 Task: Log work in the project BayTech for the issue 'Integrate a new push notification feature into an existing mobile application to enhance user engagement and real-time updates' spent time as '3w 4d 15h 10m' and remaining time as '2w 1d 19h 36m' and move to top of backlog. Now add the issue to the epic 'Software license optimization'. Log work in the project BayTech for the issue 'Develop a new tool for automated testing of mobile application UI/UX design and user flow' spent time as '5w 6d 11h 27m' and remaining time as '3w 6d 2h 3m' and move to bottom of backlog. Now add the issue to the epic 'Project management platform implementation'
Action: Mouse moved to (232, 72)
Screenshot: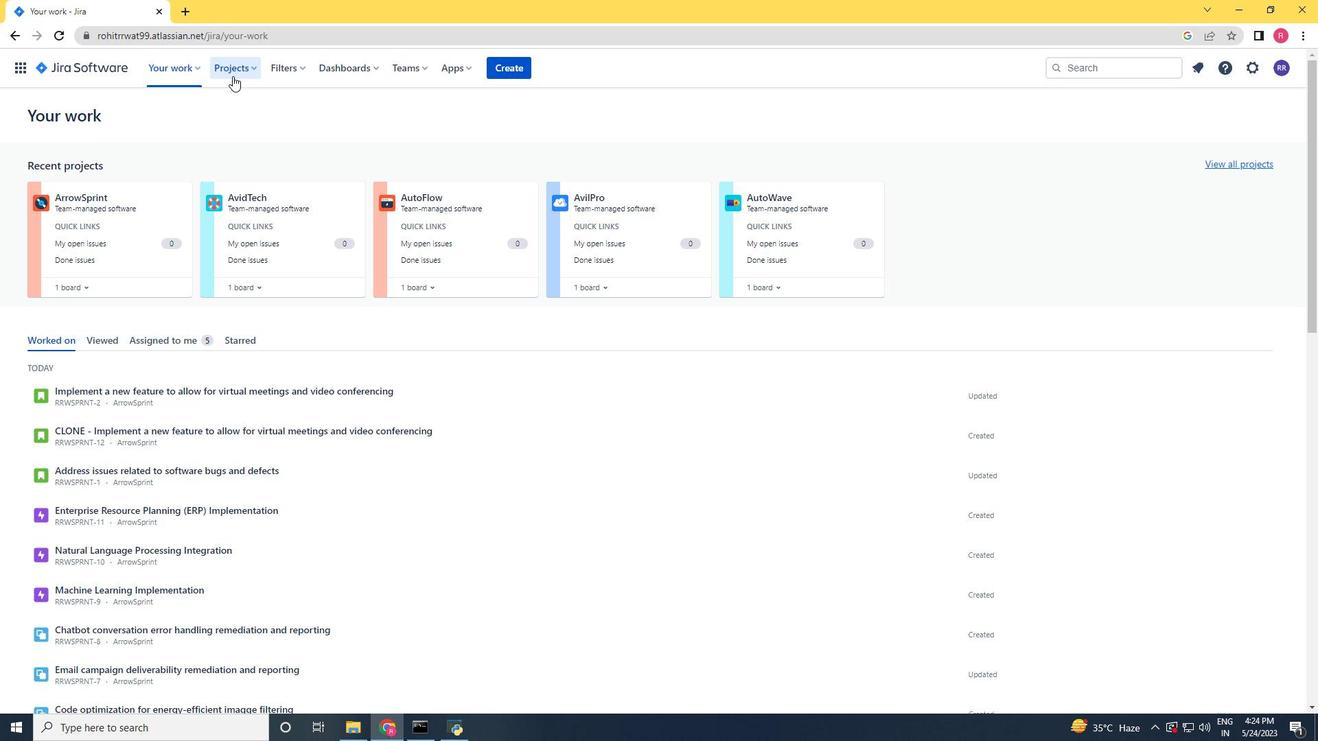 
Action: Mouse pressed left at (232, 72)
Screenshot: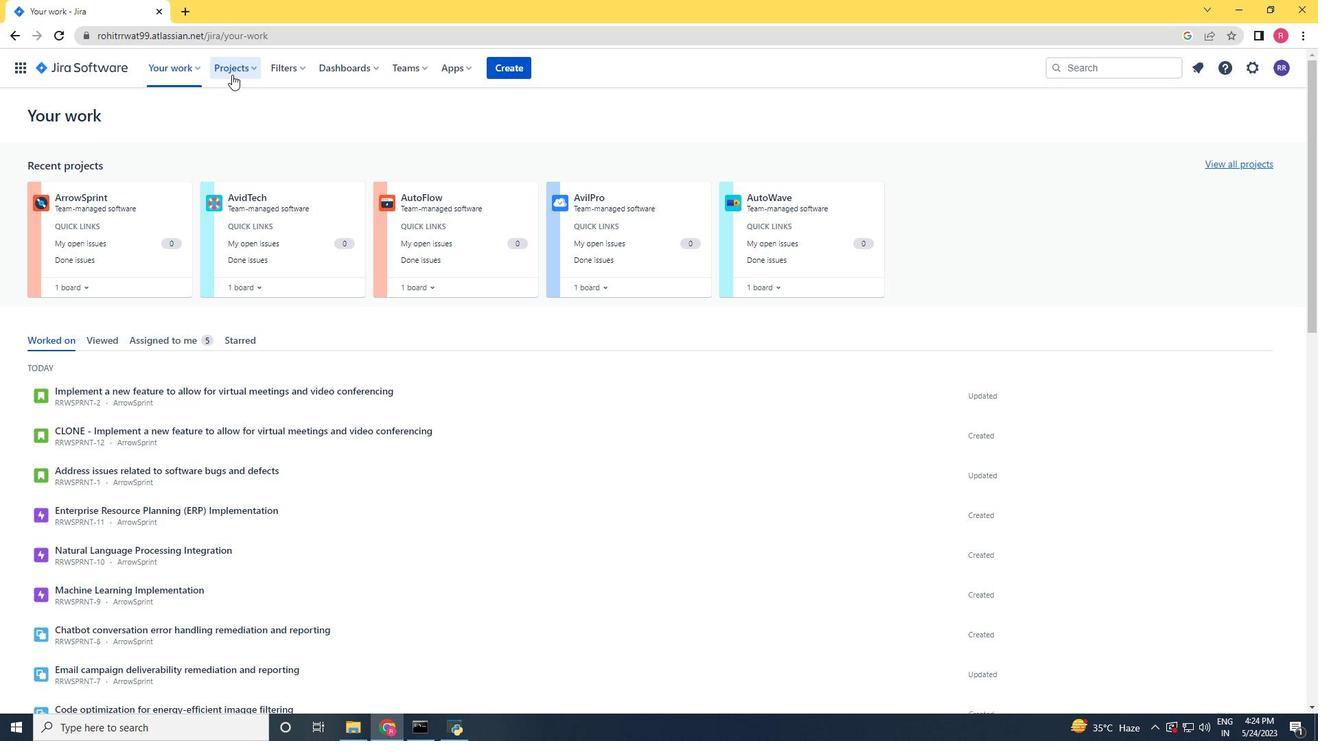 
Action: Mouse moved to (343, 130)
Screenshot: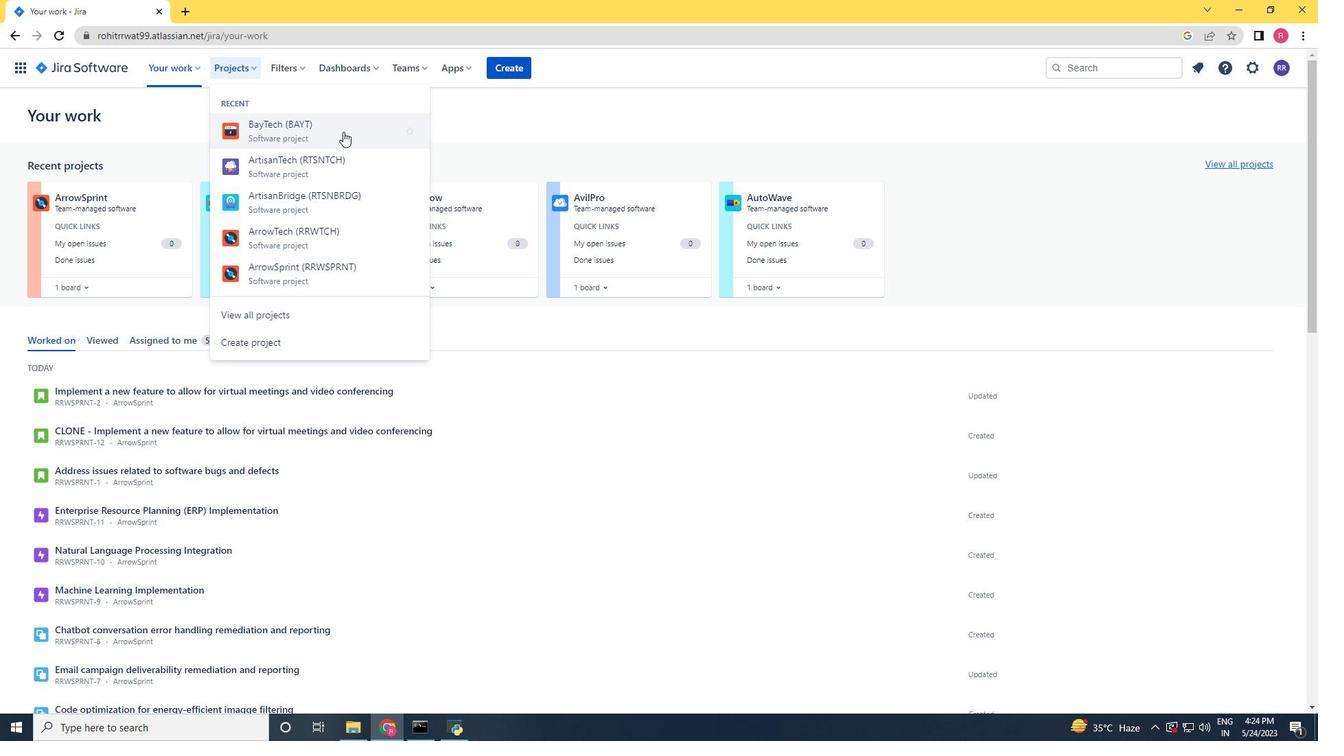 
Action: Mouse pressed left at (343, 130)
Screenshot: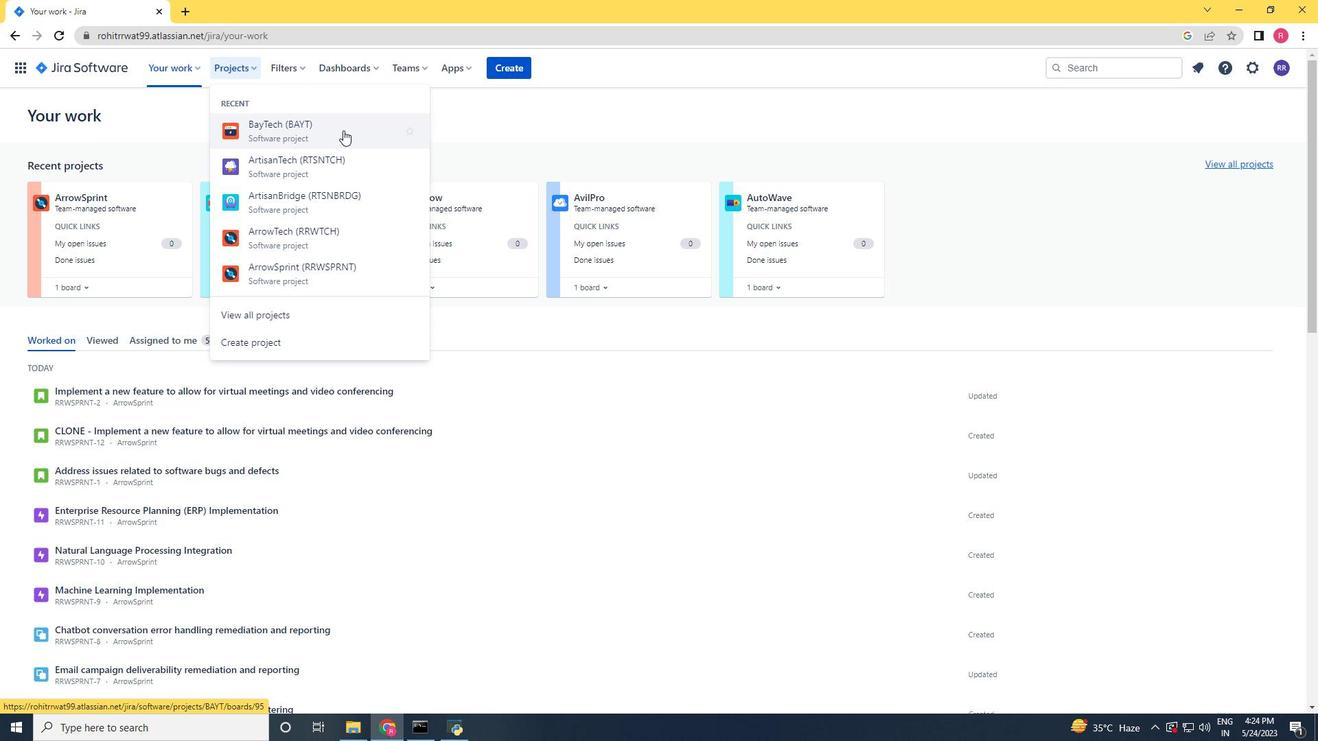 
Action: Mouse moved to (74, 210)
Screenshot: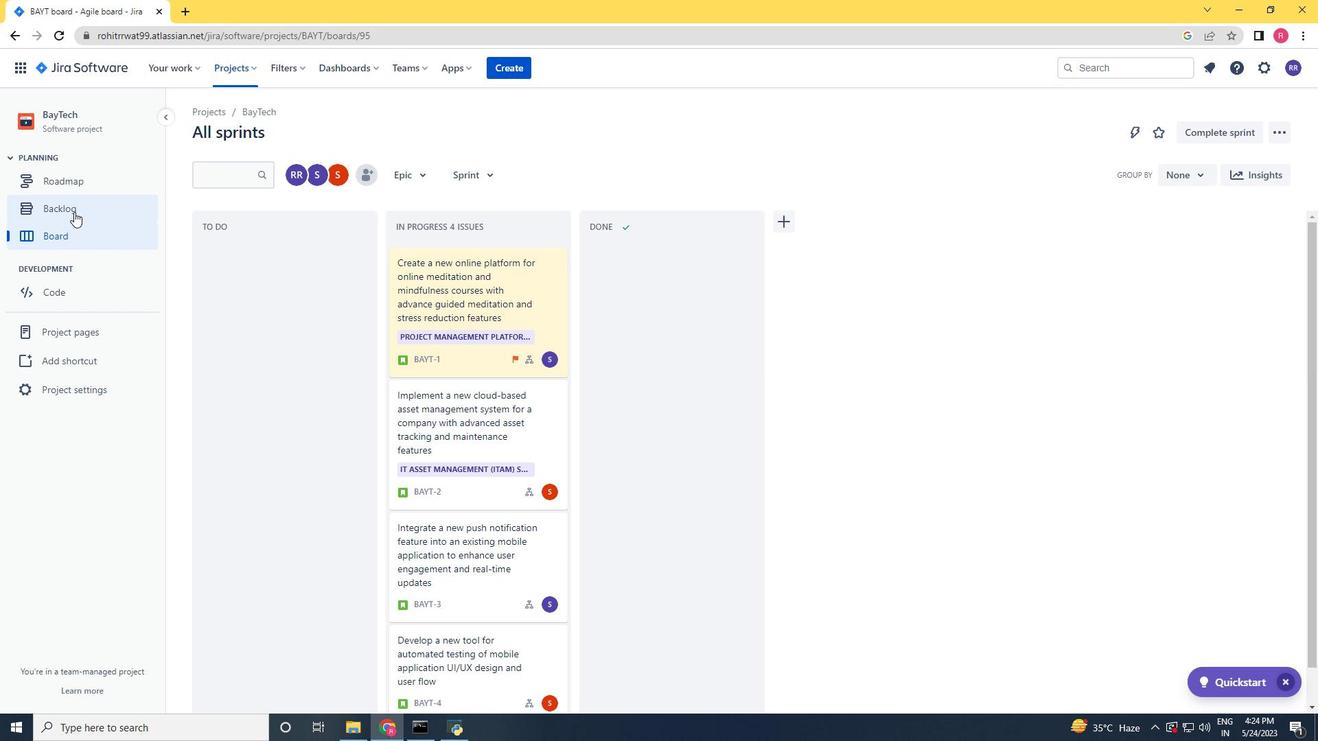 
Action: Mouse pressed left at (74, 210)
Screenshot: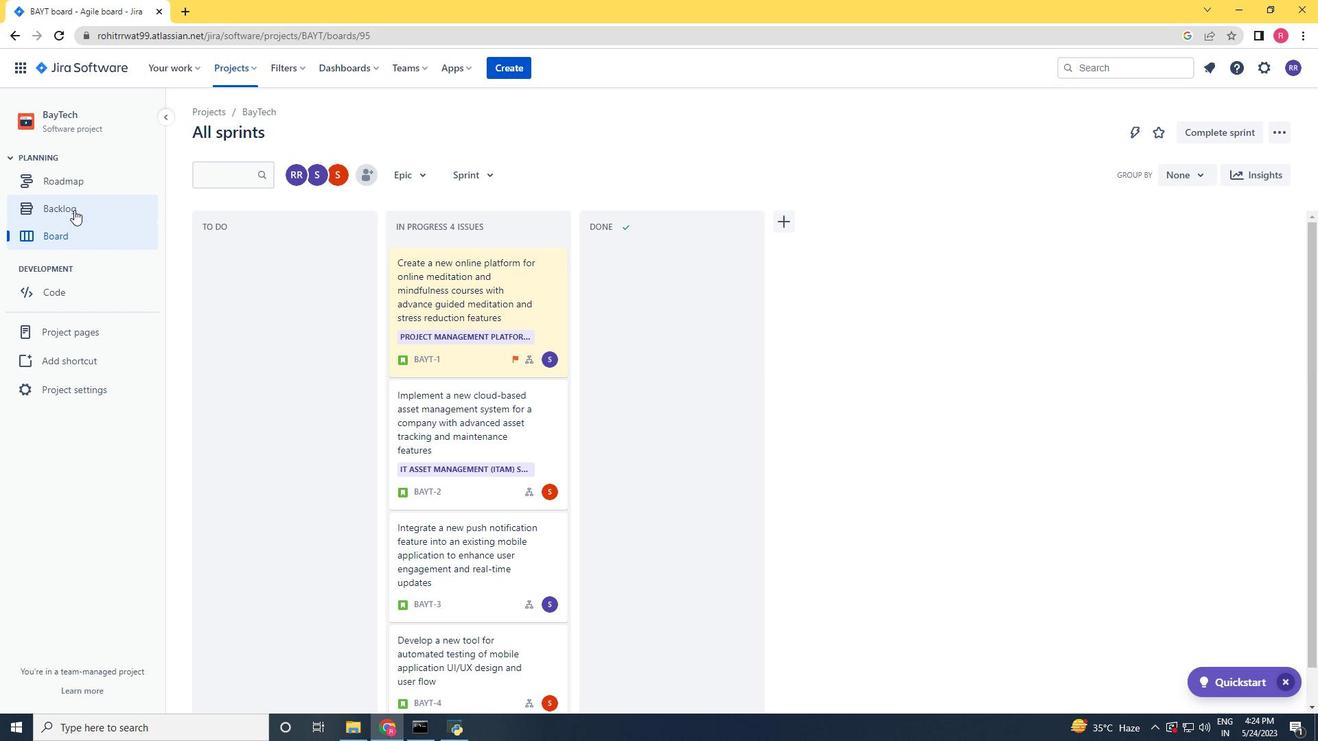 
Action: Mouse moved to (670, 269)
Screenshot: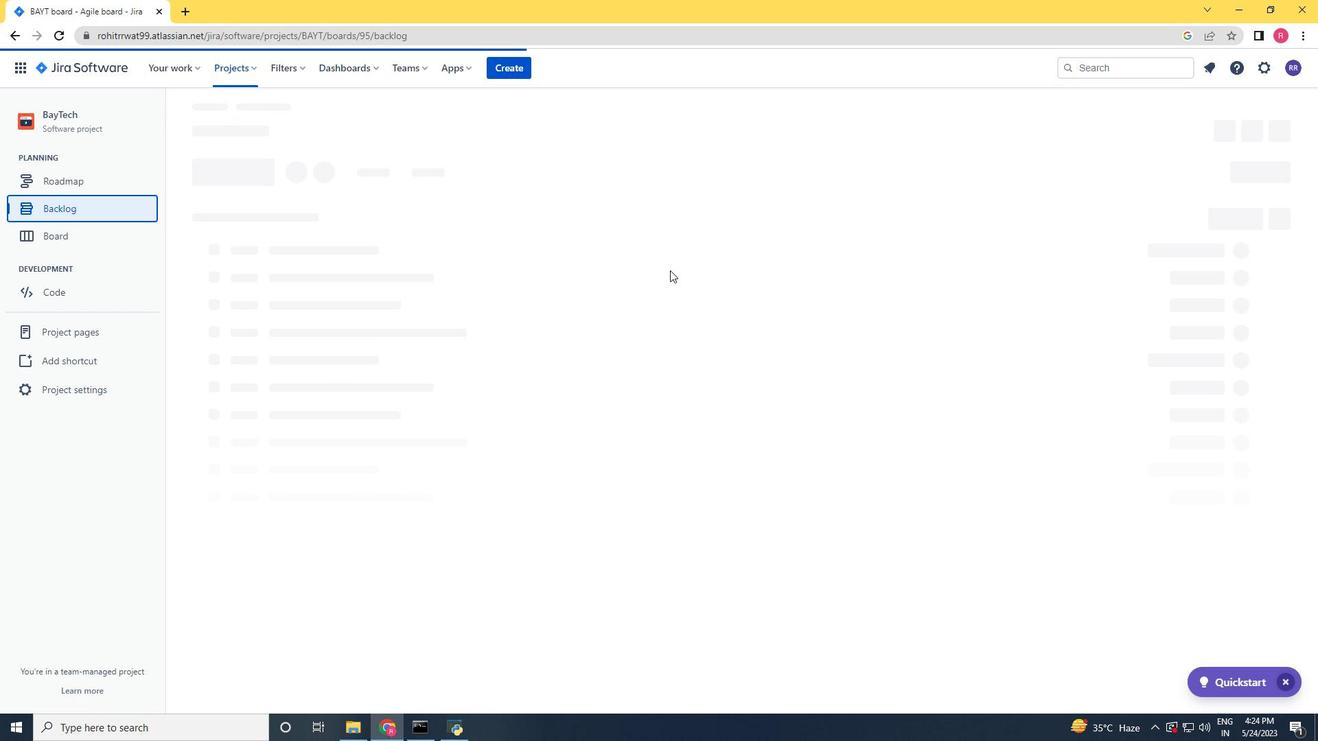 
Action: Mouse scrolled (670, 269) with delta (0, 0)
Screenshot: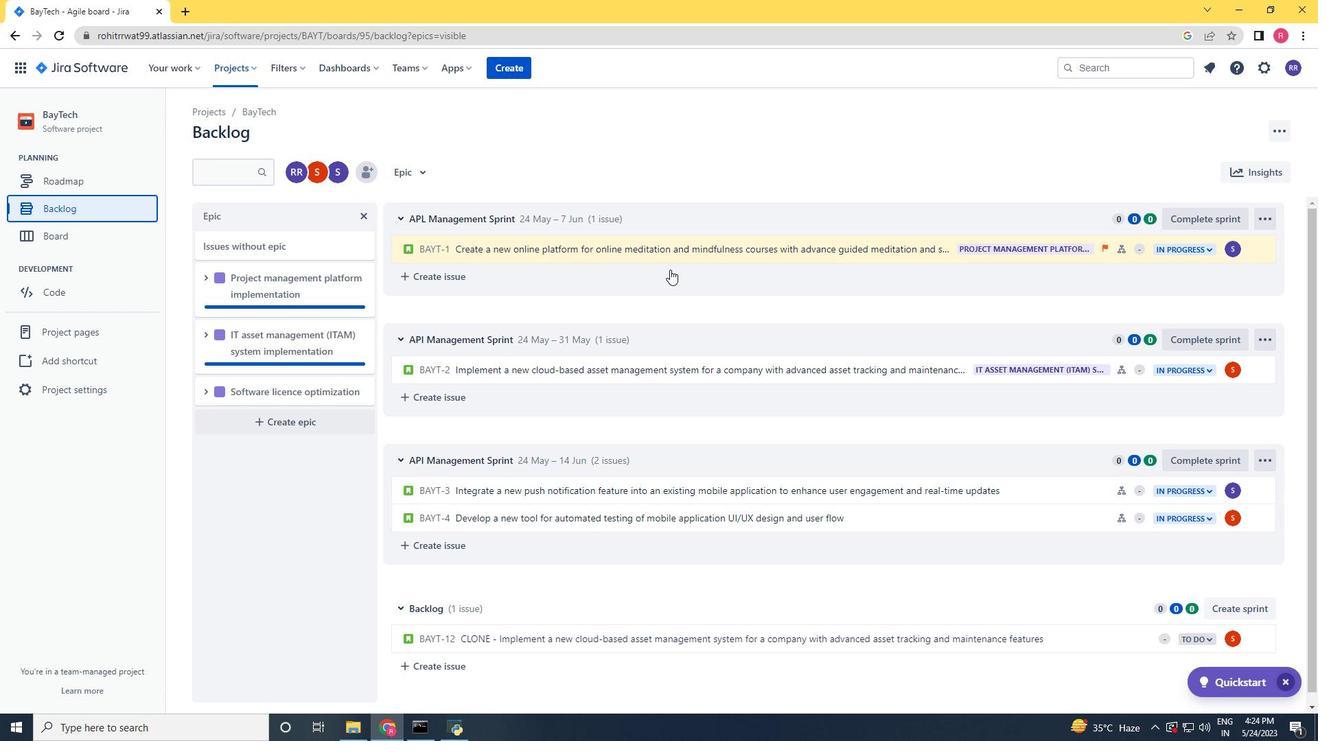 
Action: Mouse scrolled (670, 269) with delta (0, 0)
Screenshot: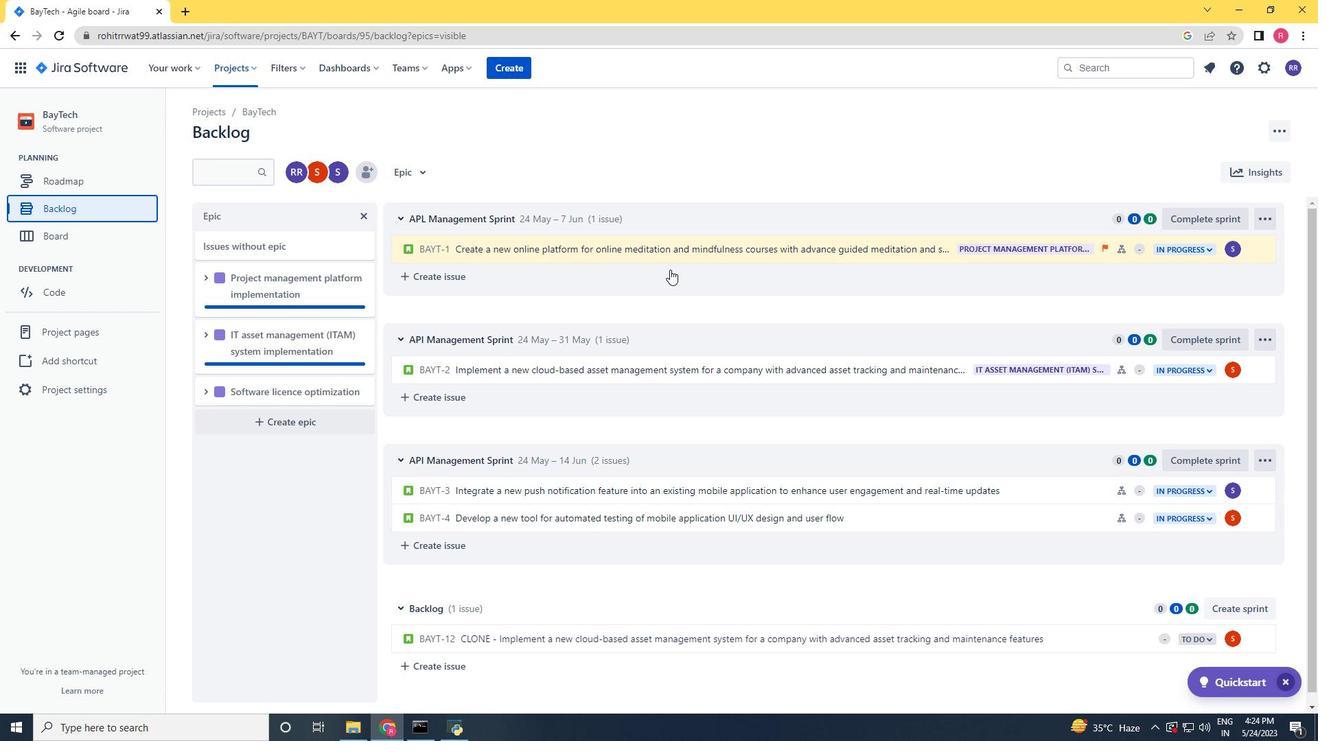 
Action: Mouse scrolled (670, 269) with delta (0, 0)
Screenshot: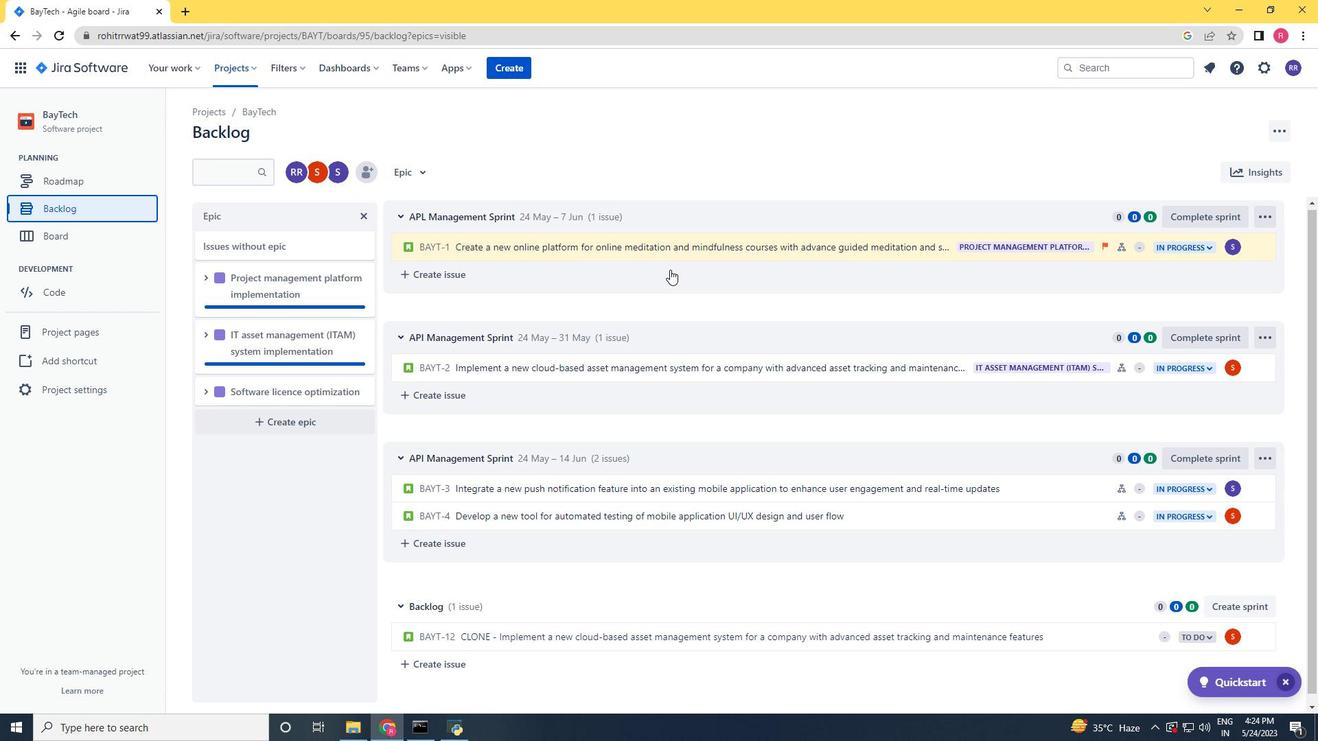 
Action: Mouse moved to (1052, 479)
Screenshot: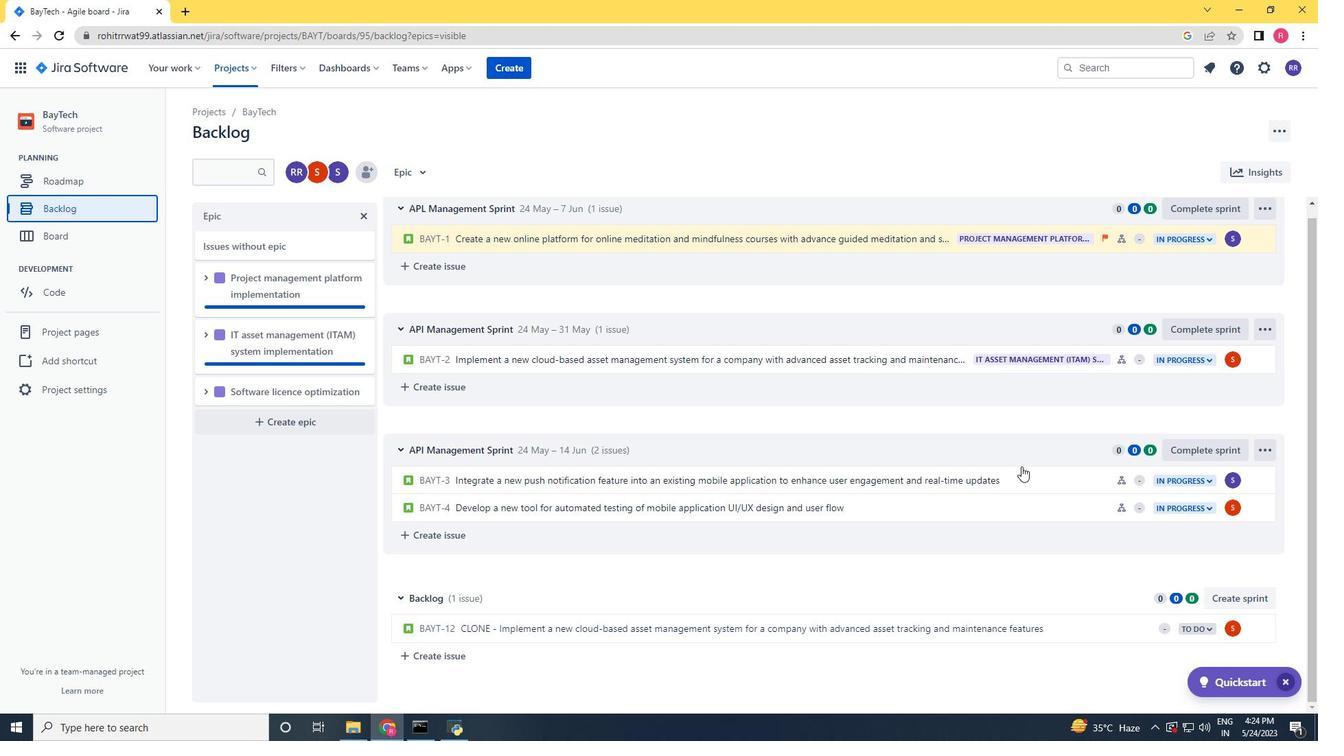 
Action: Mouse pressed left at (1052, 479)
Screenshot: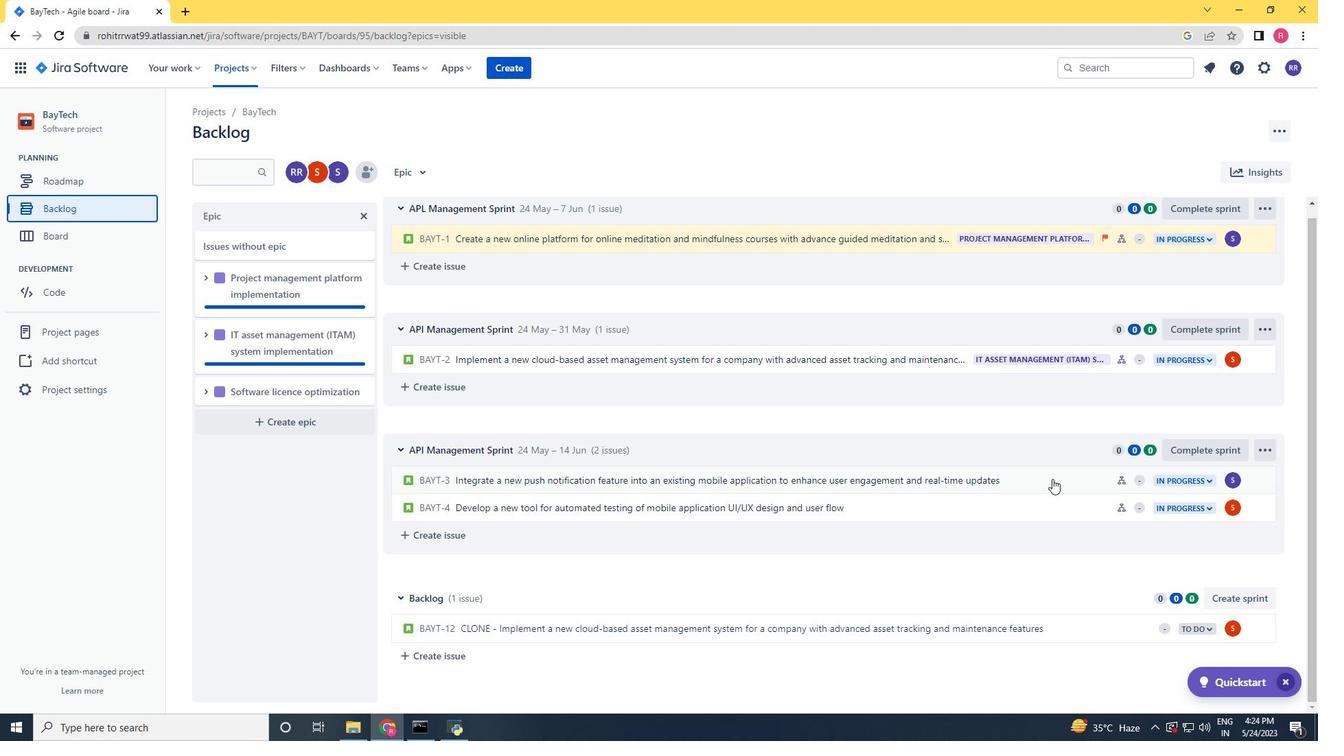 
Action: Mouse moved to (1094, 479)
Screenshot: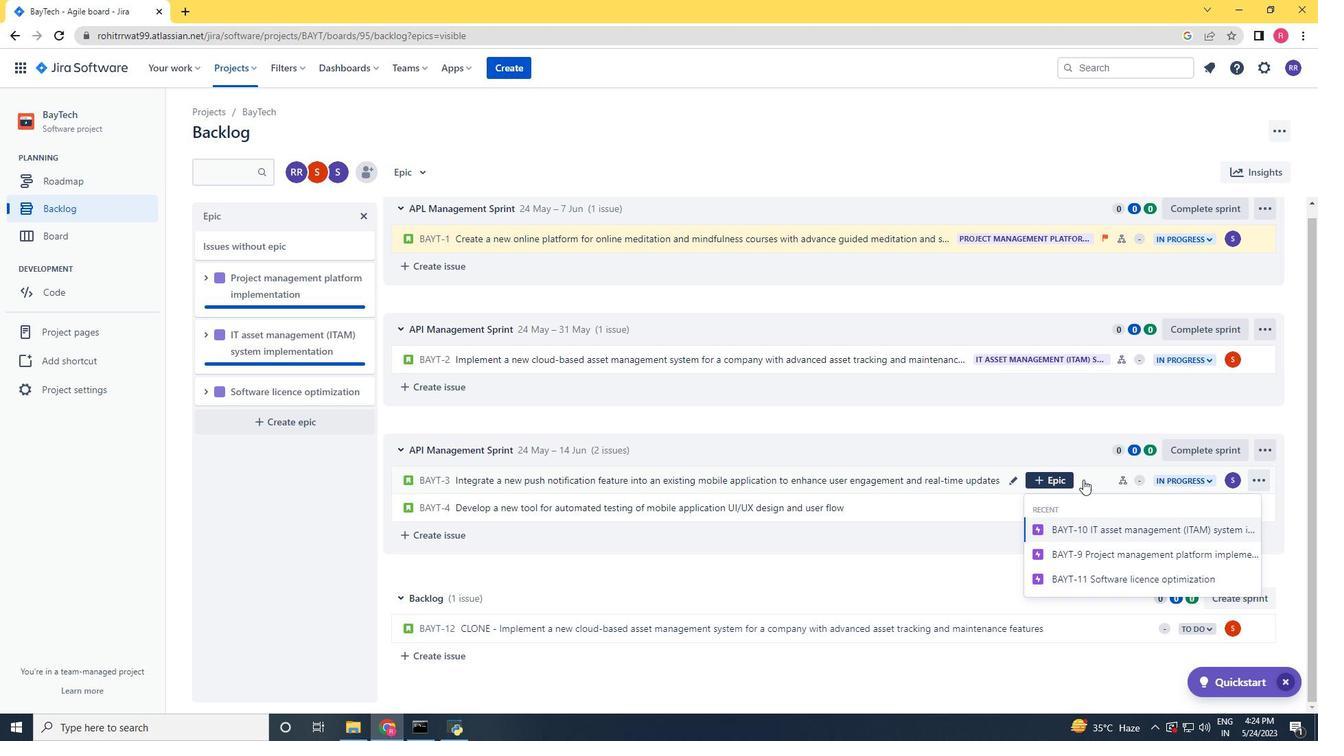 
Action: Mouse pressed left at (1094, 479)
Screenshot: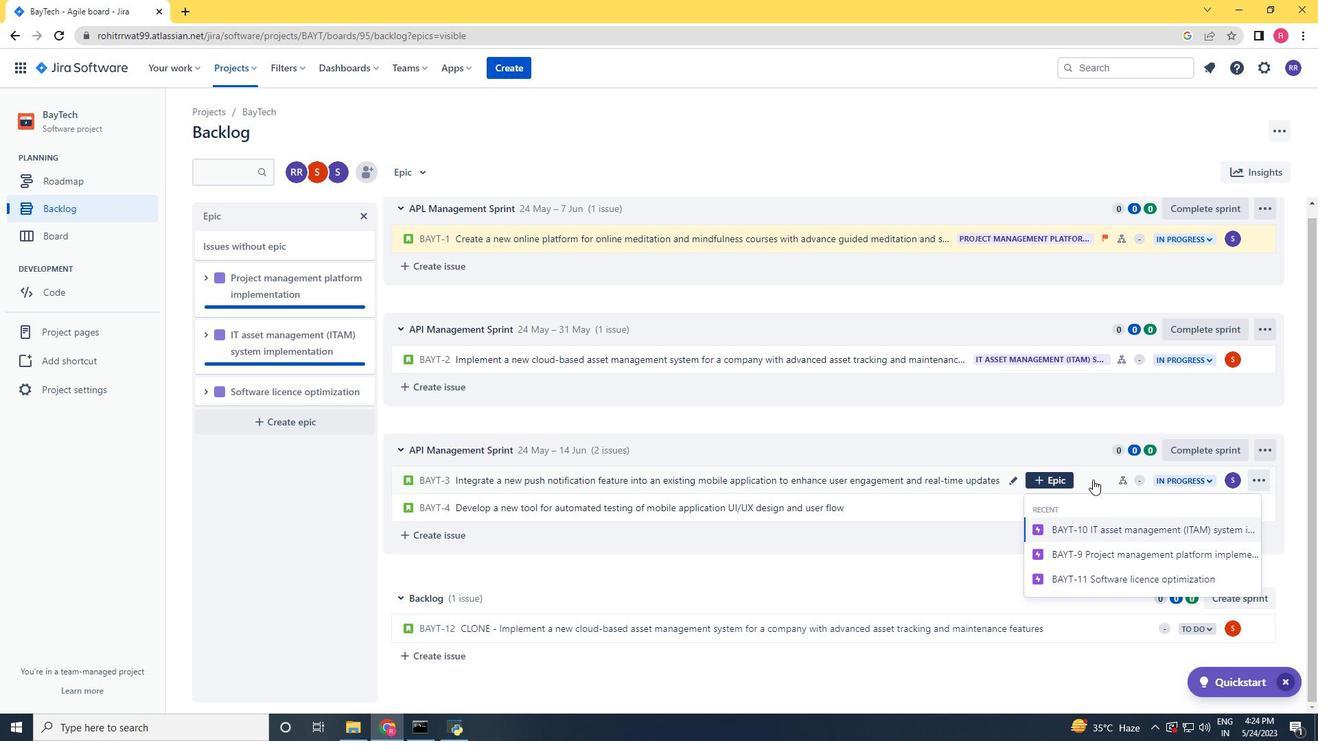 
Action: Mouse moved to (1259, 210)
Screenshot: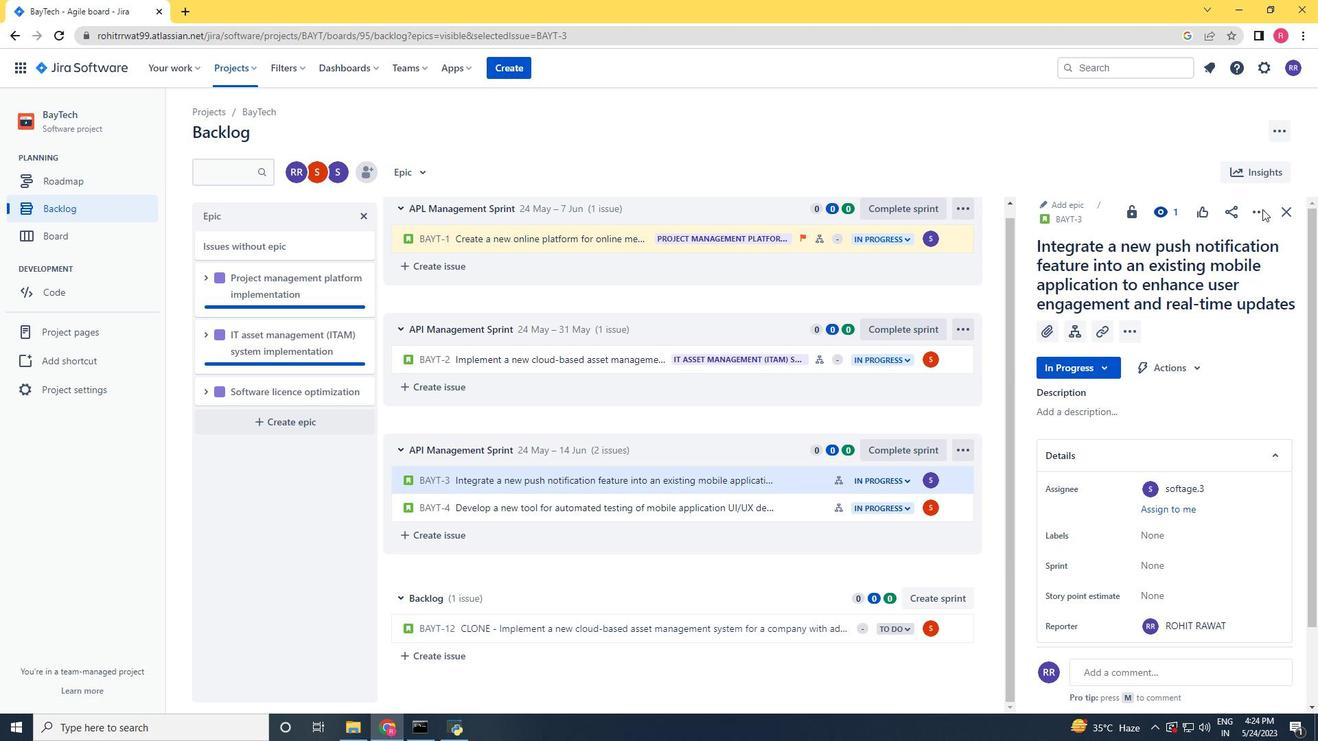 
Action: Mouse pressed left at (1259, 210)
Screenshot: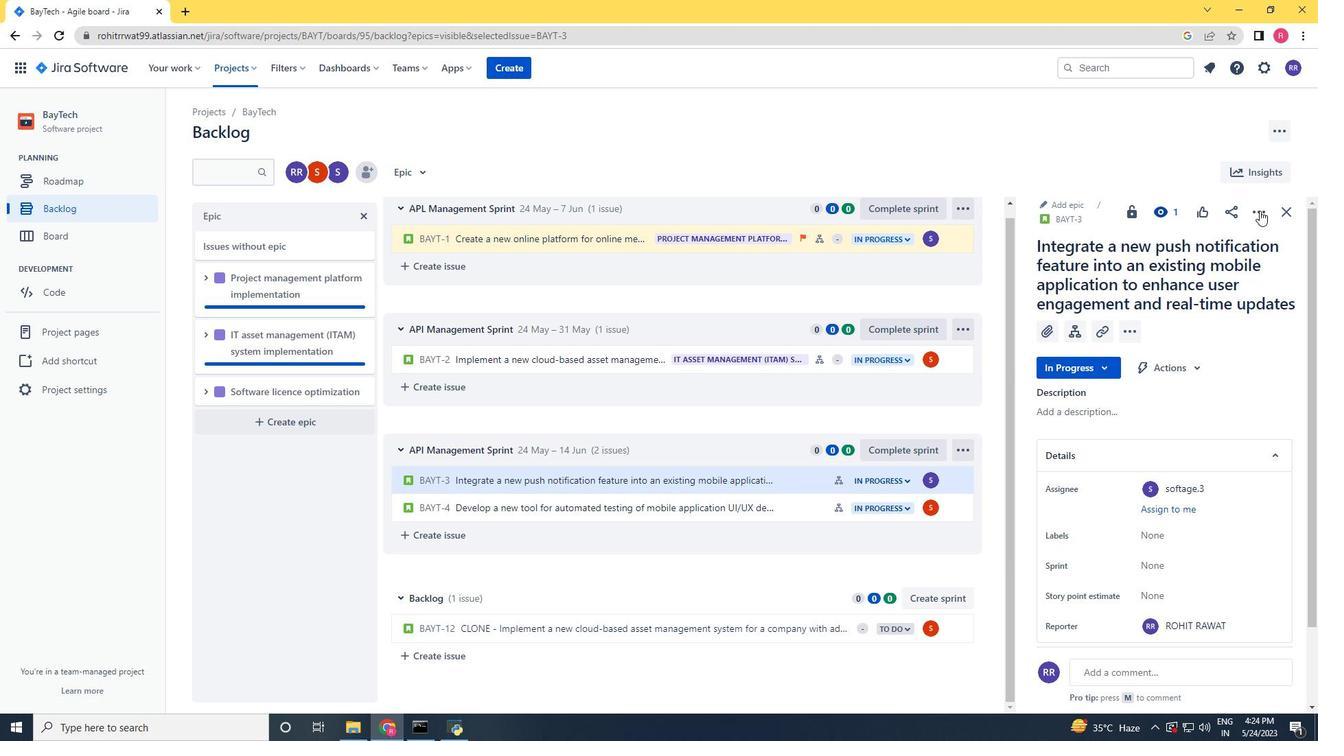 
Action: Mouse moved to (1194, 251)
Screenshot: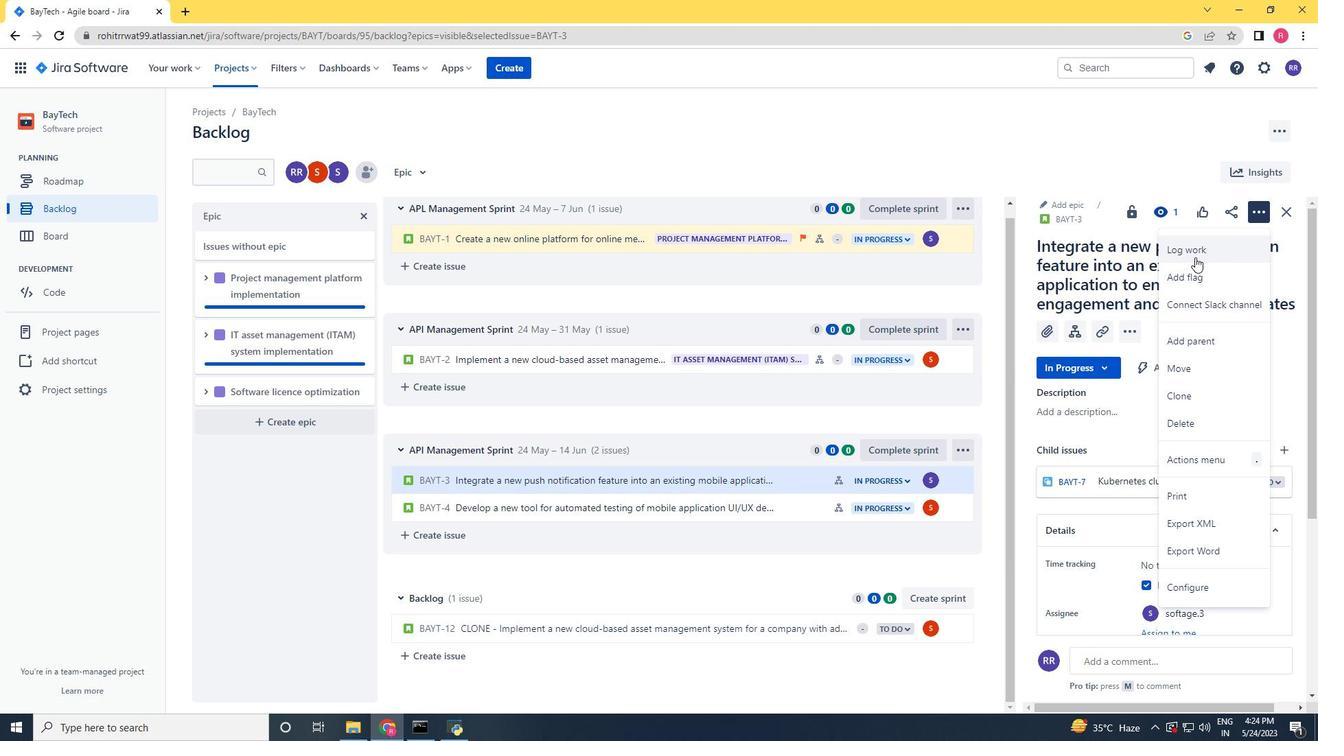 
Action: Mouse pressed left at (1194, 251)
Screenshot: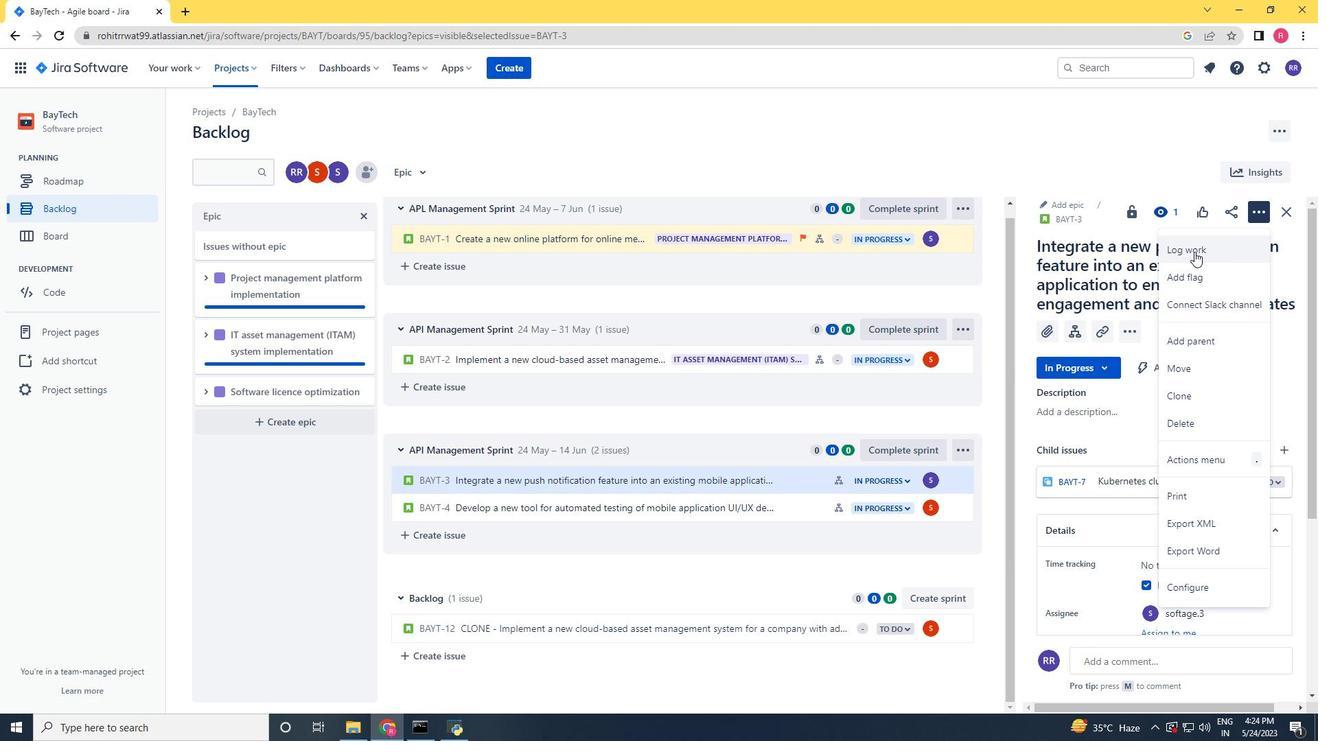 
Action: Mouse moved to (1191, 249)
Screenshot: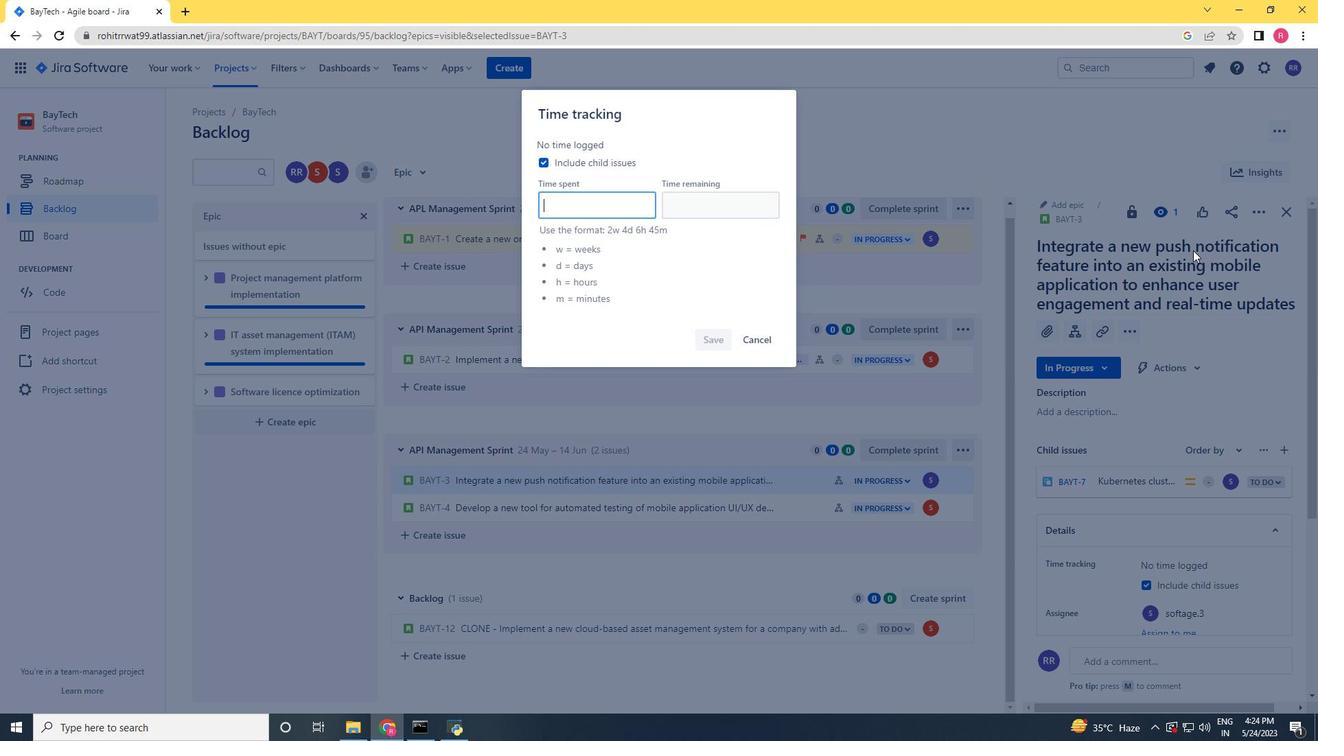 
Action: Key pressed 4d<Key.space>15h<Key.backspace><Key.backspace><Key.backspace><Key.backspace><Key.backspace><Key.backspace><Key.backspace>3w<Key.space>4d<Key.space>15h<Key.space>10,m<Key.backspace><Key.backspace>m<Key.tab>2w<Key.space>1d<Key.space>19h<Key.space>36m
Screenshot: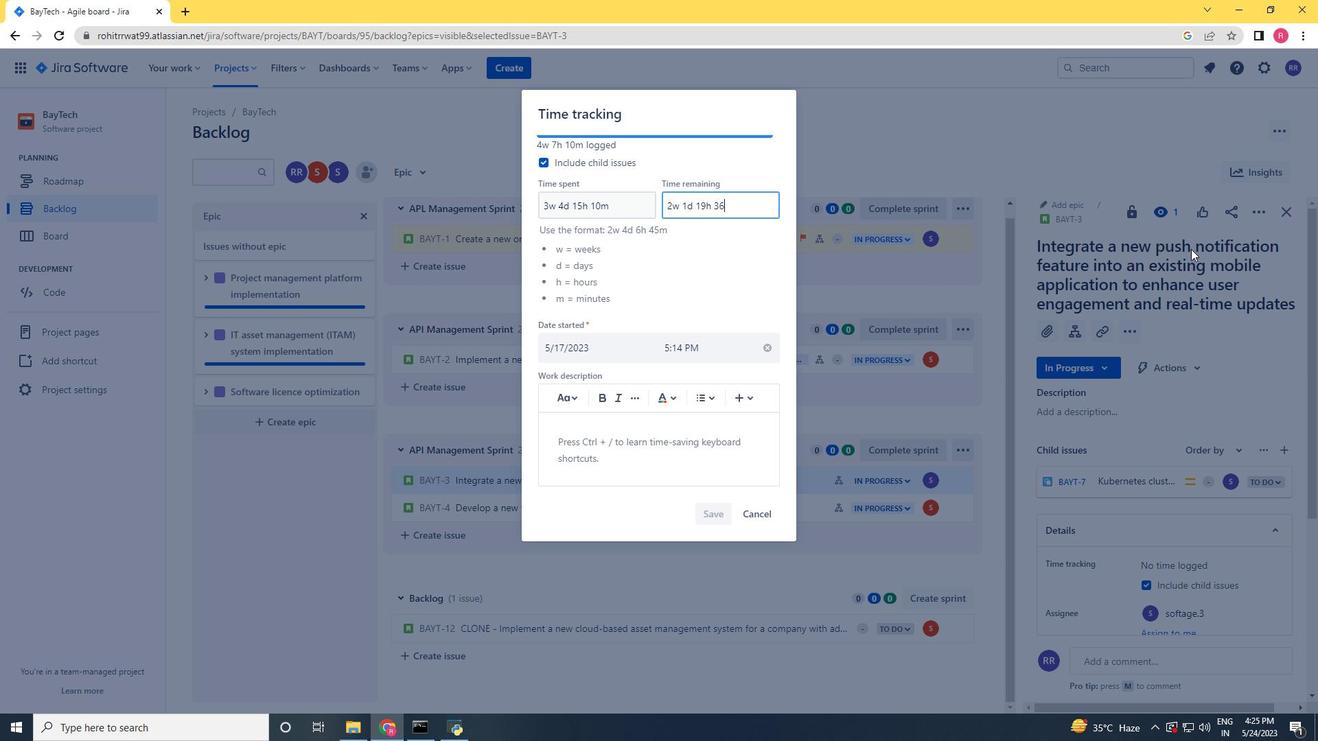 
Action: Mouse moved to (711, 517)
Screenshot: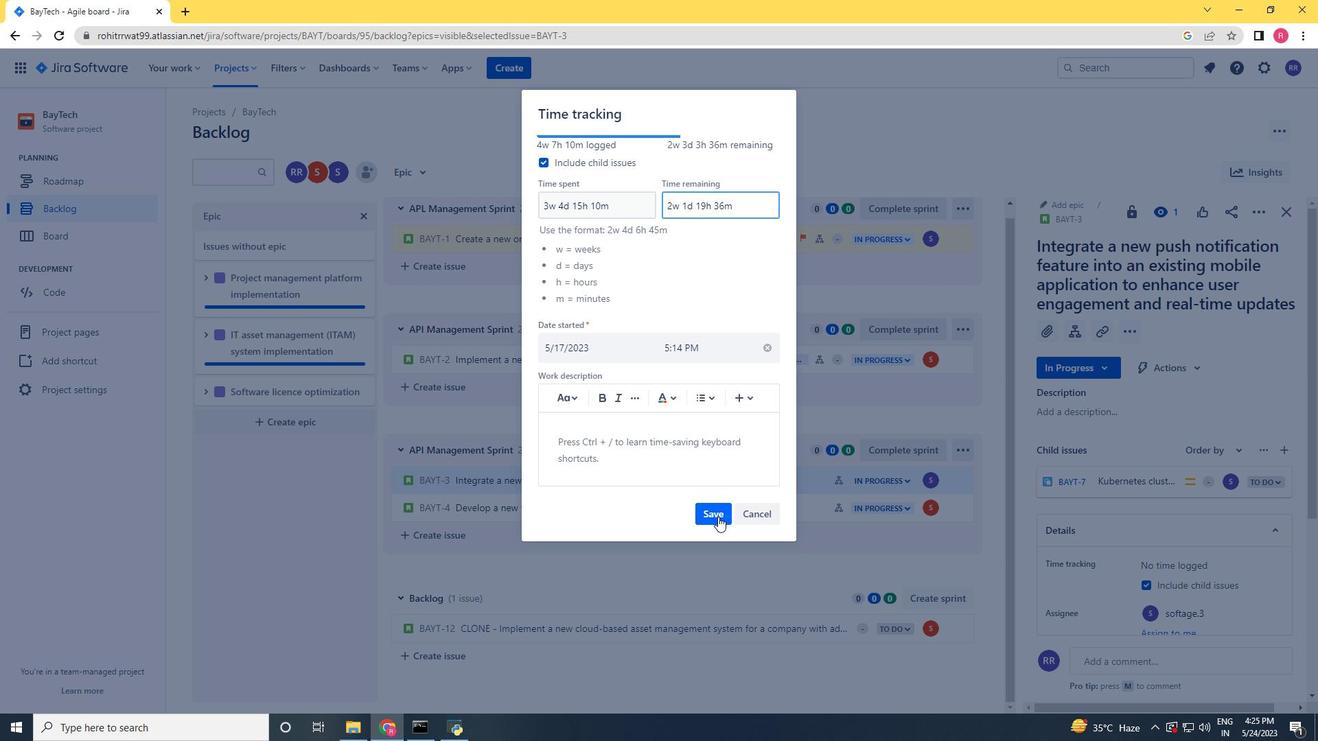 
Action: Mouse pressed left at (711, 517)
Screenshot: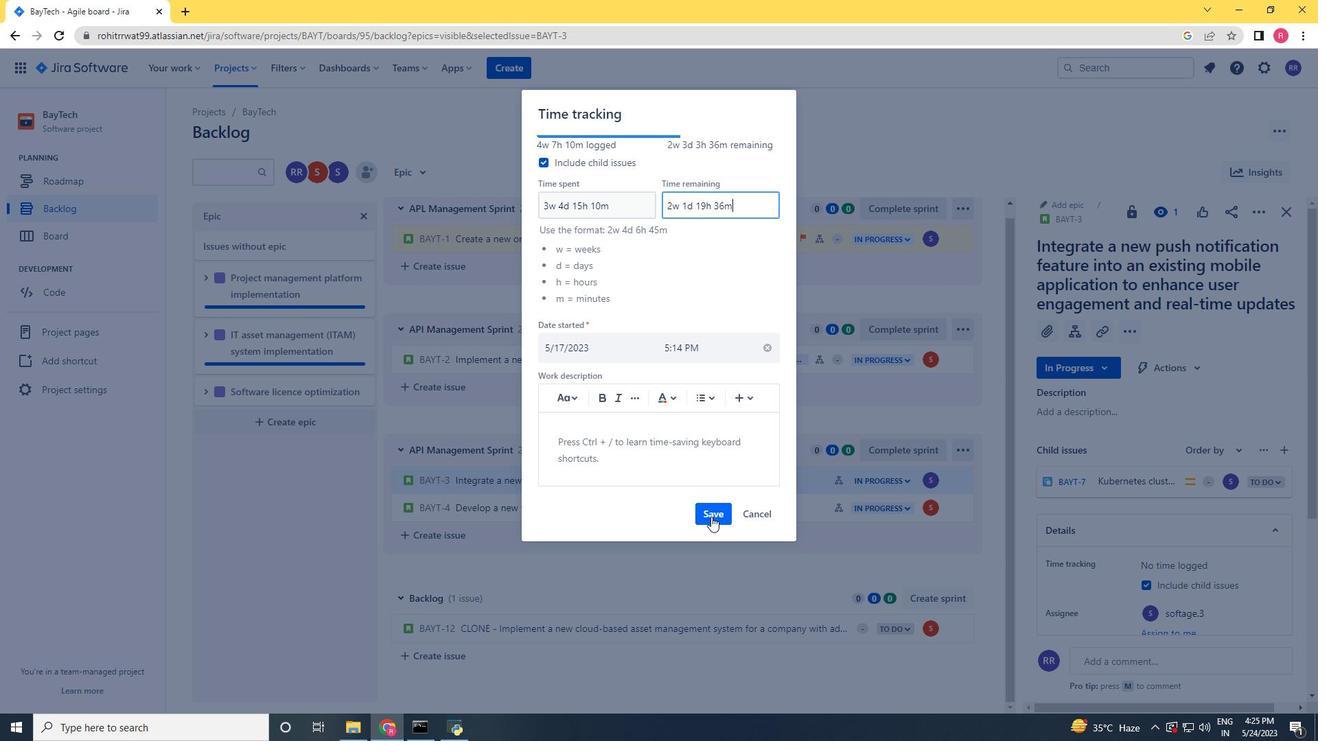 
Action: Mouse moved to (959, 483)
Screenshot: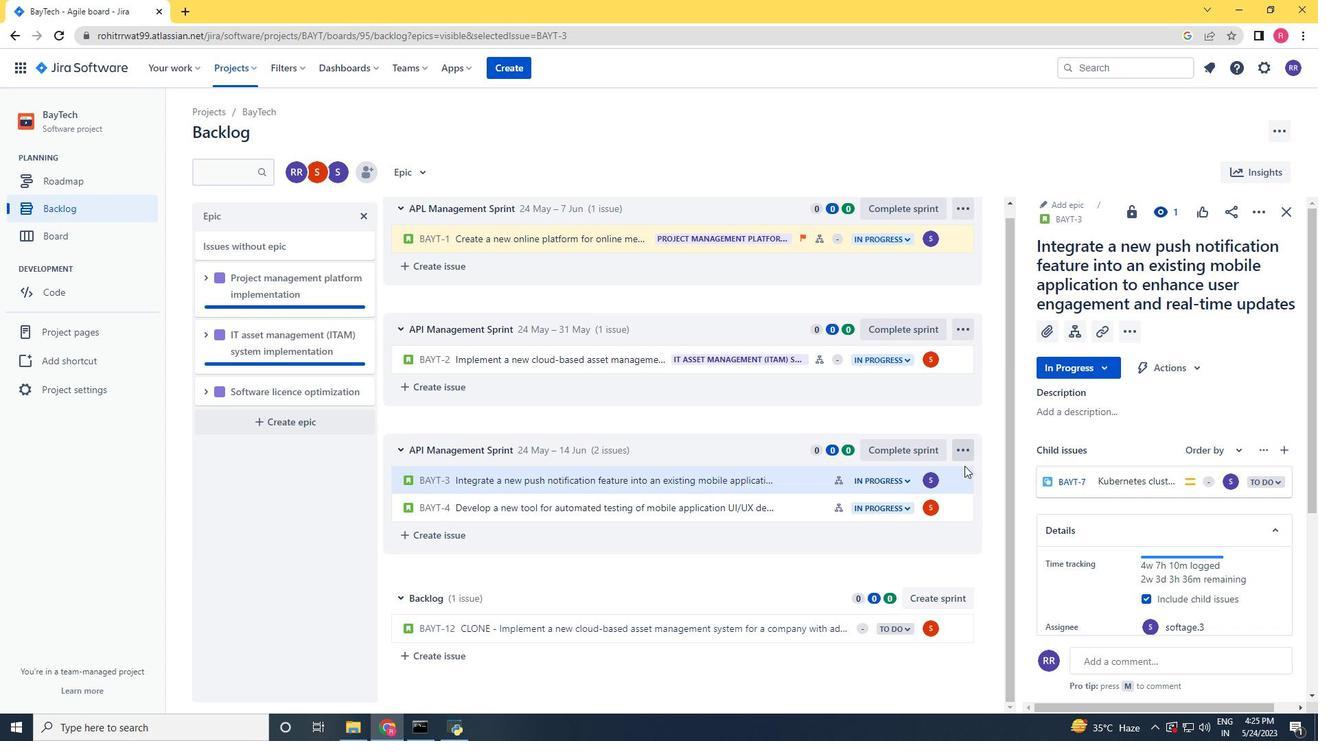 
Action: Mouse pressed left at (959, 483)
Screenshot: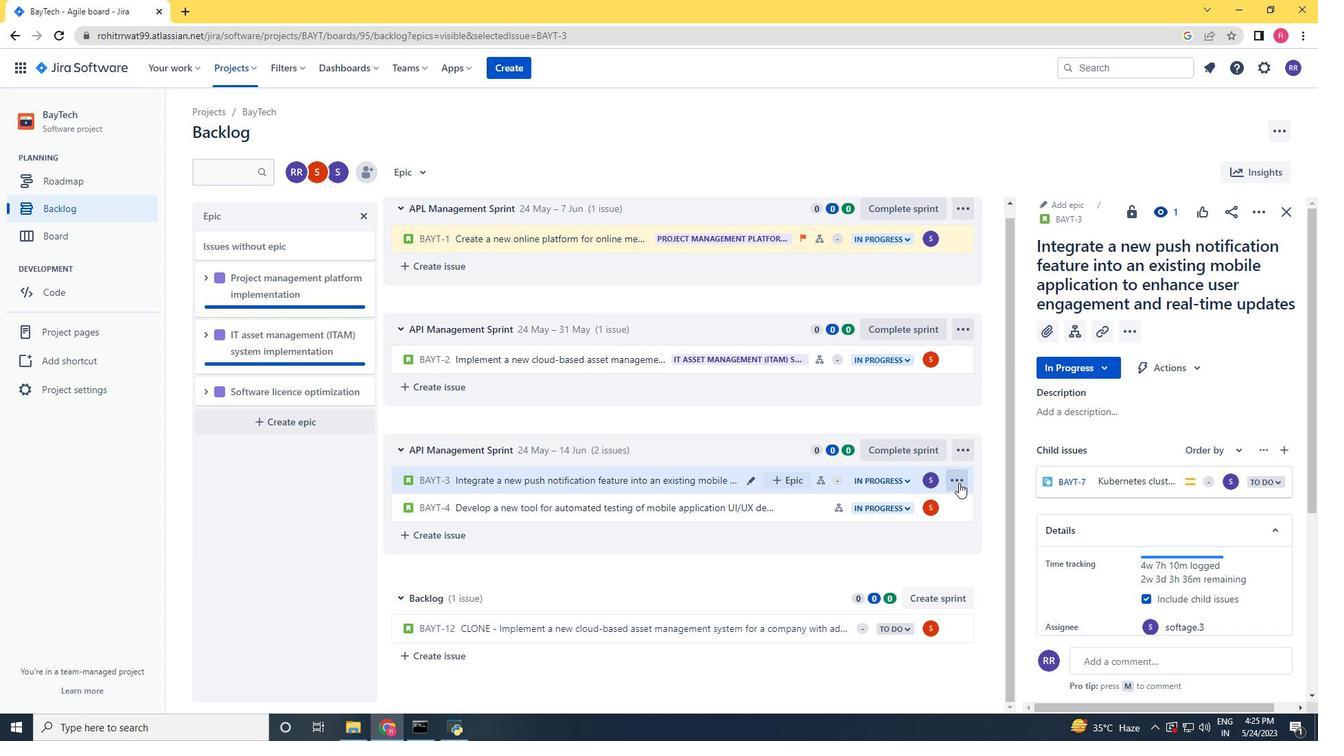 
Action: Mouse moved to (903, 426)
Screenshot: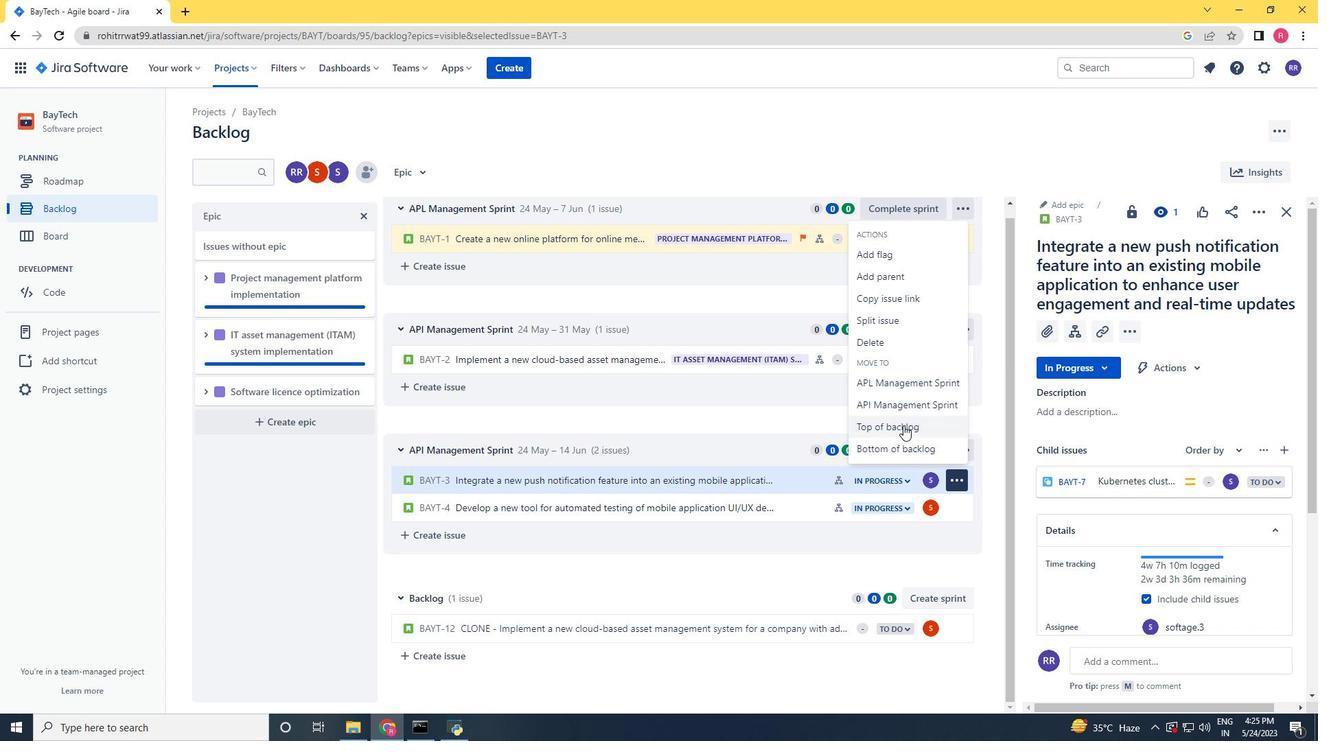 
Action: Mouse pressed left at (903, 426)
Screenshot: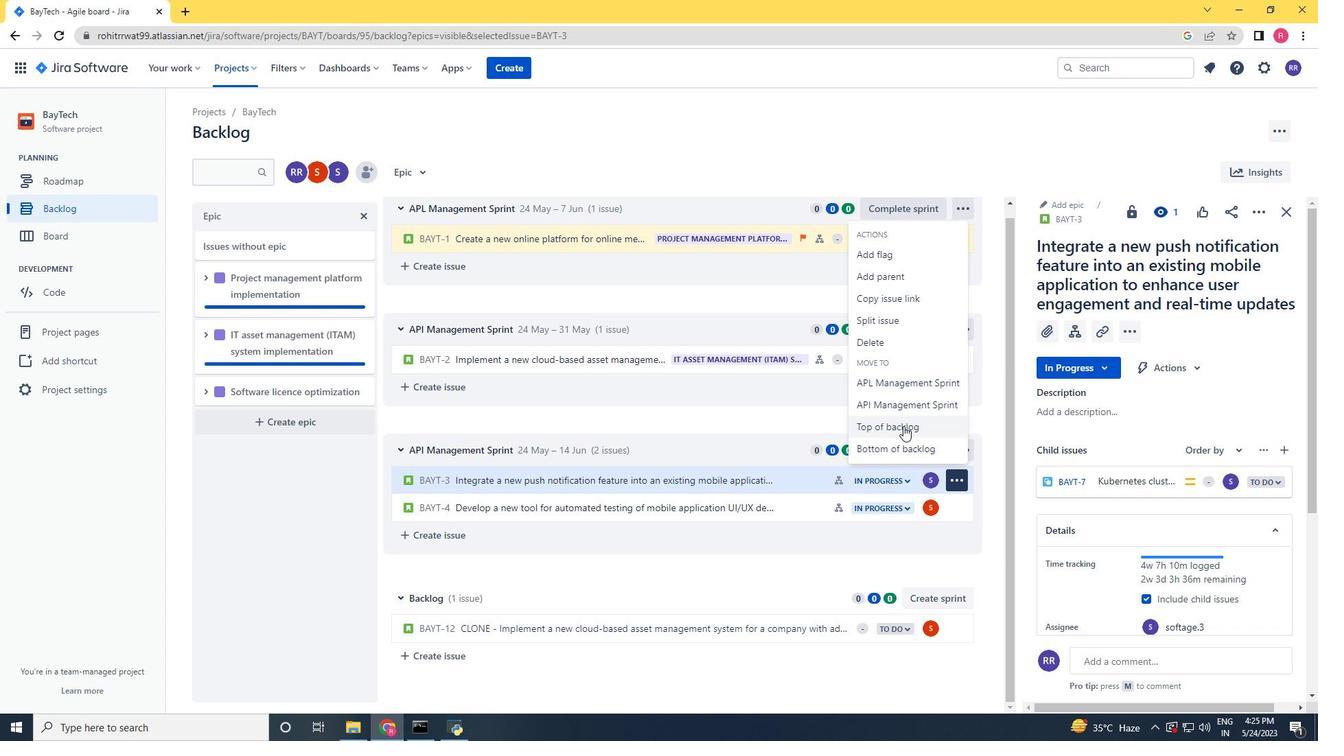 
Action: Mouse moved to (708, 230)
Screenshot: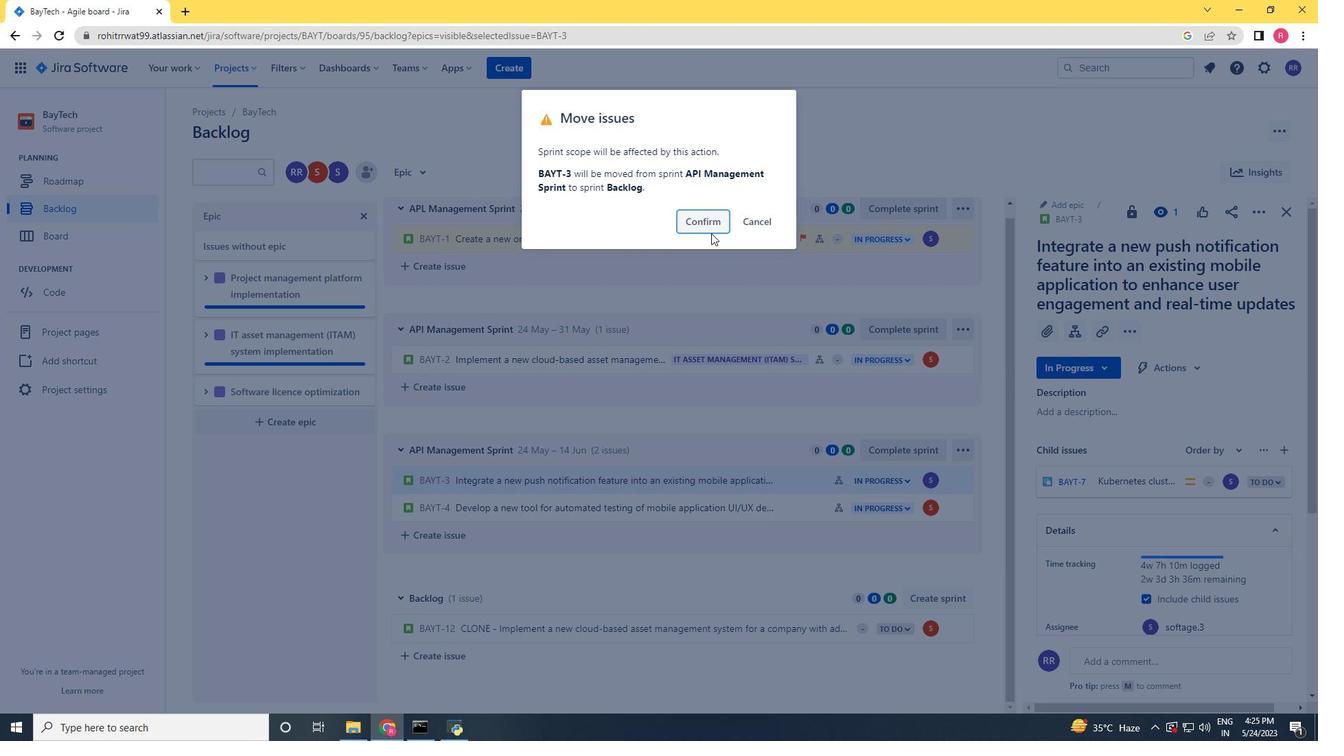 
Action: Mouse pressed left at (708, 230)
Screenshot: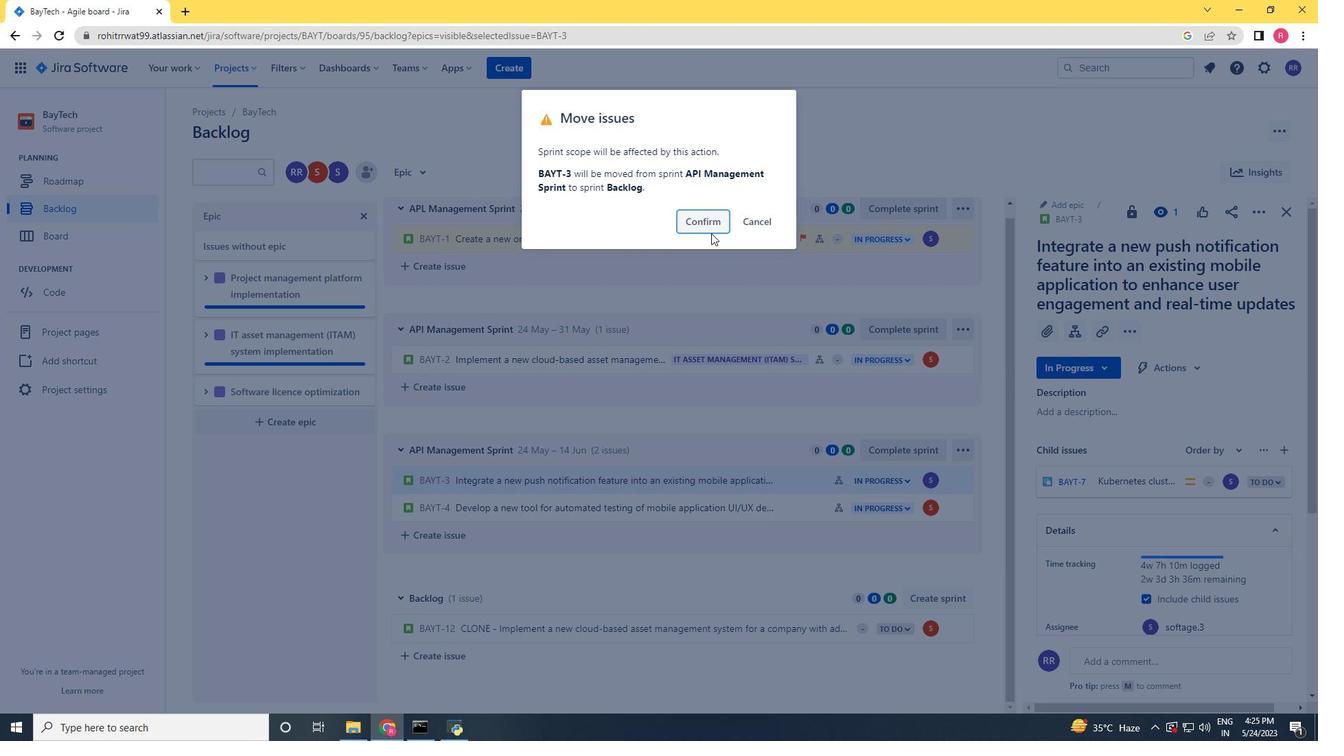 
Action: Mouse moved to (784, 604)
Screenshot: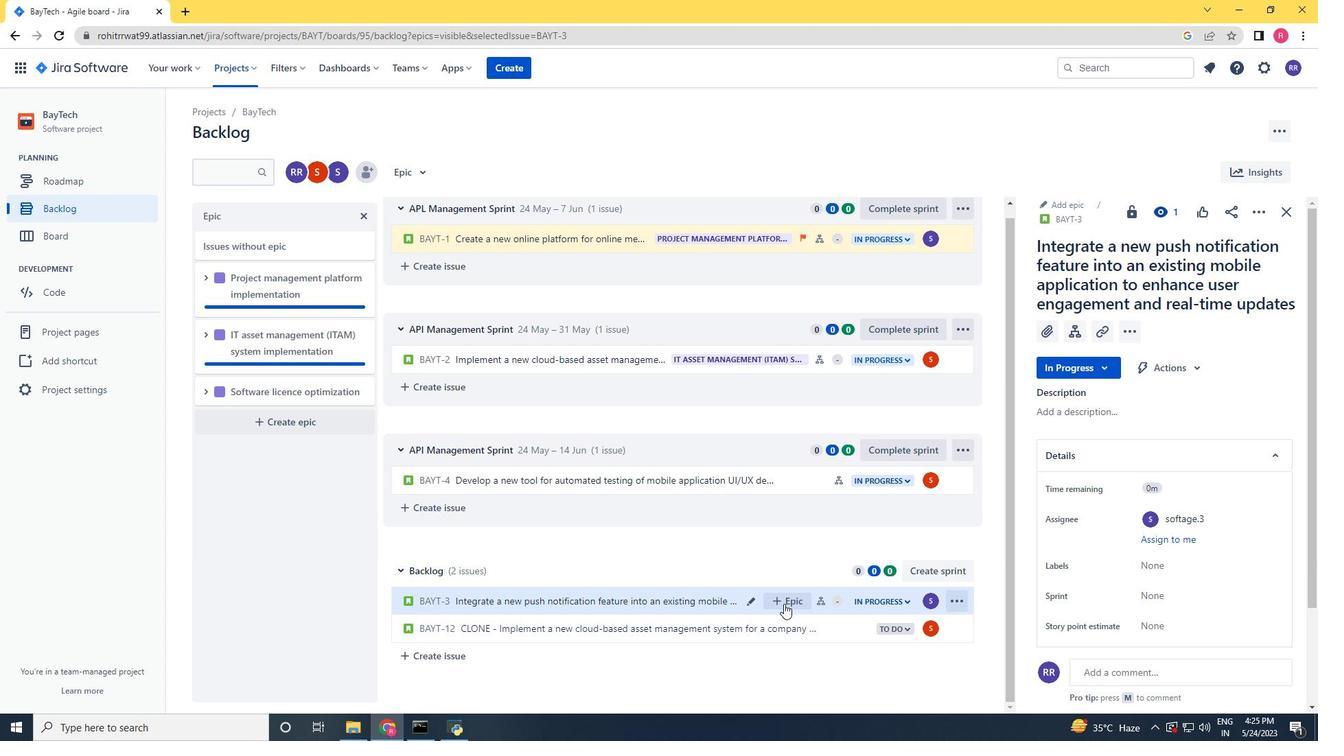 
Action: Mouse pressed left at (784, 604)
Screenshot: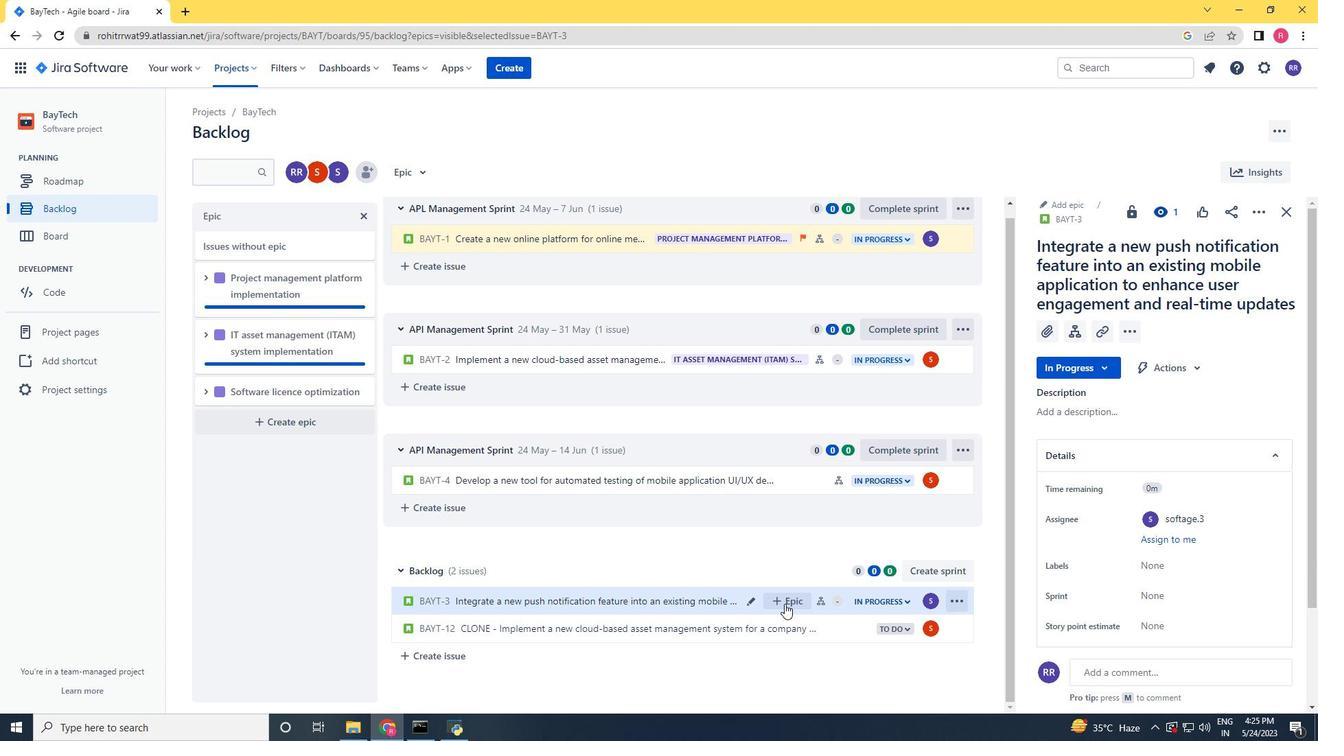 
Action: Mouse scrolled (784, 603) with delta (0, 0)
Screenshot: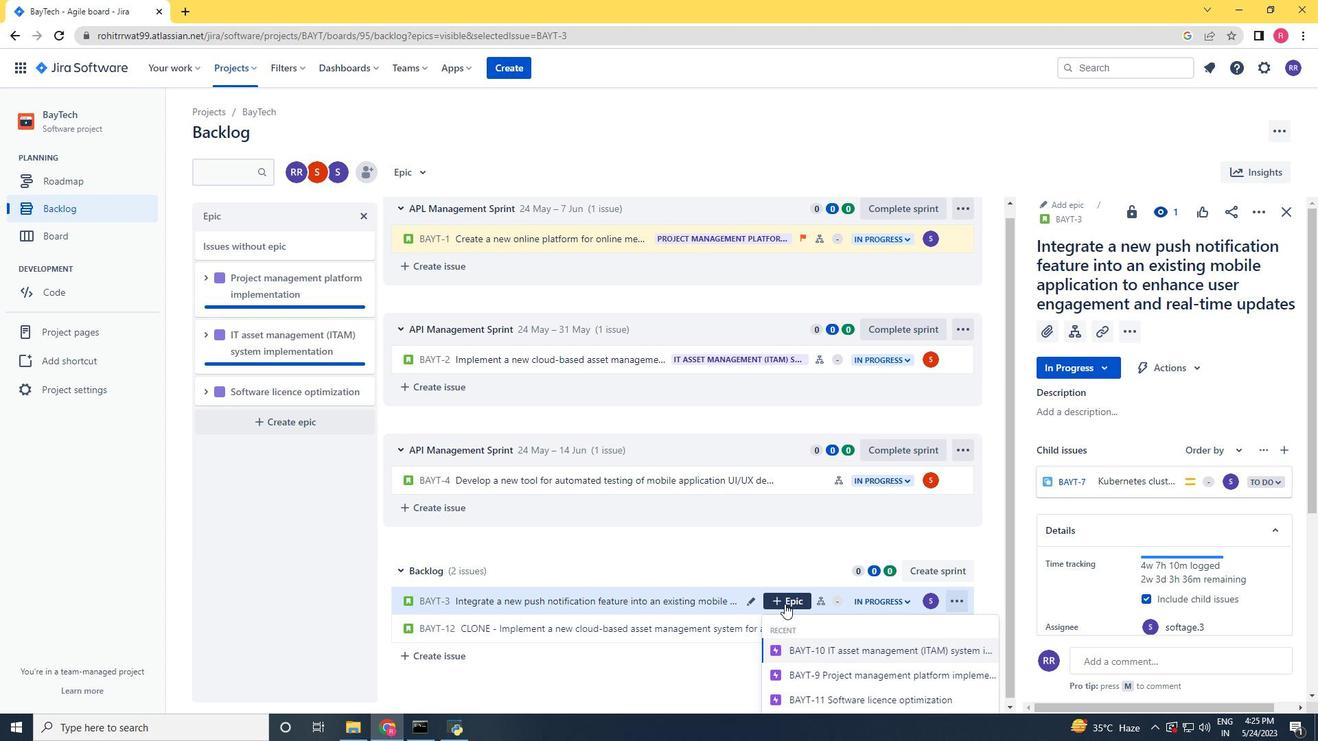 
Action: Mouse scrolled (784, 603) with delta (0, 0)
Screenshot: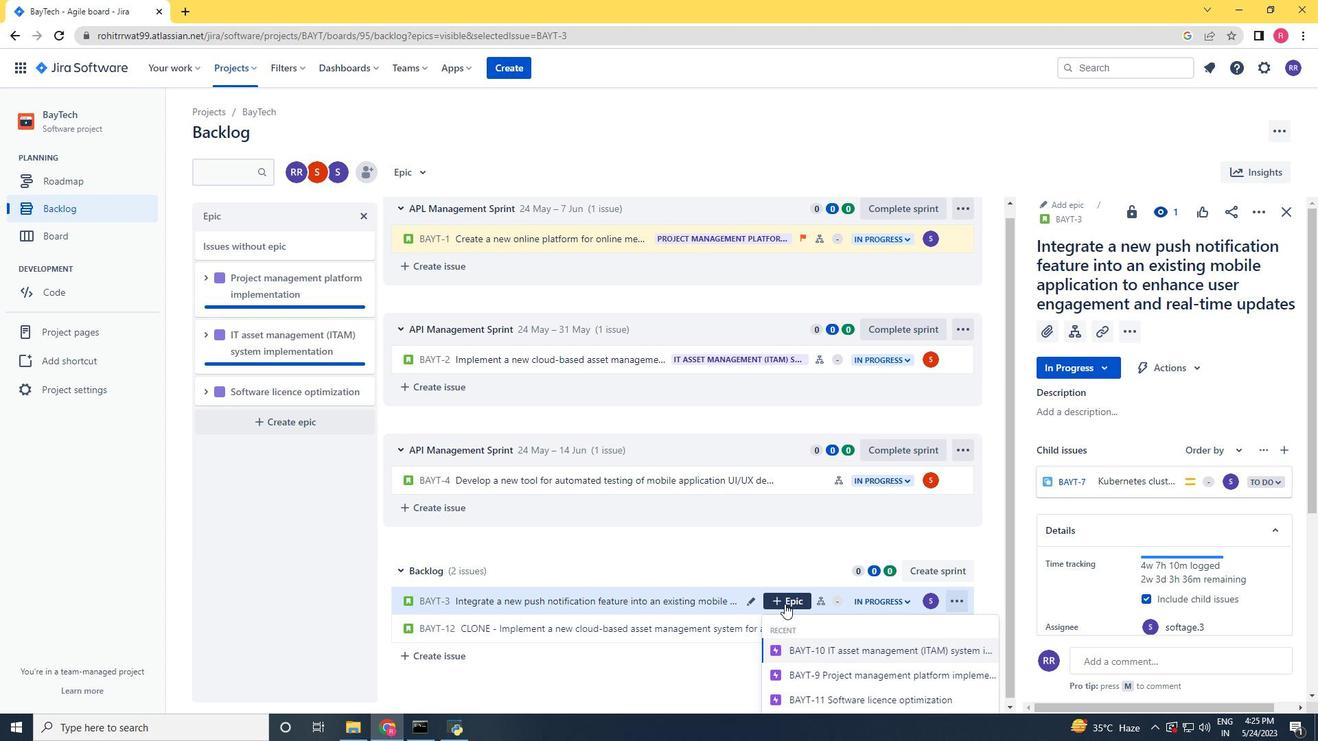 
Action: Mouse scrolled (784, 603) with delta (0, 0)
Screenshot: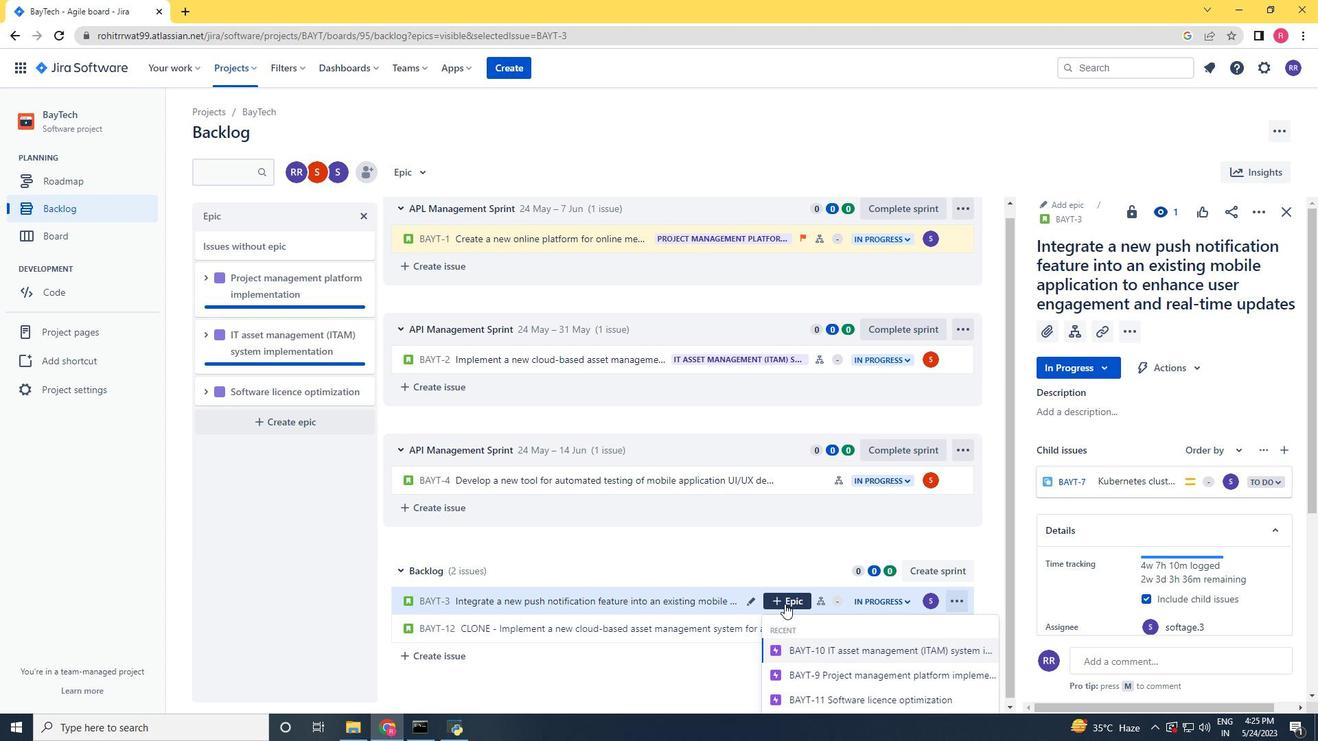 
Action: Mouse moved to (874, 701)
Screenshot: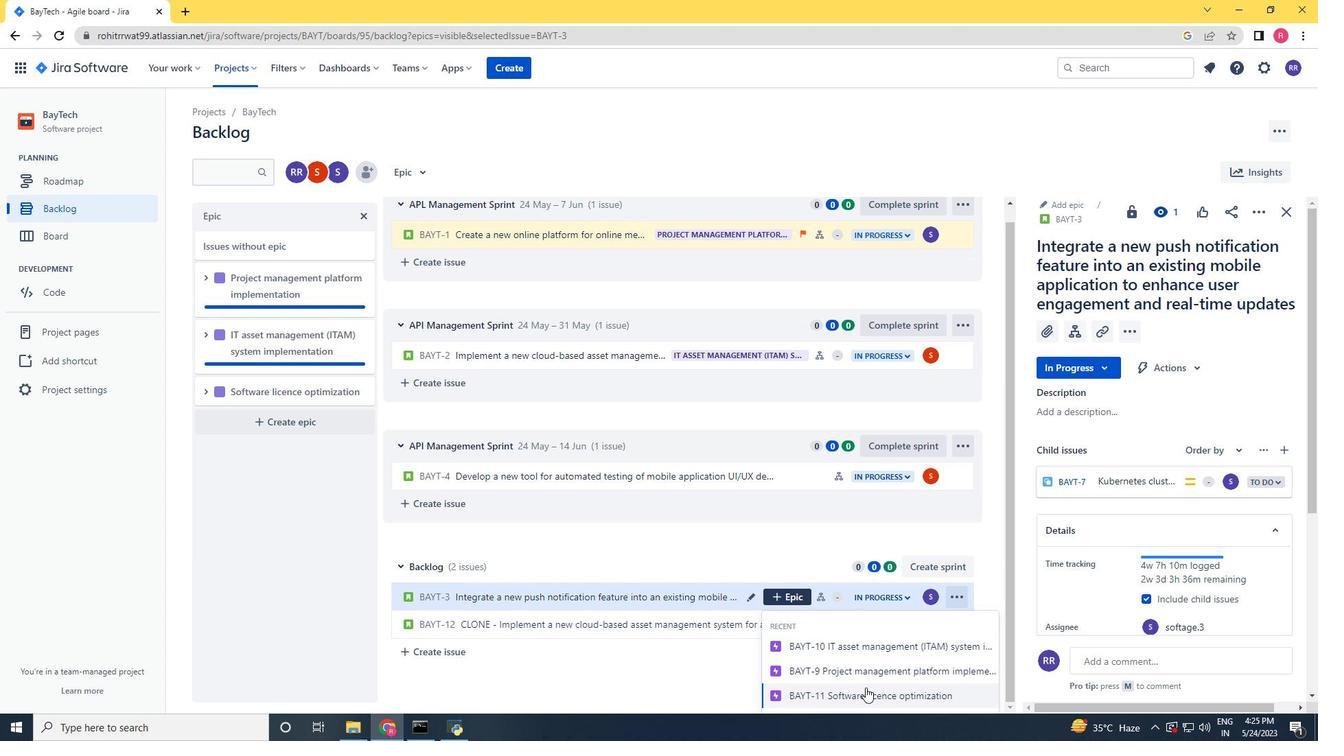 
Action: Mouse pressed left at (874, 701)
Screenshot: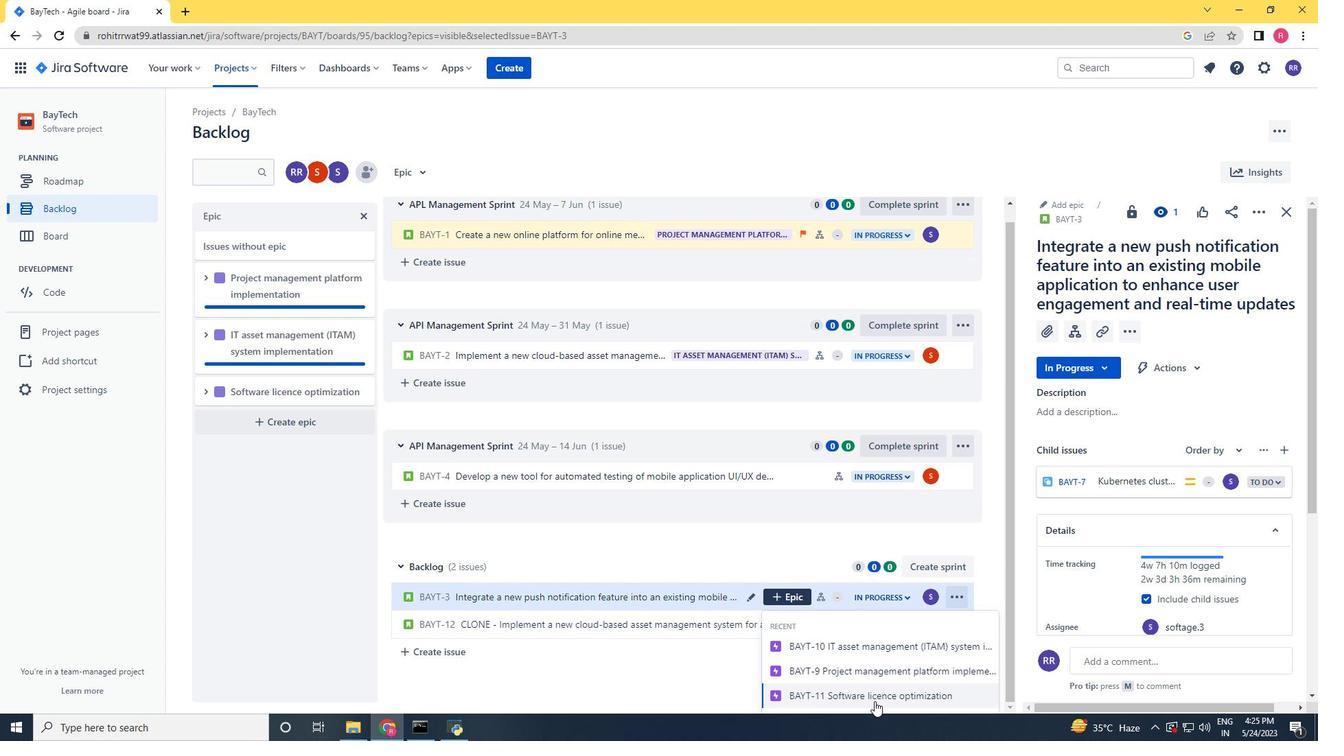 
Action: Mouse moved to (827, 490)
Screenshot: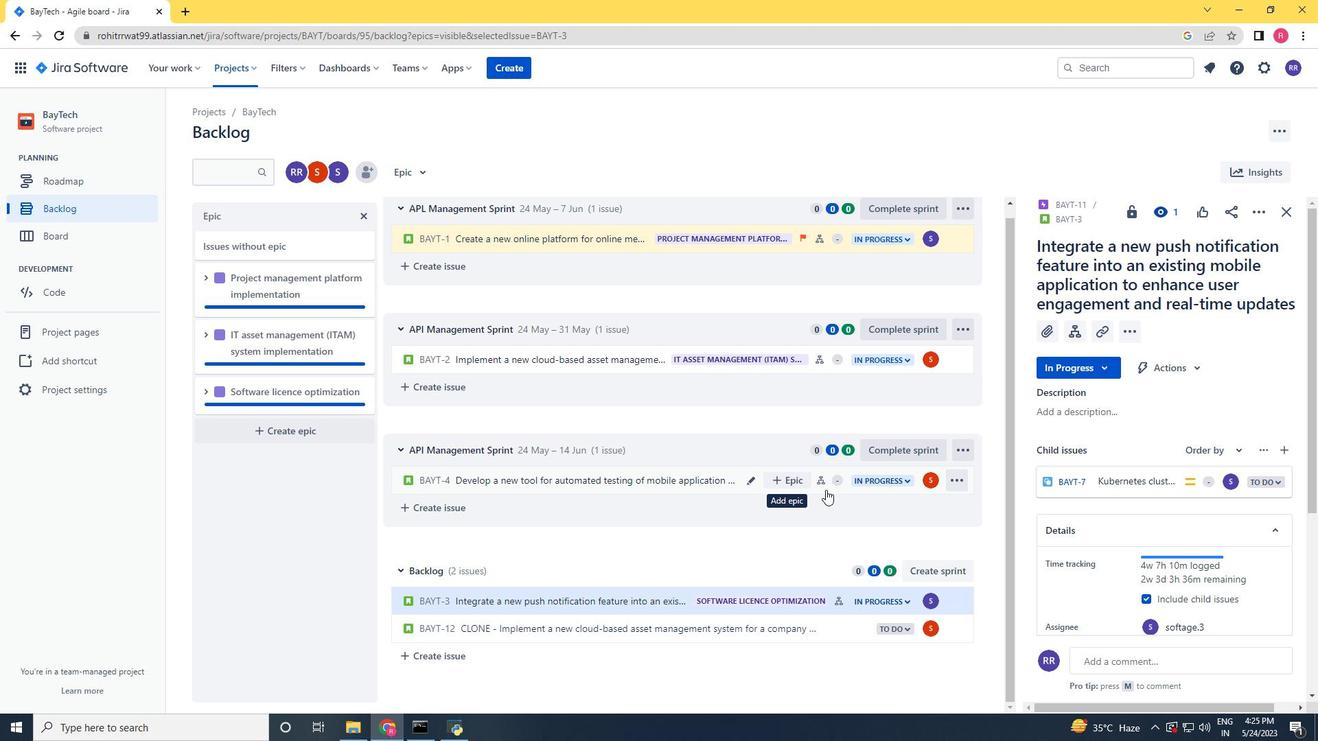 
Action: Mouse pressed left at (827, 490)
Screenshot: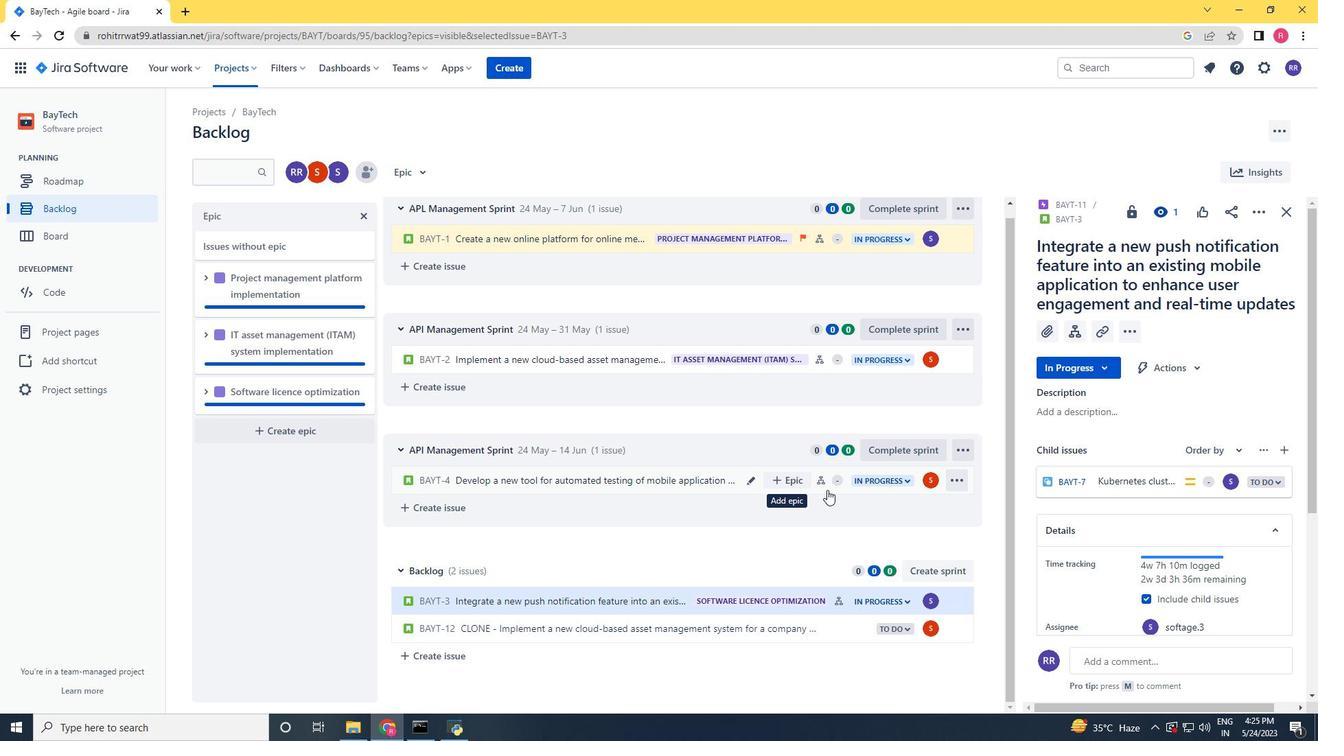 
Action: Mouse moved to (1250, 208)
Screenshot: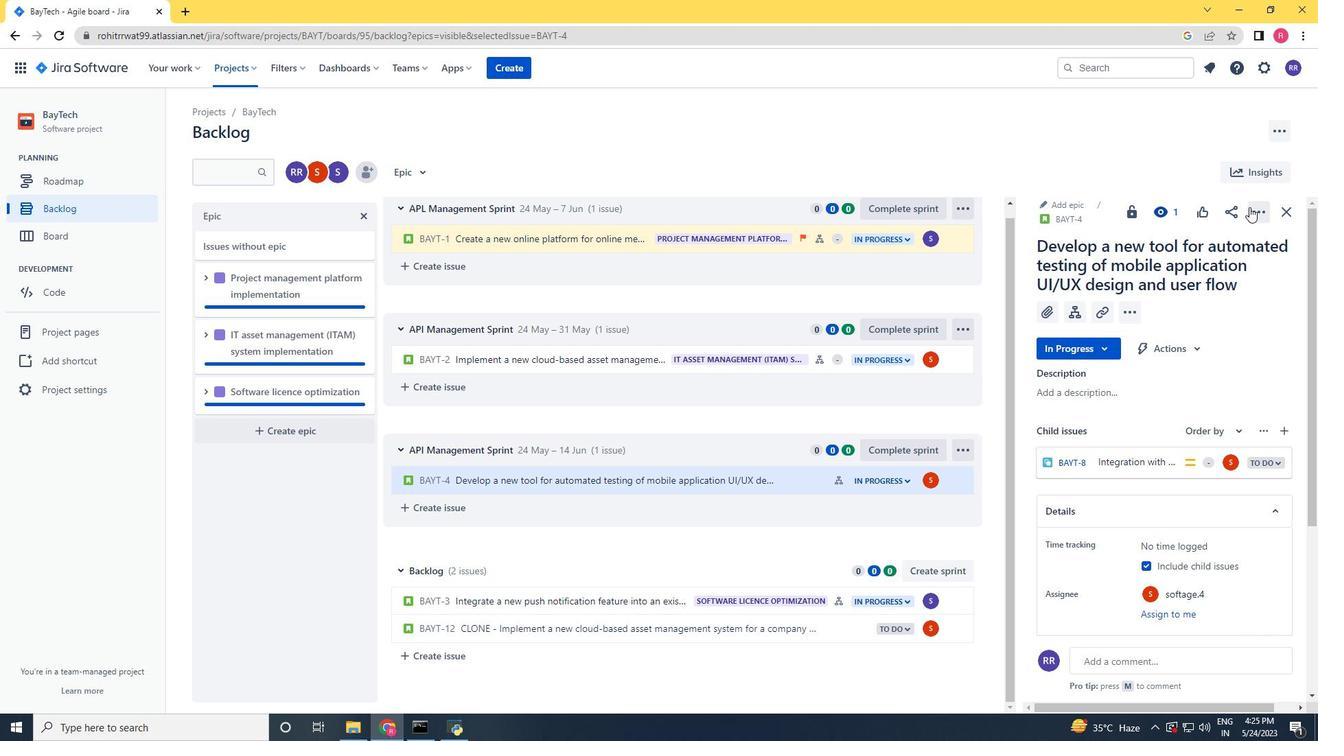 
Action: Mouse pressed left at (1250, 208)
Screenshot: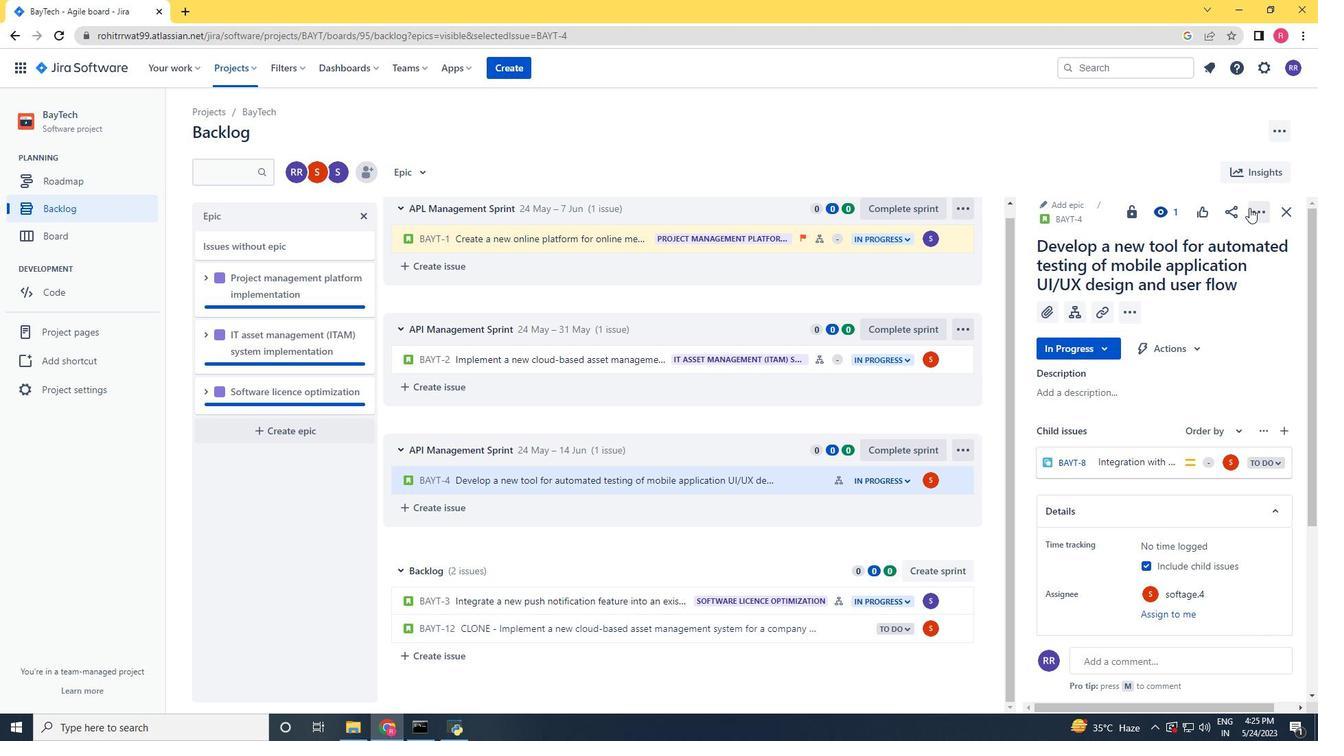 
Action: Mouse moved to (1198, 252)
Screenshot: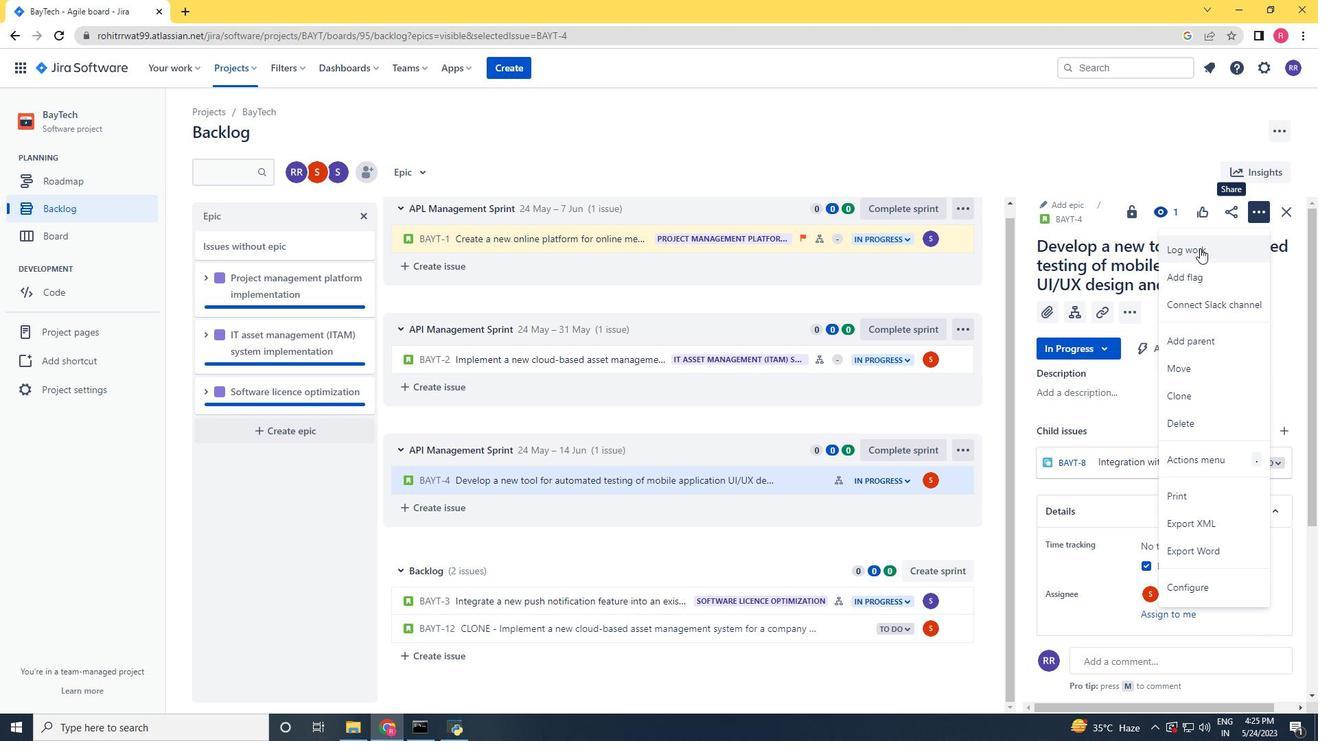 
Action: Mouse pressed left at (1198, 252)
Screenshot: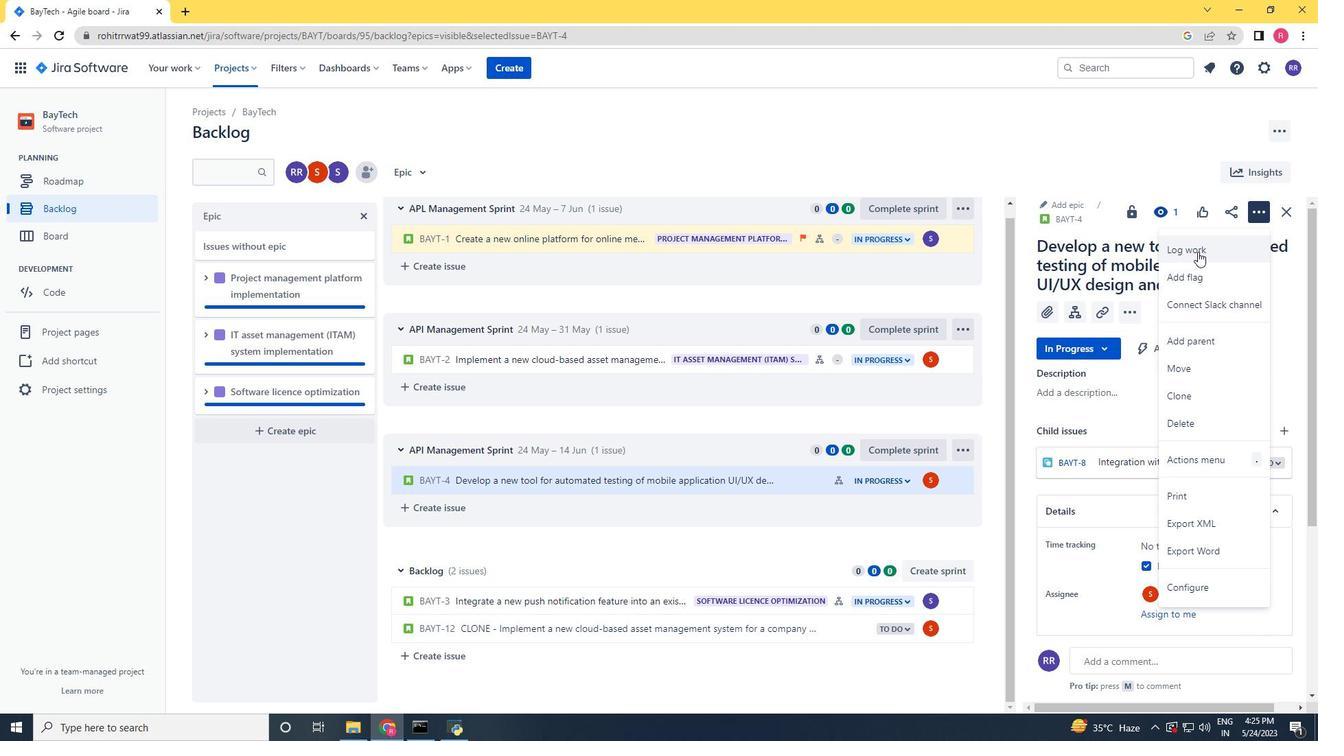 
Action: Key pressed 5w<Key.space>6d<Key.space>11h<Key.space>27m<Key.tab>3w<Key.space>6d<Key.space>2h<Key.space>3m
Screenshot: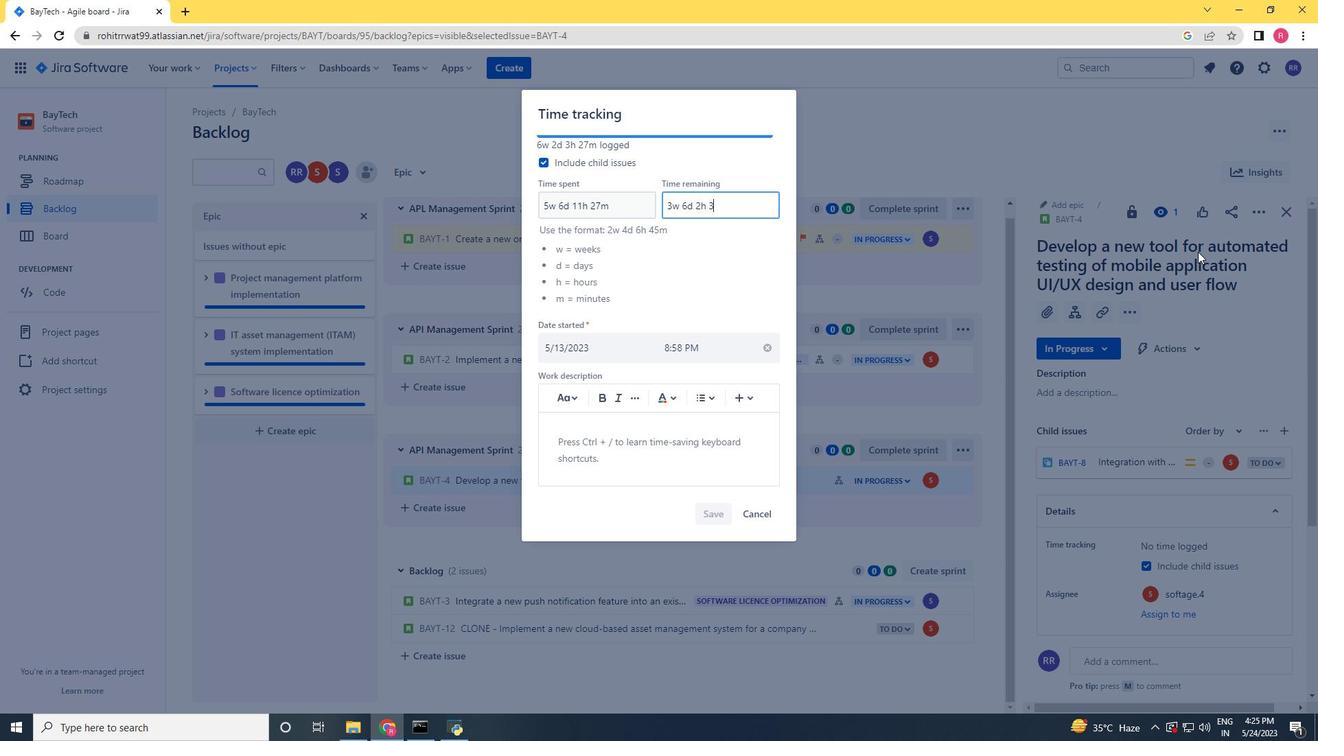 
Action: Mouse moved to (720, 520)
Screenshot: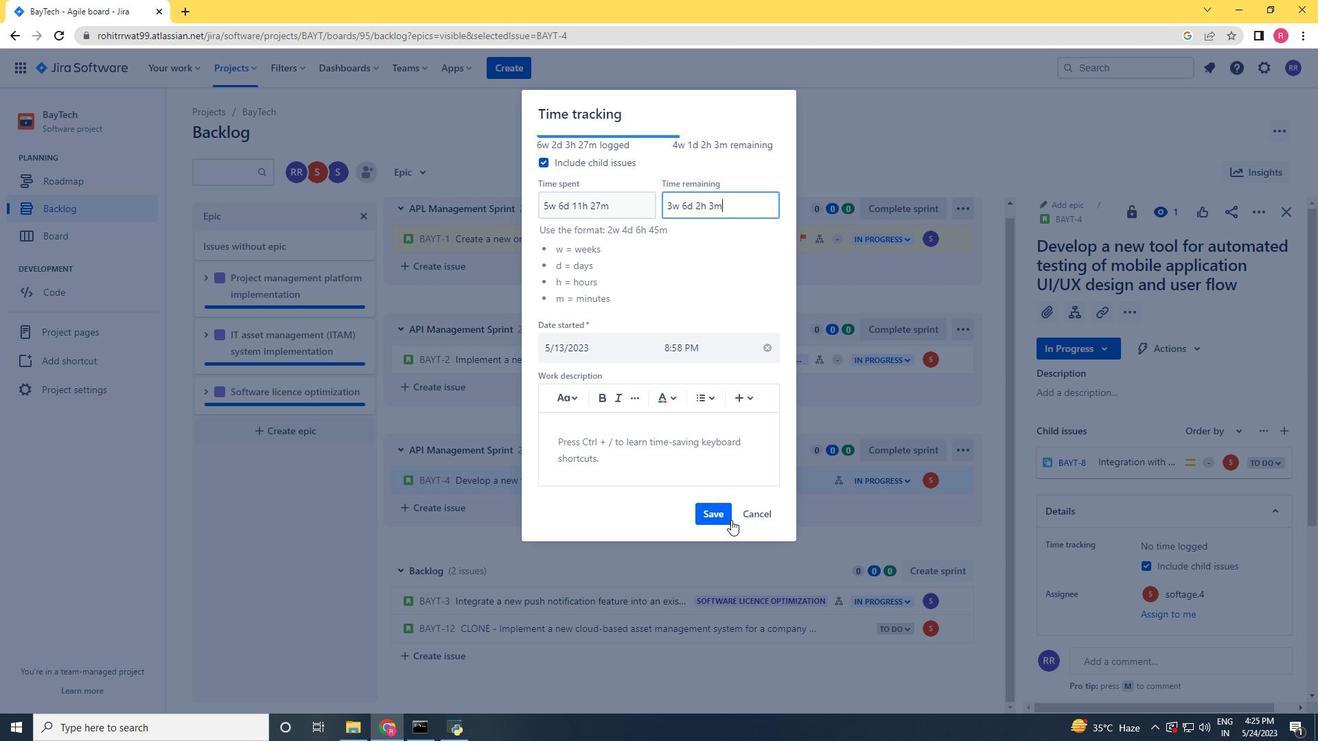 
Action: Mouse pressed left at (720, 520)
Screenshot: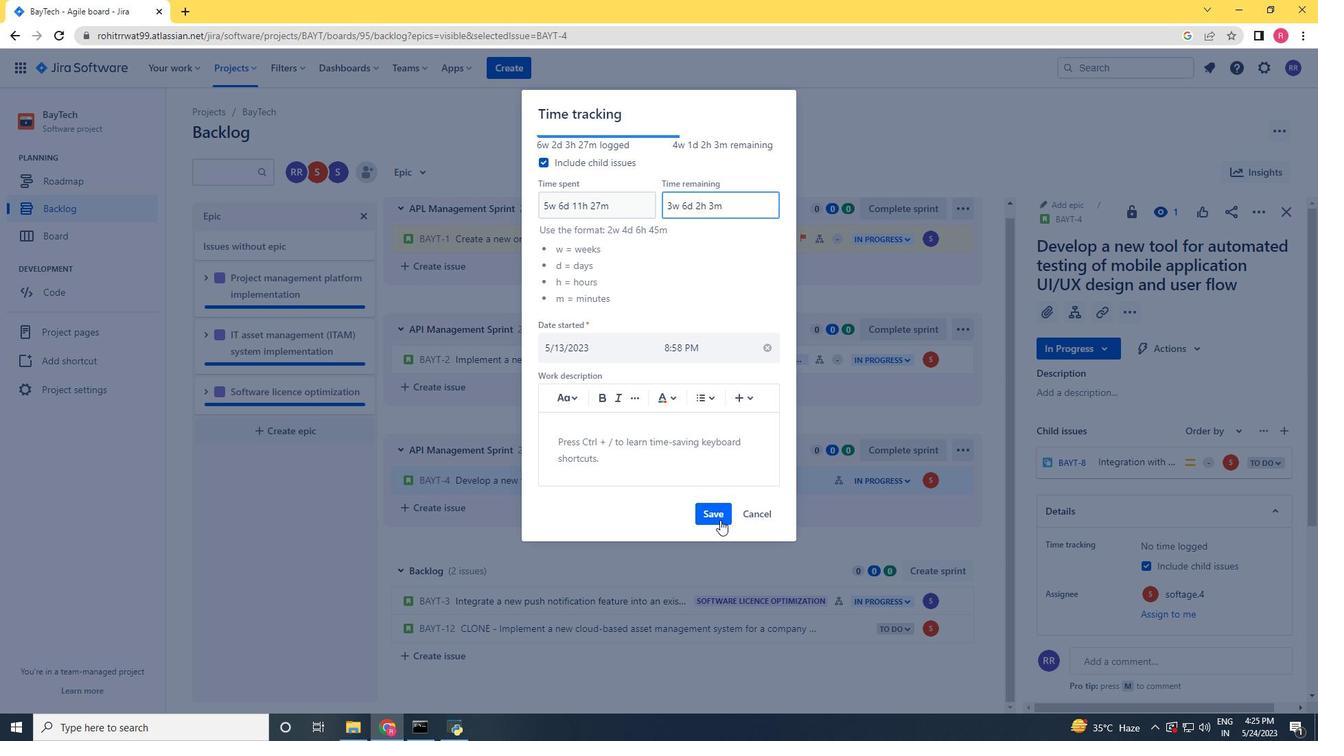 
Action: Mouse moved to (951, 483)
Screenshot: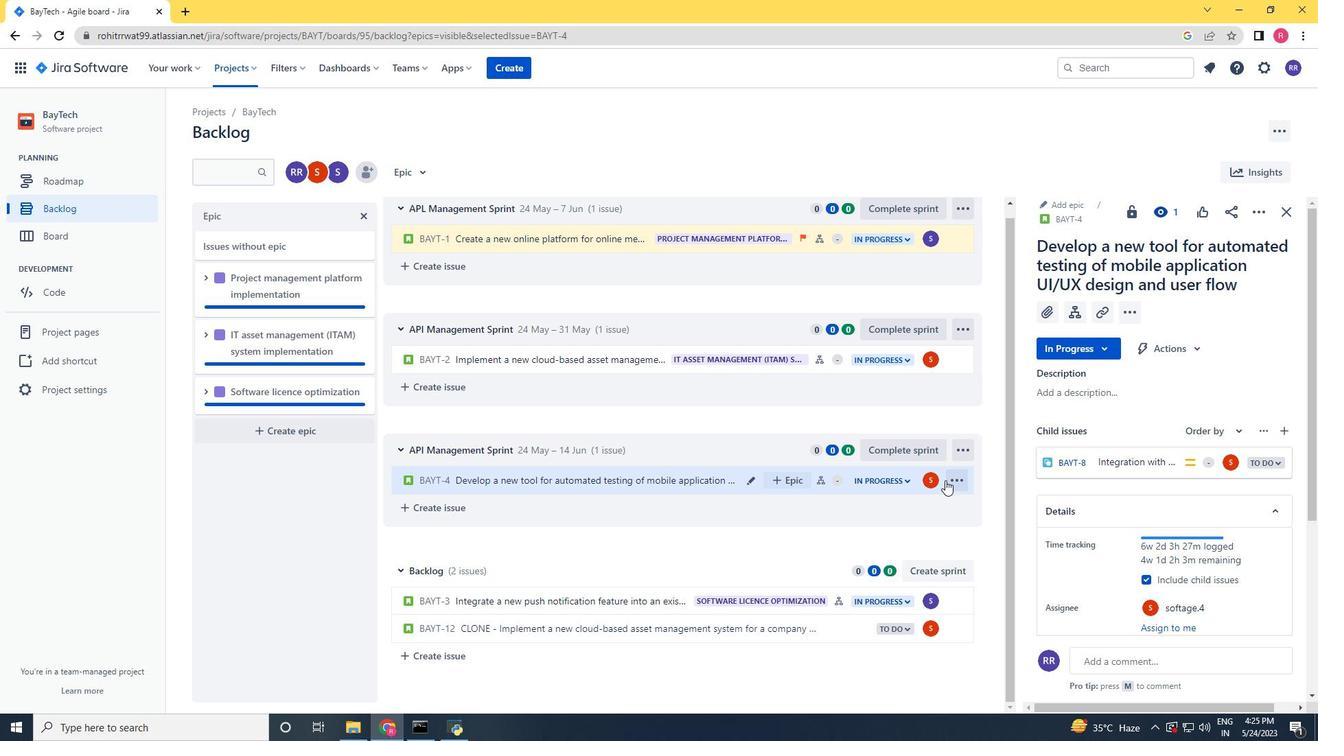 
Action: Mouse pressed left at (951, 483)
Screenshot: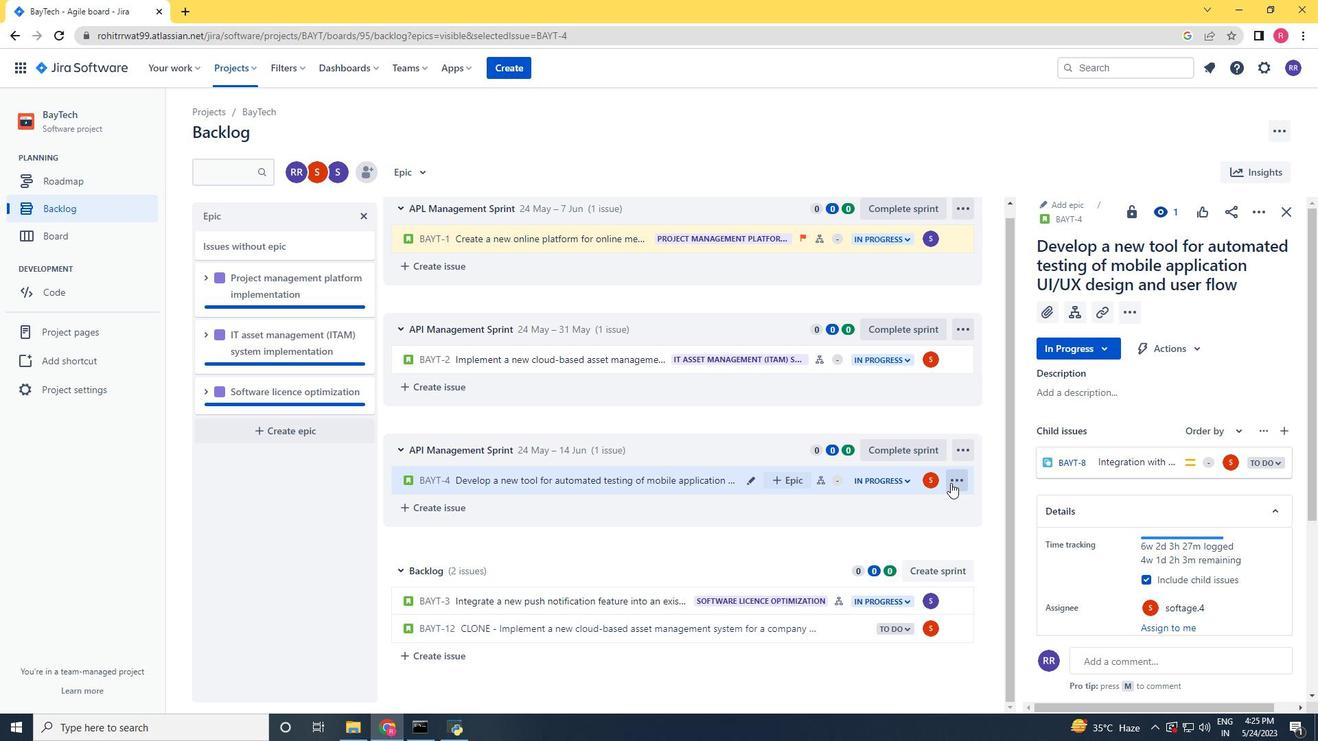 
Action: Mouse moved to (898, 440)
Screenshot: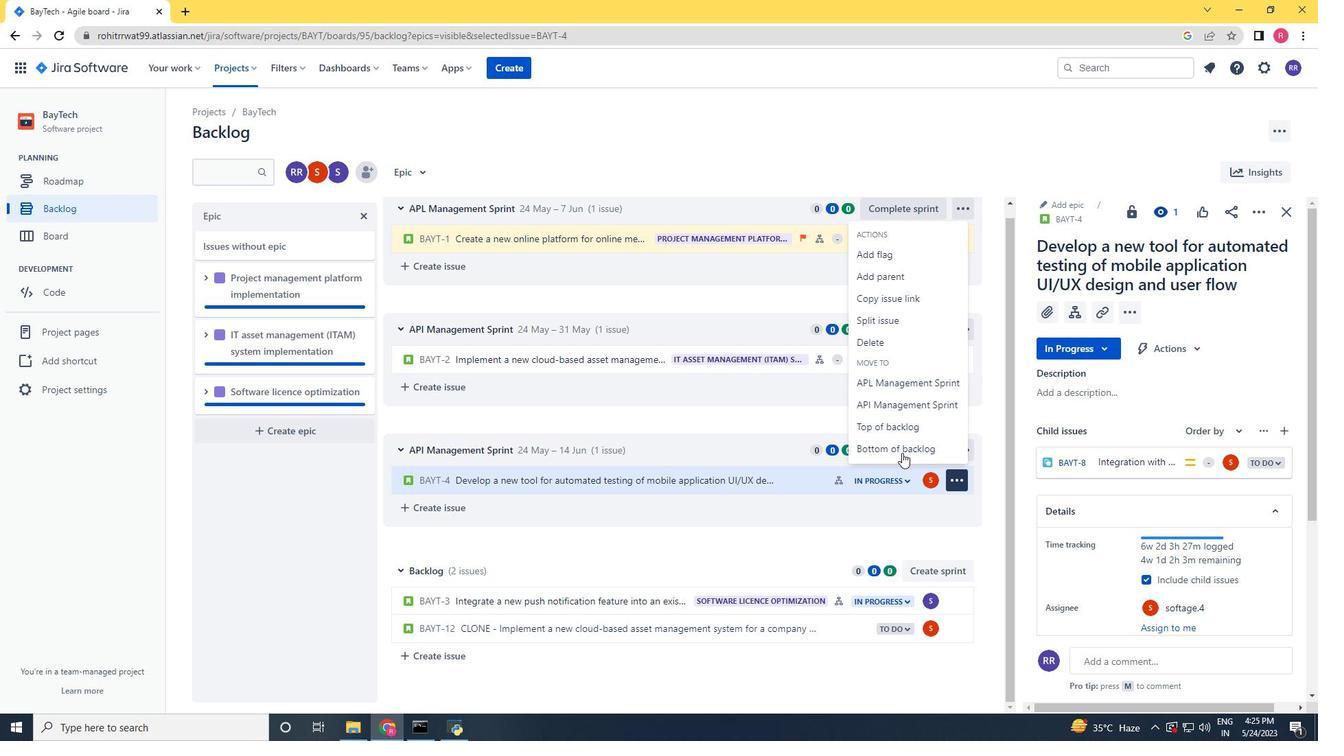 
Action: Mouse pressed left at (898, 440)
Screenshot: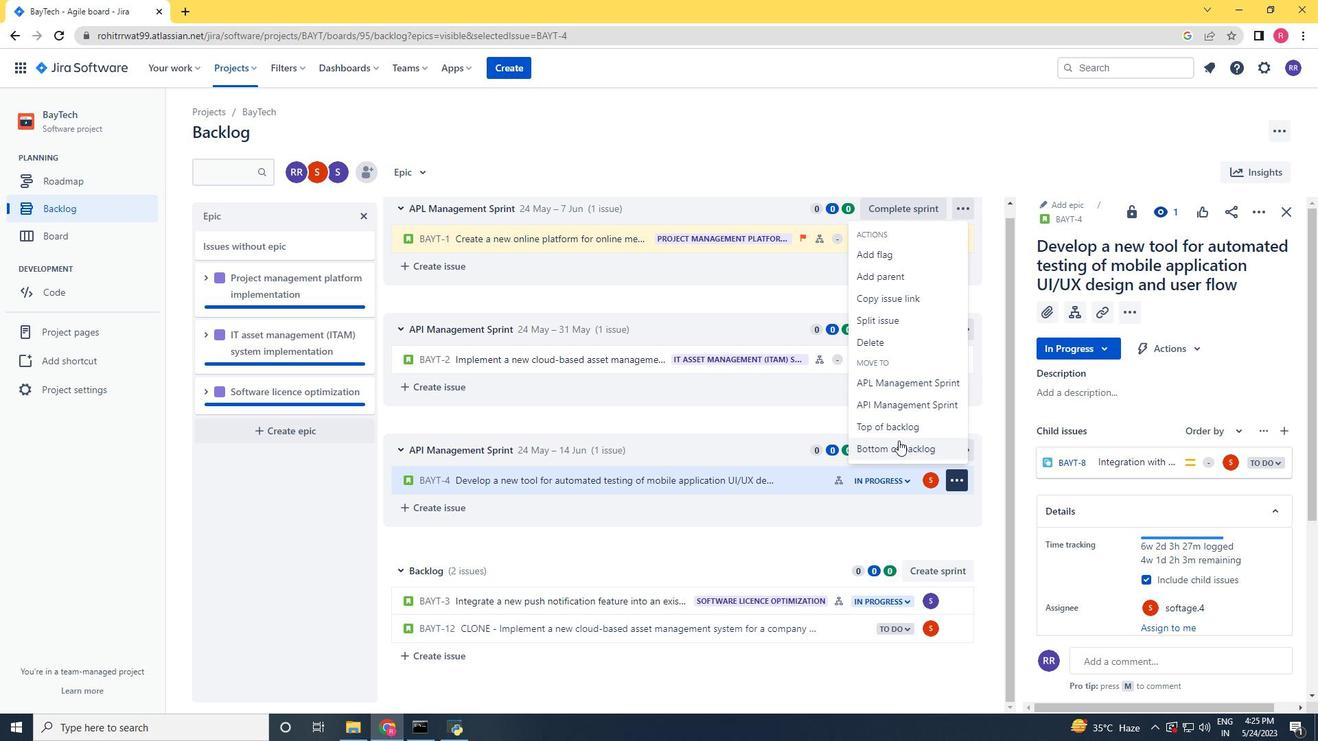
Action: Mouse moved to (689, 220)
Screenshot: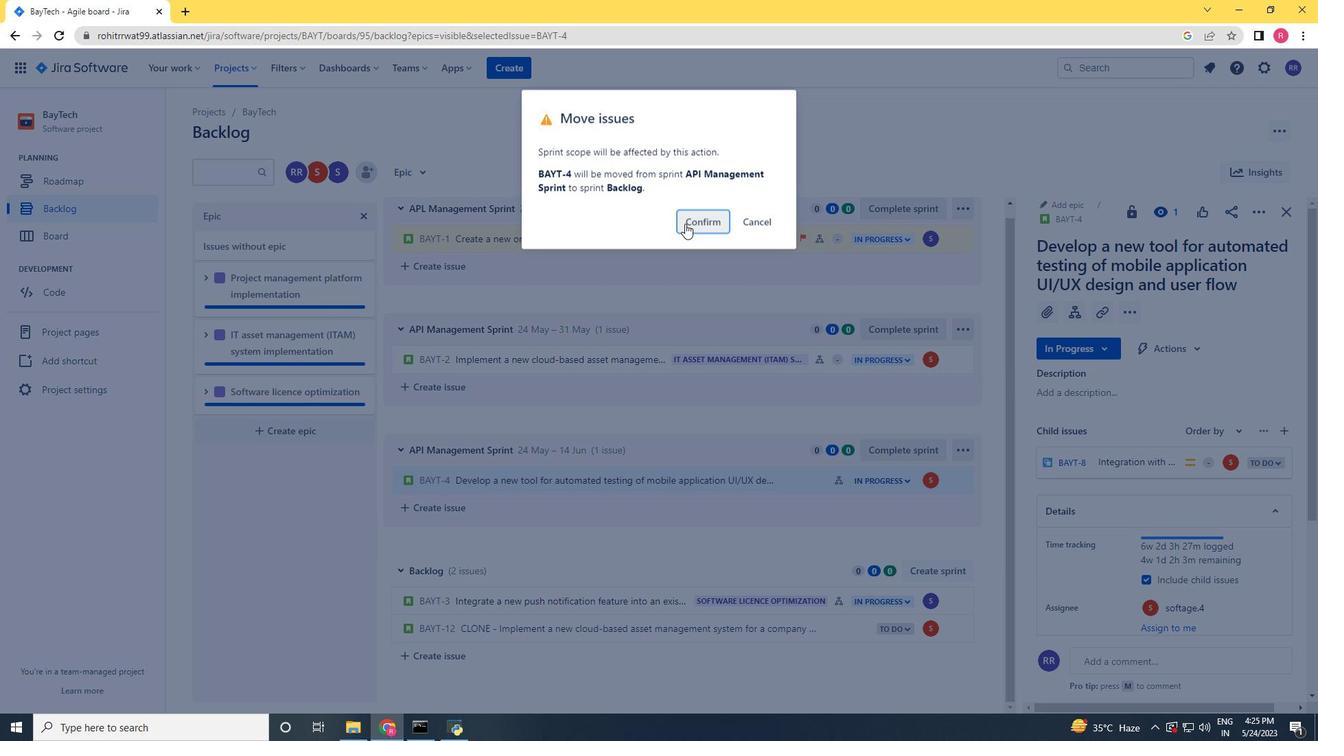 
Action: Mouse pressed left at (689, 220)
Screenshot: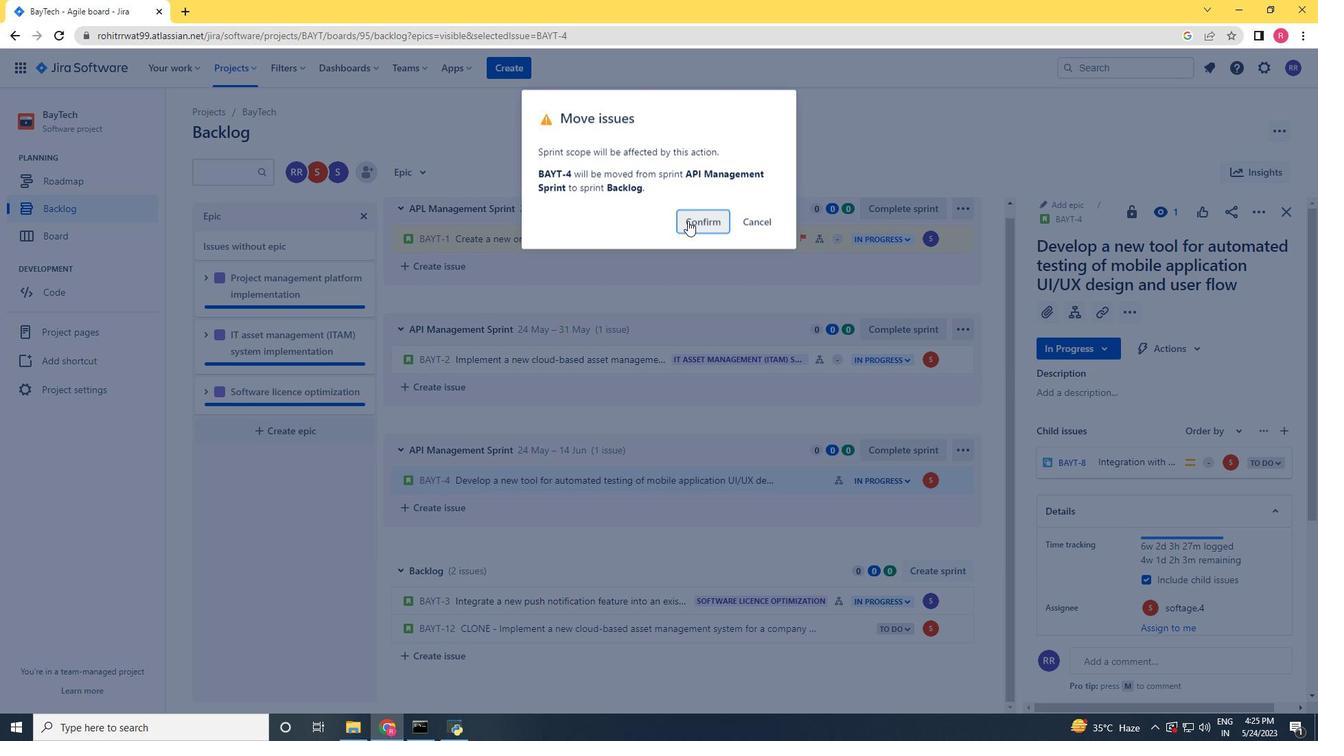 
Action: Mouse moved to (793, 655)
Screenshot: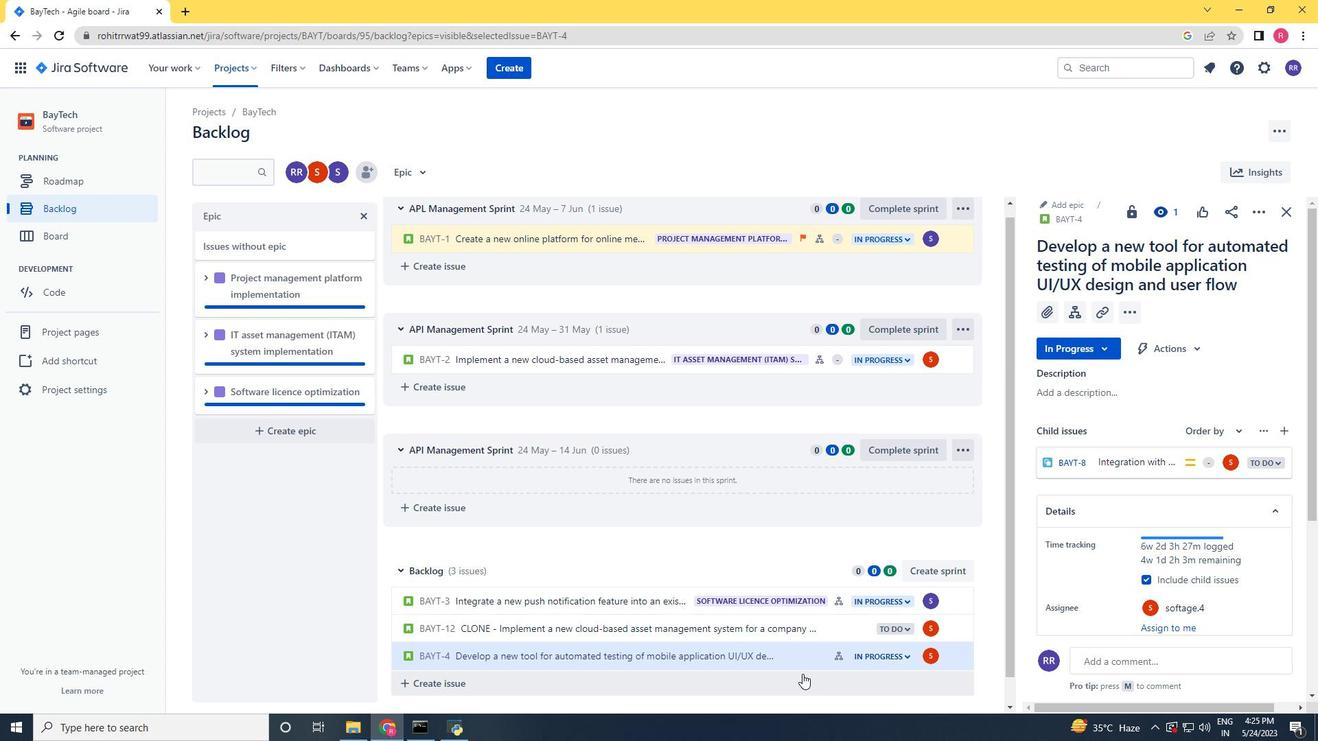 
Action: Mouse pressed left at (793, 655)
Screenshot: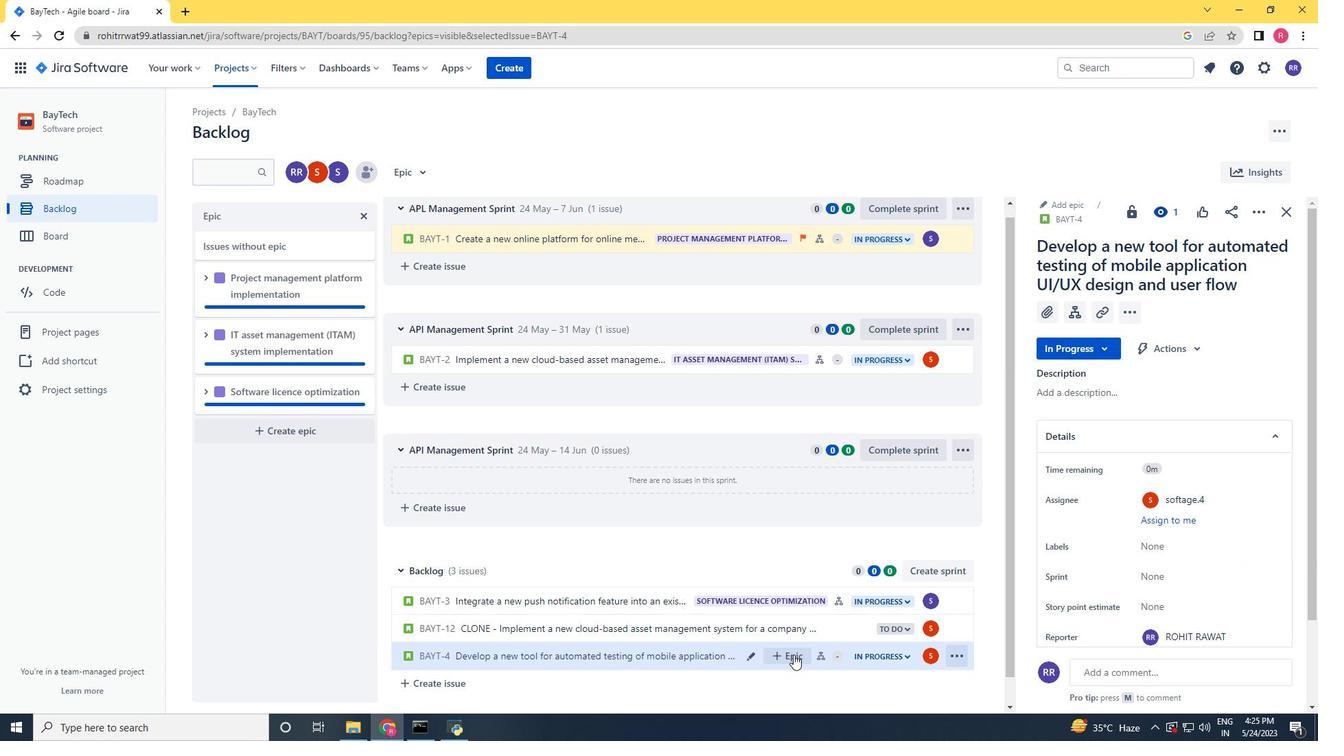 
Action: Mouse moved to (787, 575)
Screenshot: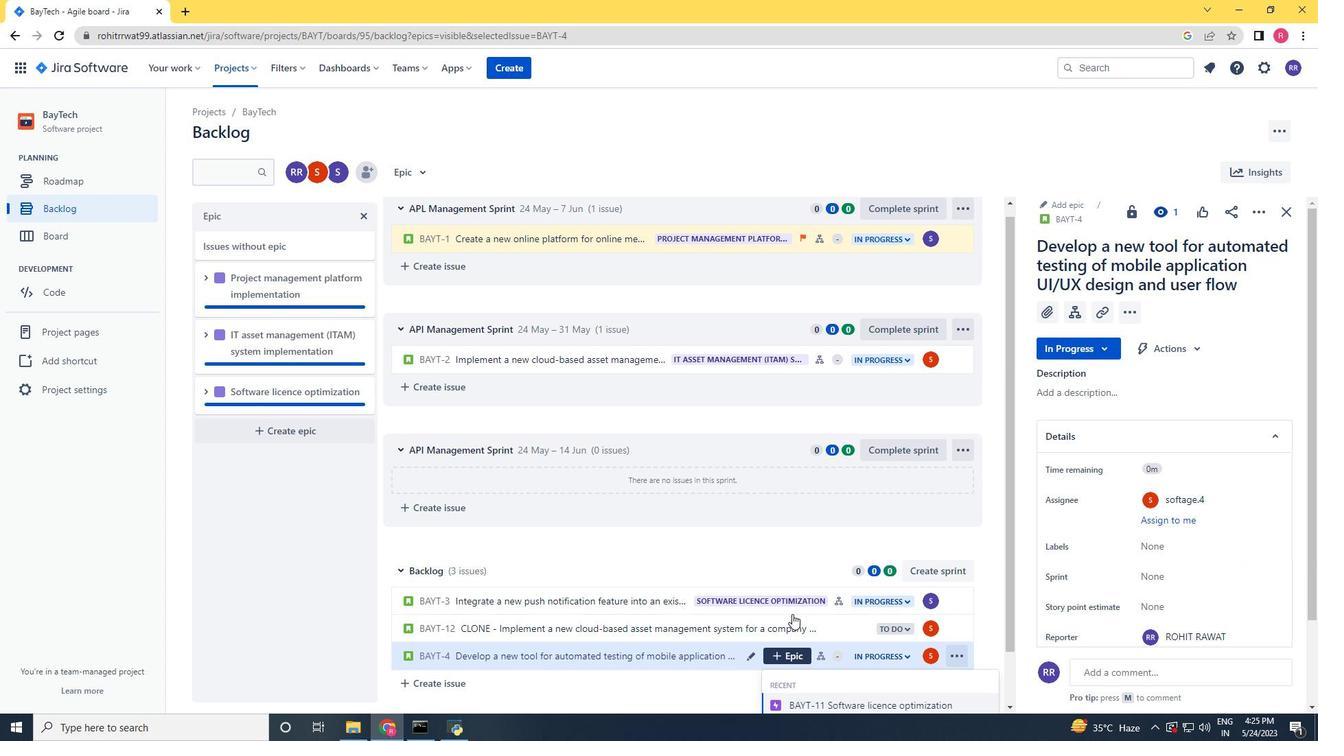 
Action: Mouse scrolled (787, 574) with delta (0, 0)
Screenshot: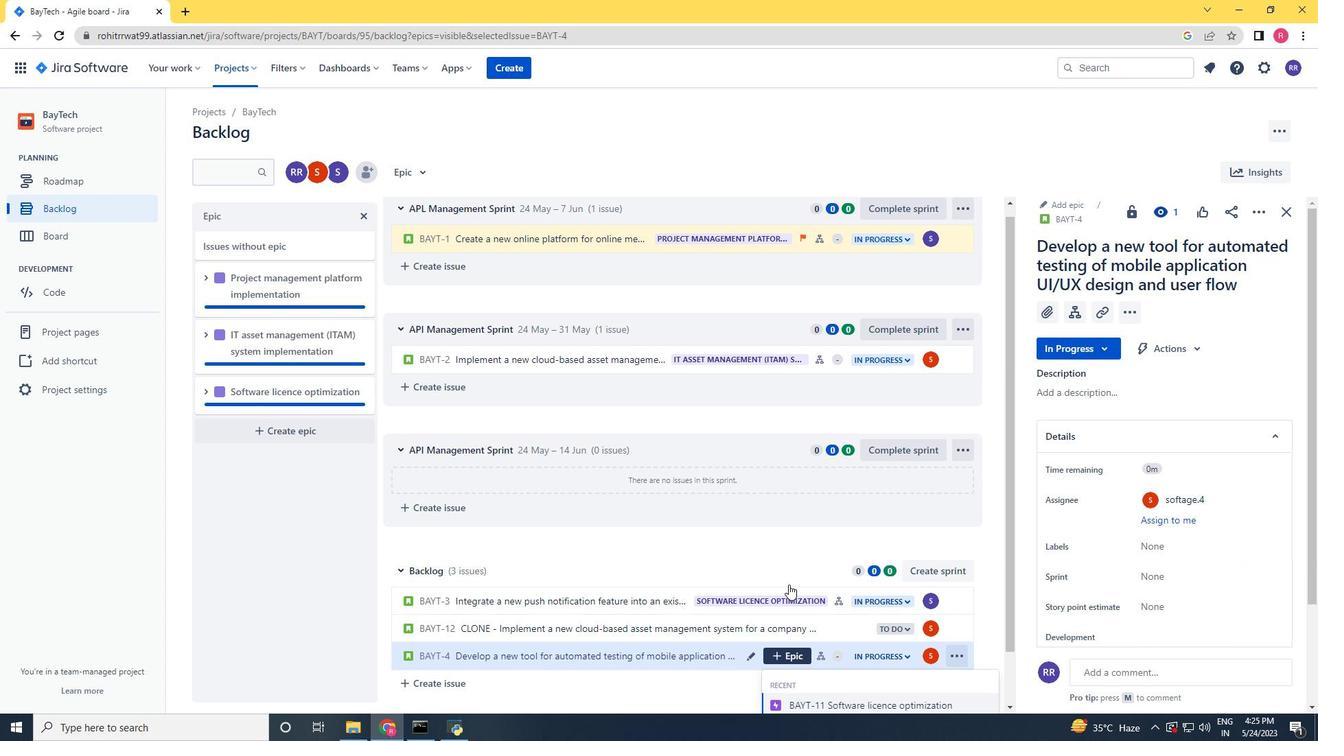 
Action: Mouse scrolled (787, 574) with delta (0, 0)
Screenshot: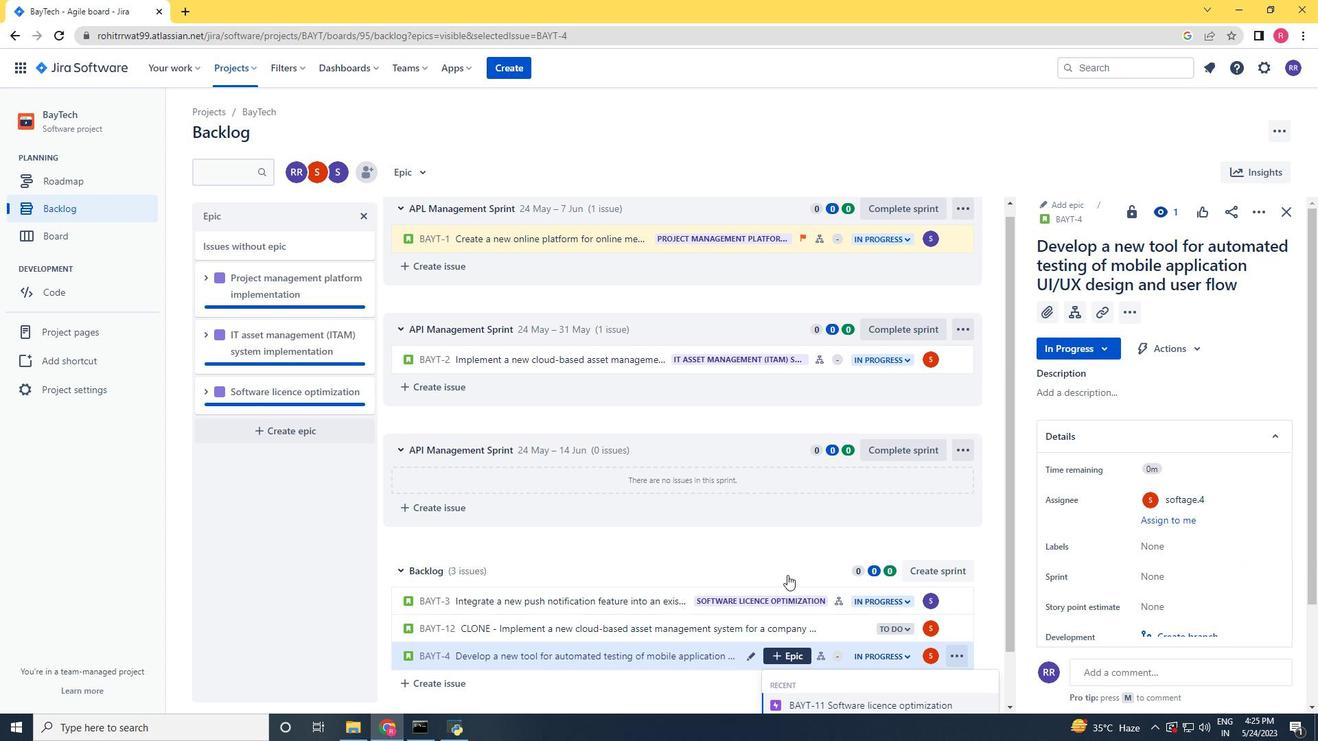 
Action: Mouse scrolled (787, 574) with delta (0, 0)
Screenshot: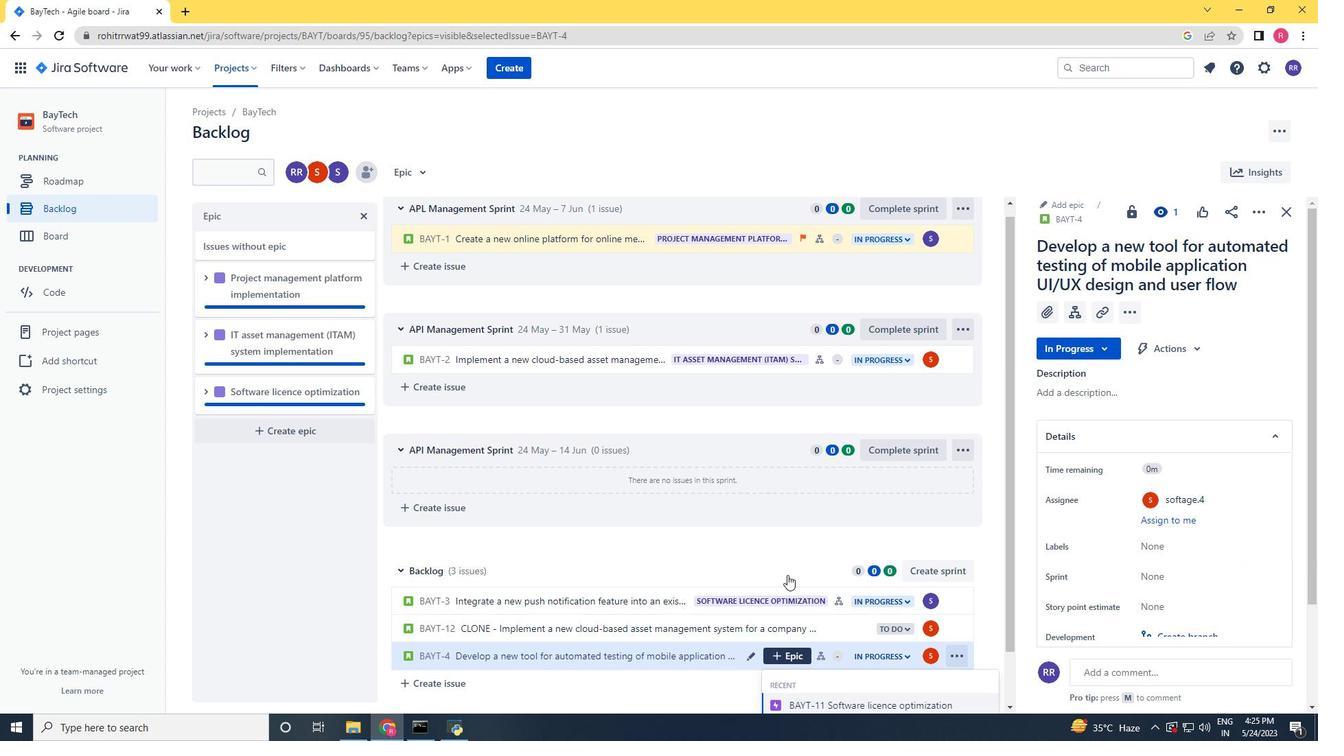 
Action: Mouse scrolled (787, 574) with delta (0, 0)
Screenshot: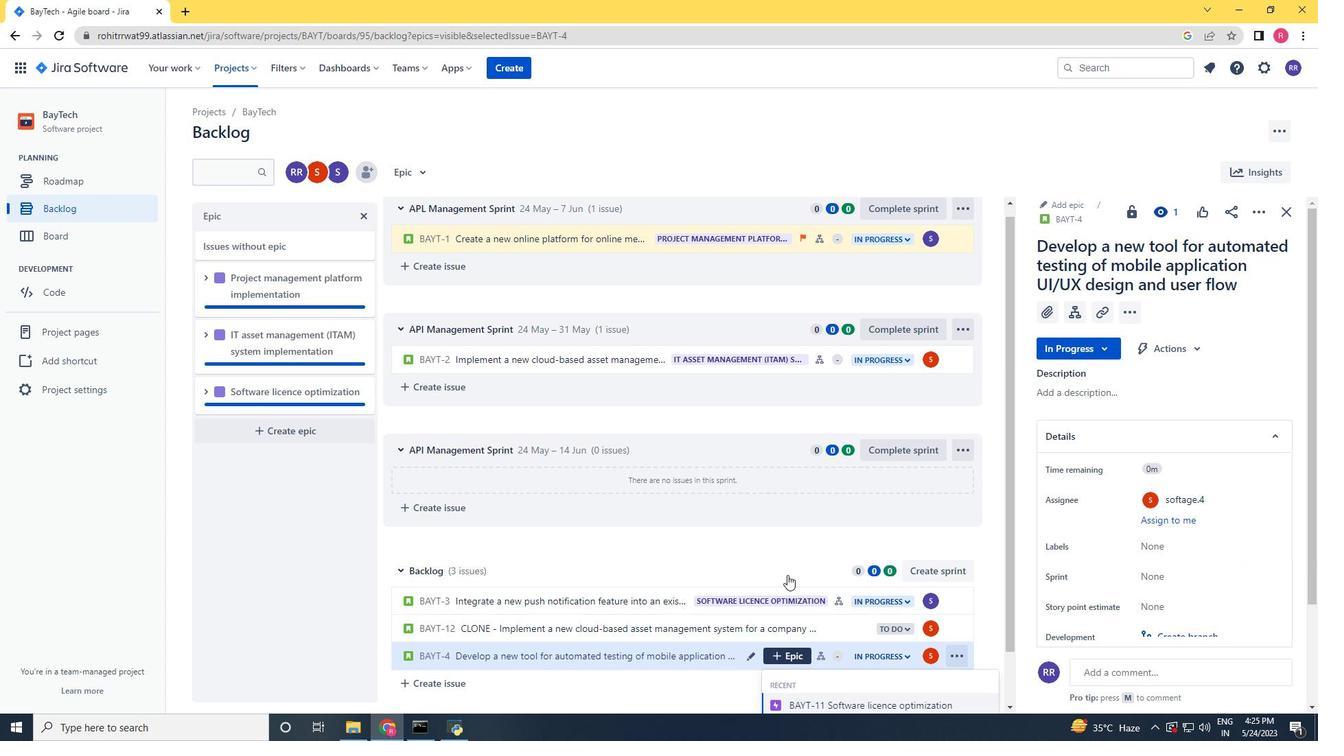 
Action: Mouse scrolled (787, 574) with delta (0, 0)
Screenshot: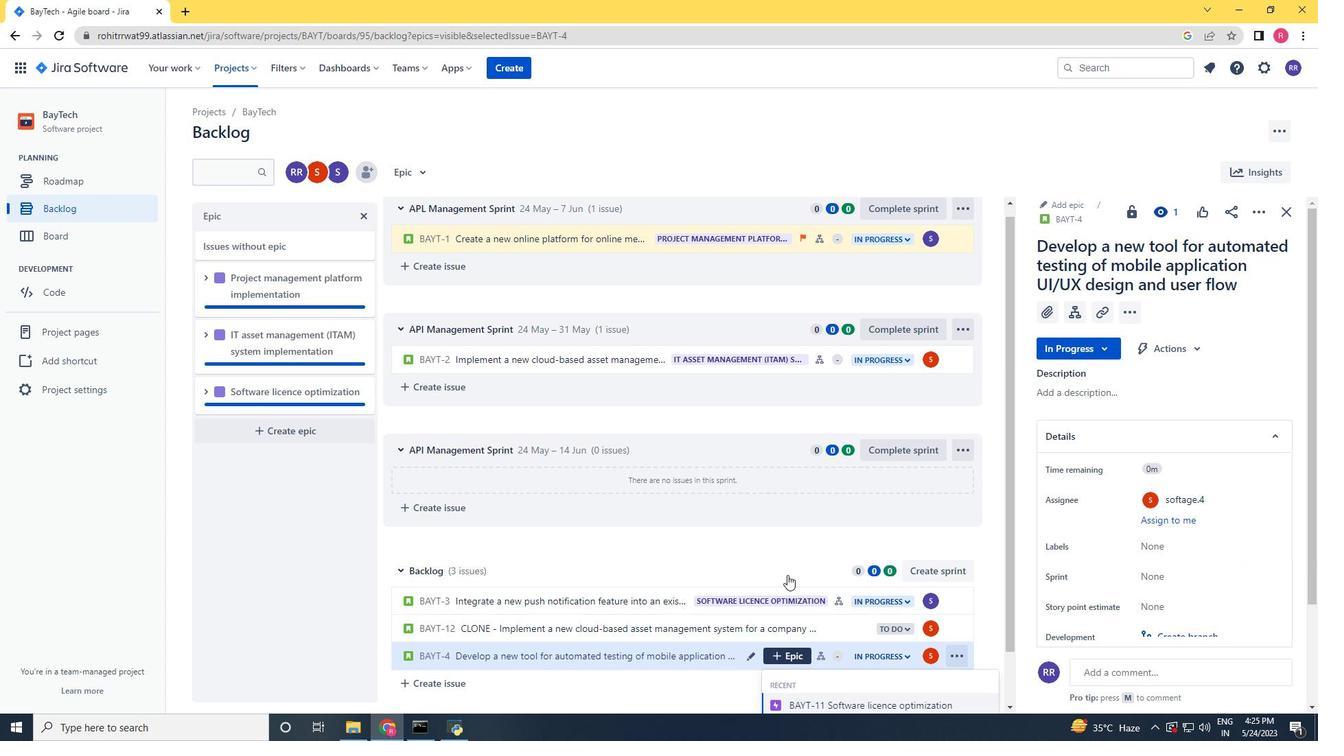 
Action: Mouse scrolled (787, 574) with delta (0, 0)
Screenshot: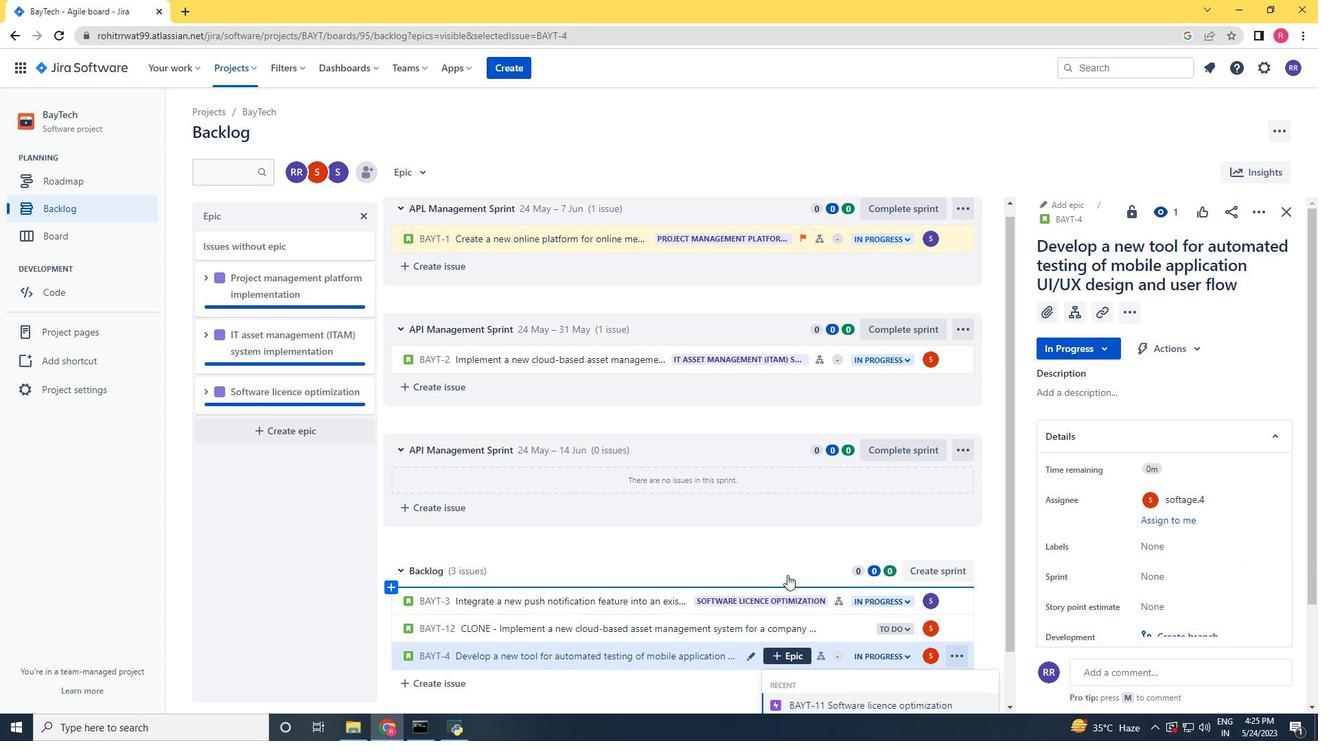 
Action: Mouse scrolled (787, 574) with delta (0, 0)
Screenshot: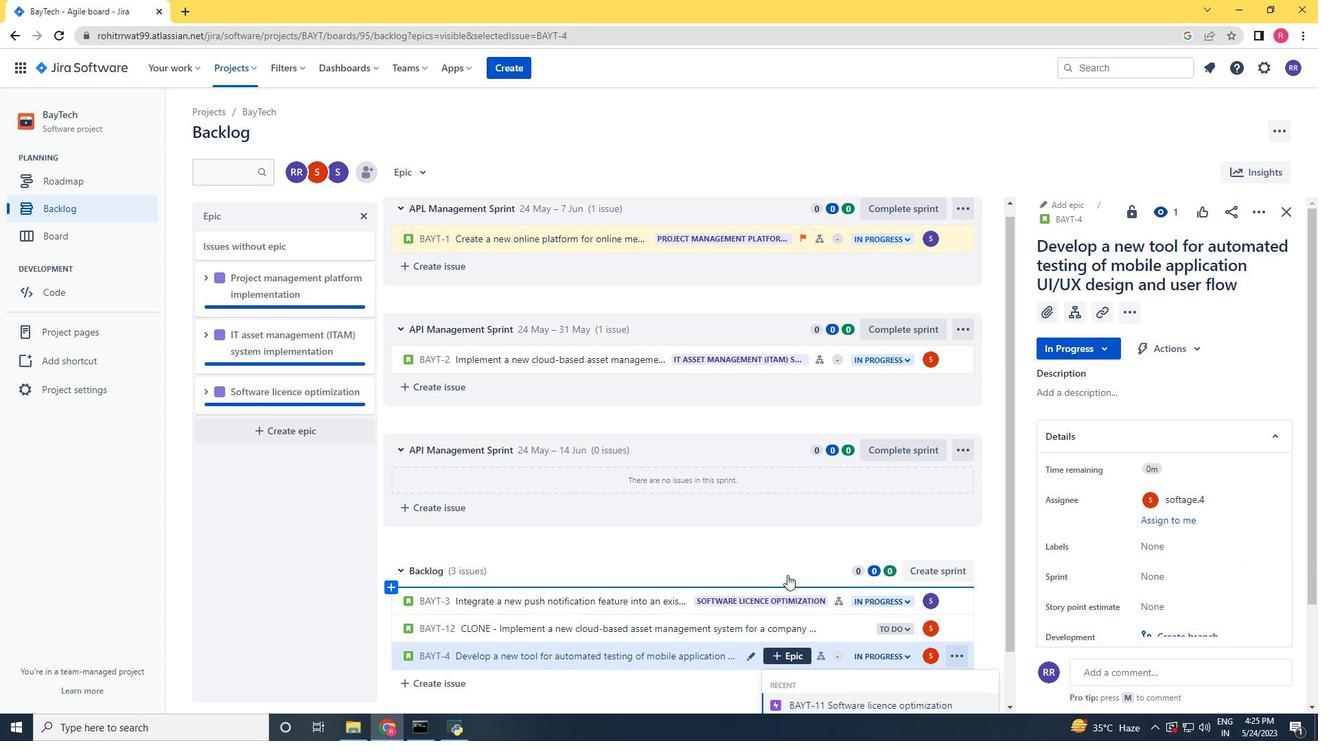 
Action: Mouse scrolled (787, 574) with delta (0, 0)
Screenshot: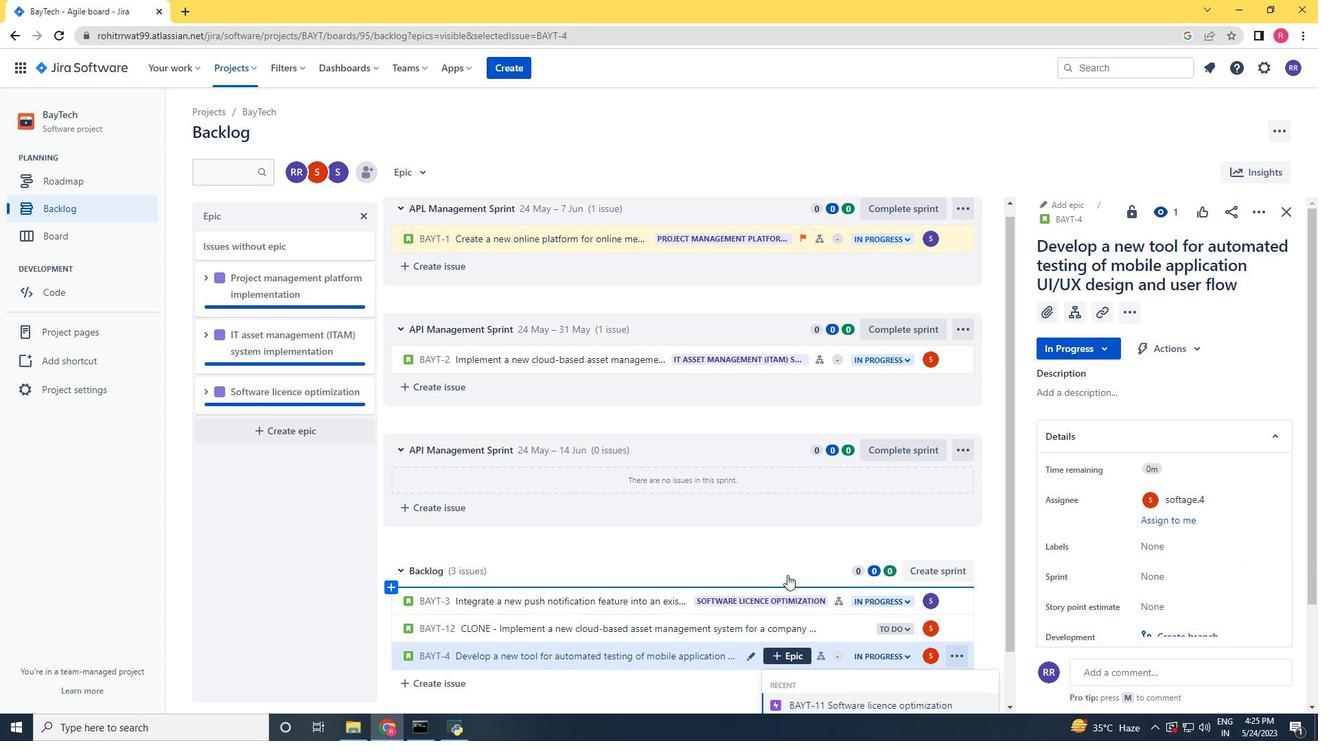 
Action: Mouse scrolled (787, 574) with delta (0, 0)
Screenshot: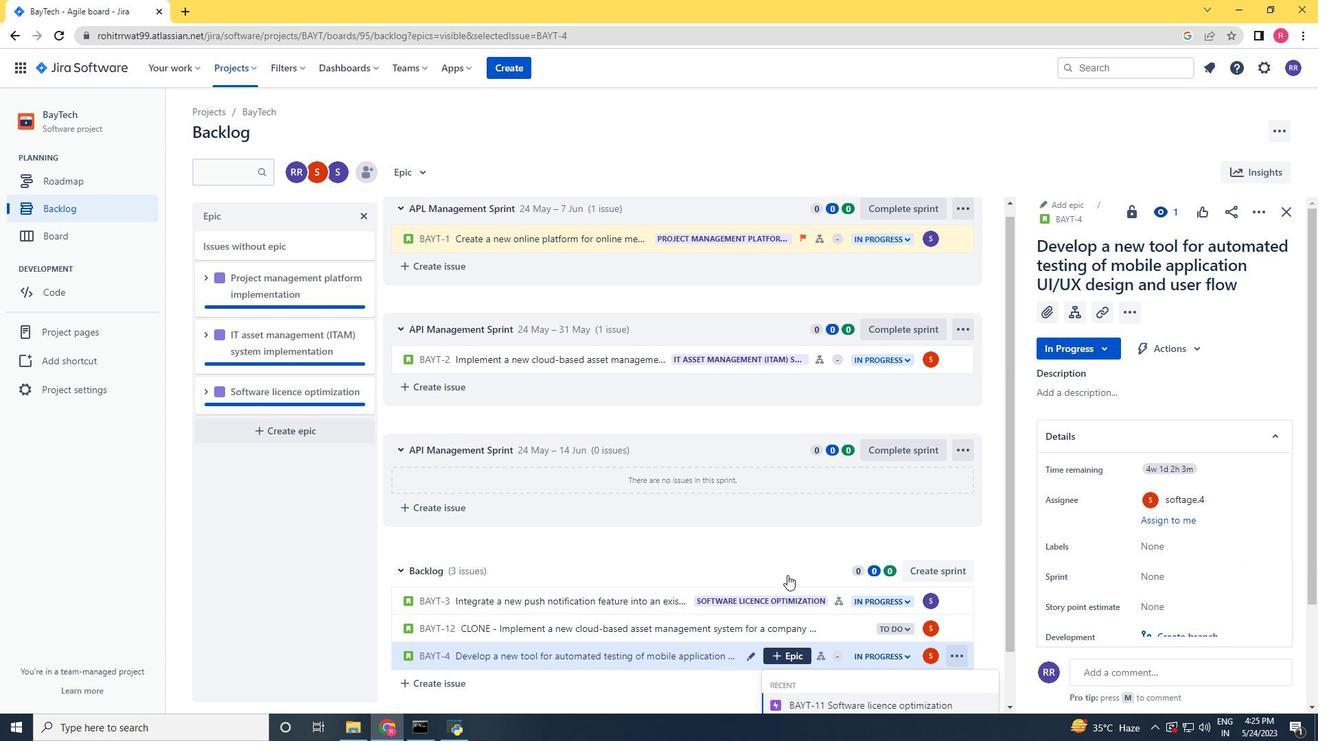 
Action: Mouse moved to (747, 481)
Screenshot: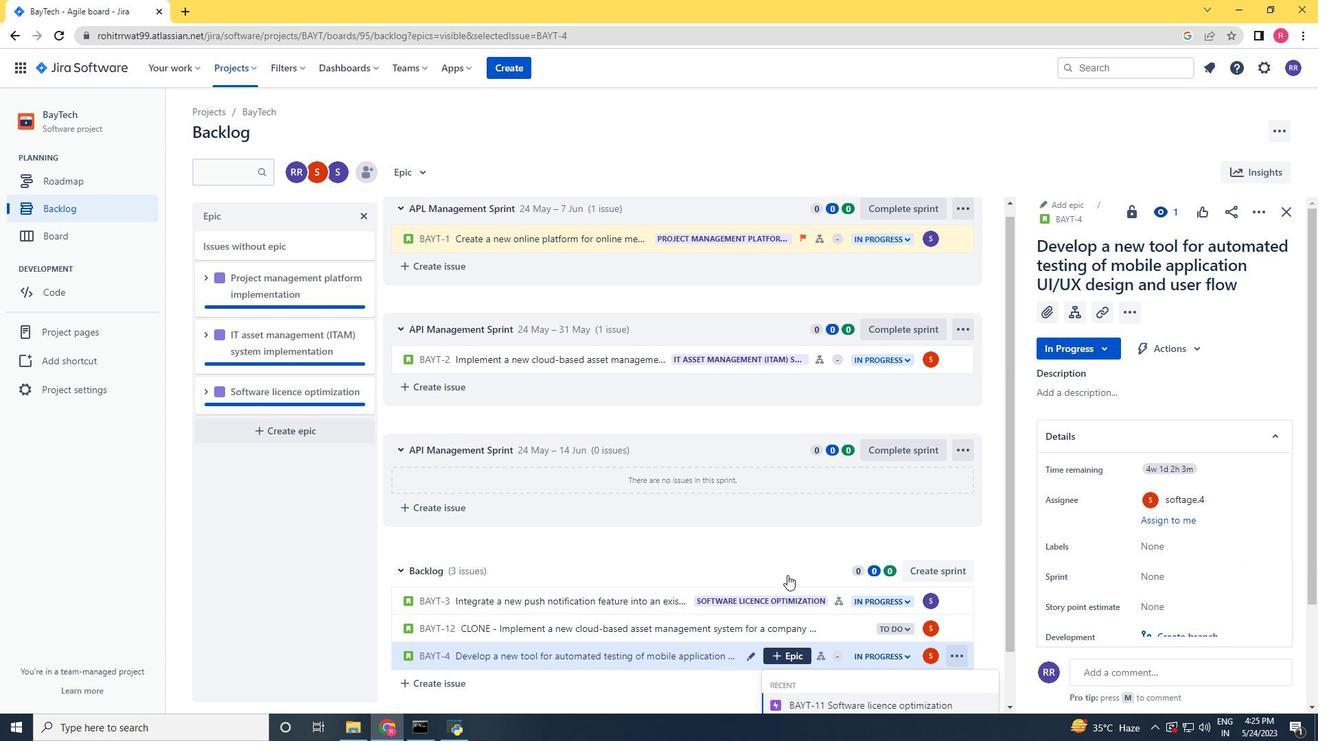 
Action: Mouse scrolled (747, 480) with delta (0, 0)
Screenshot: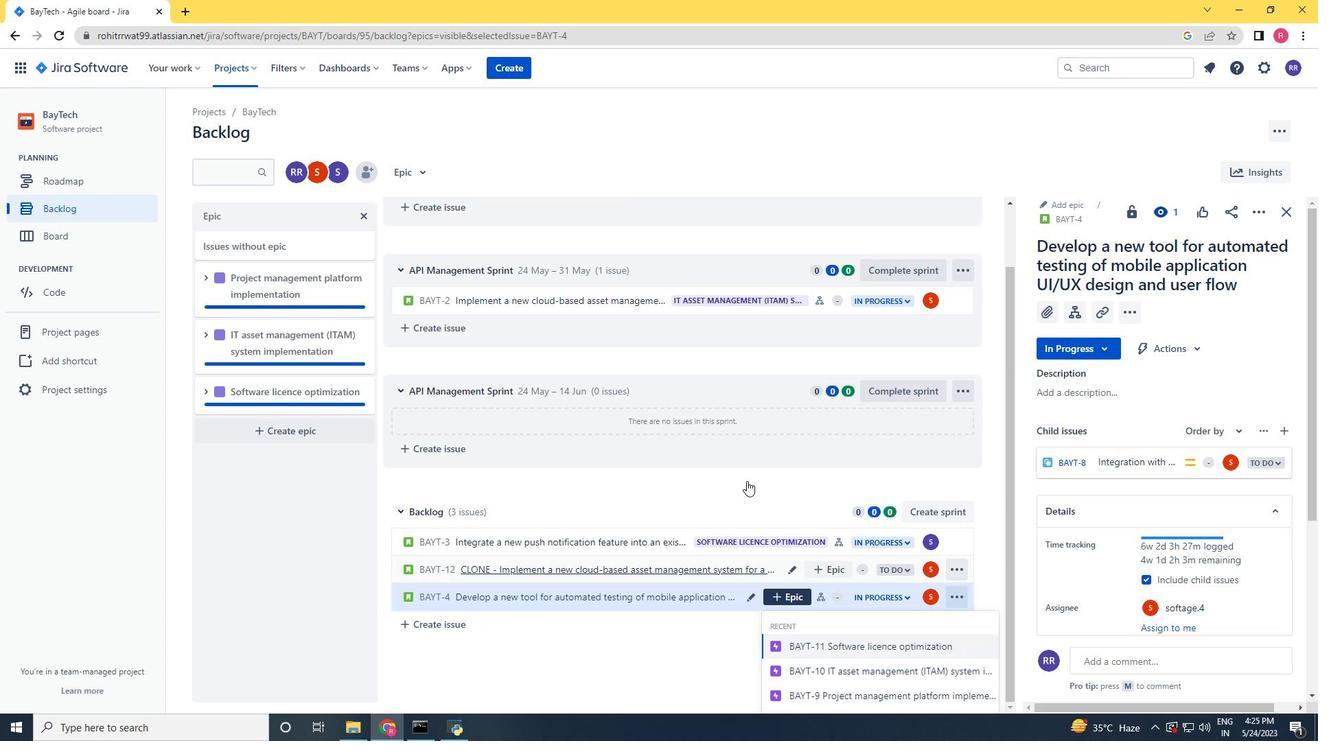 
Action: Mouse scrolled (747, 480) with delta (0, 0)
Screenshot: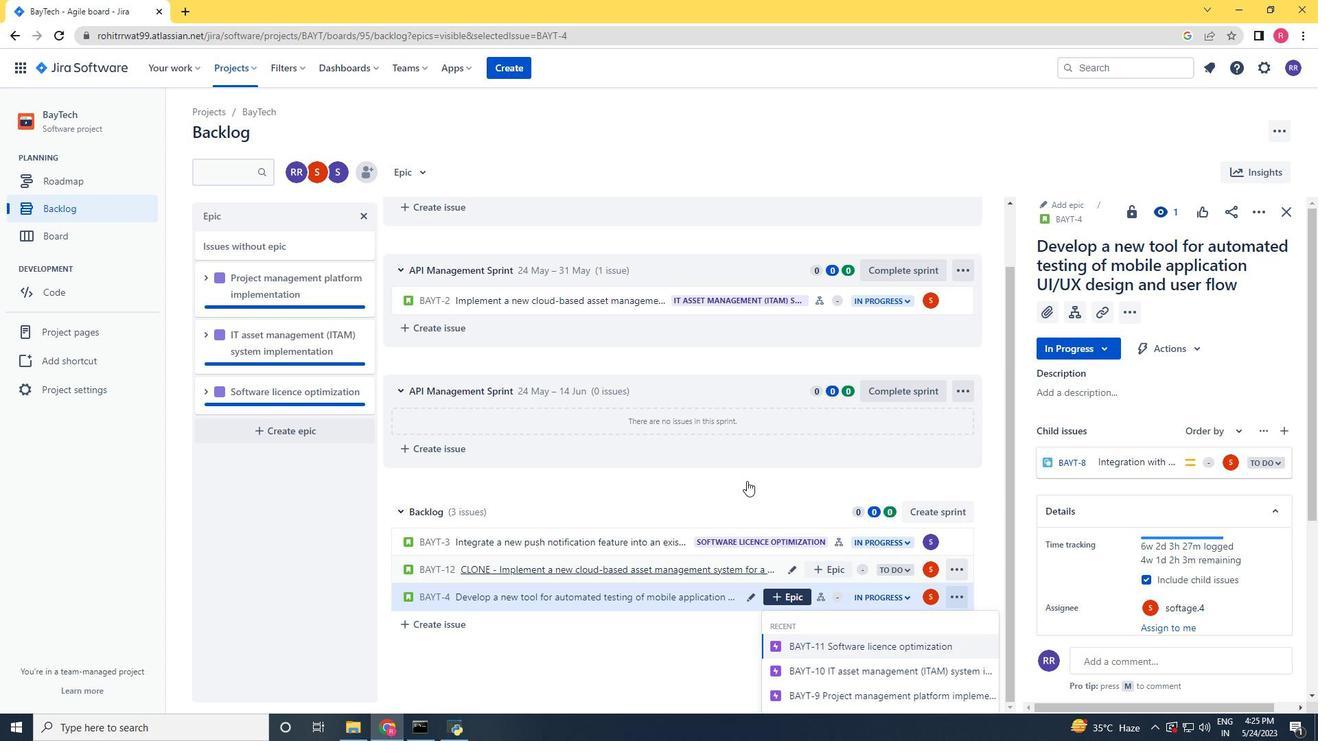 
Action: Mouse moved to (747, 490)
Screenshot: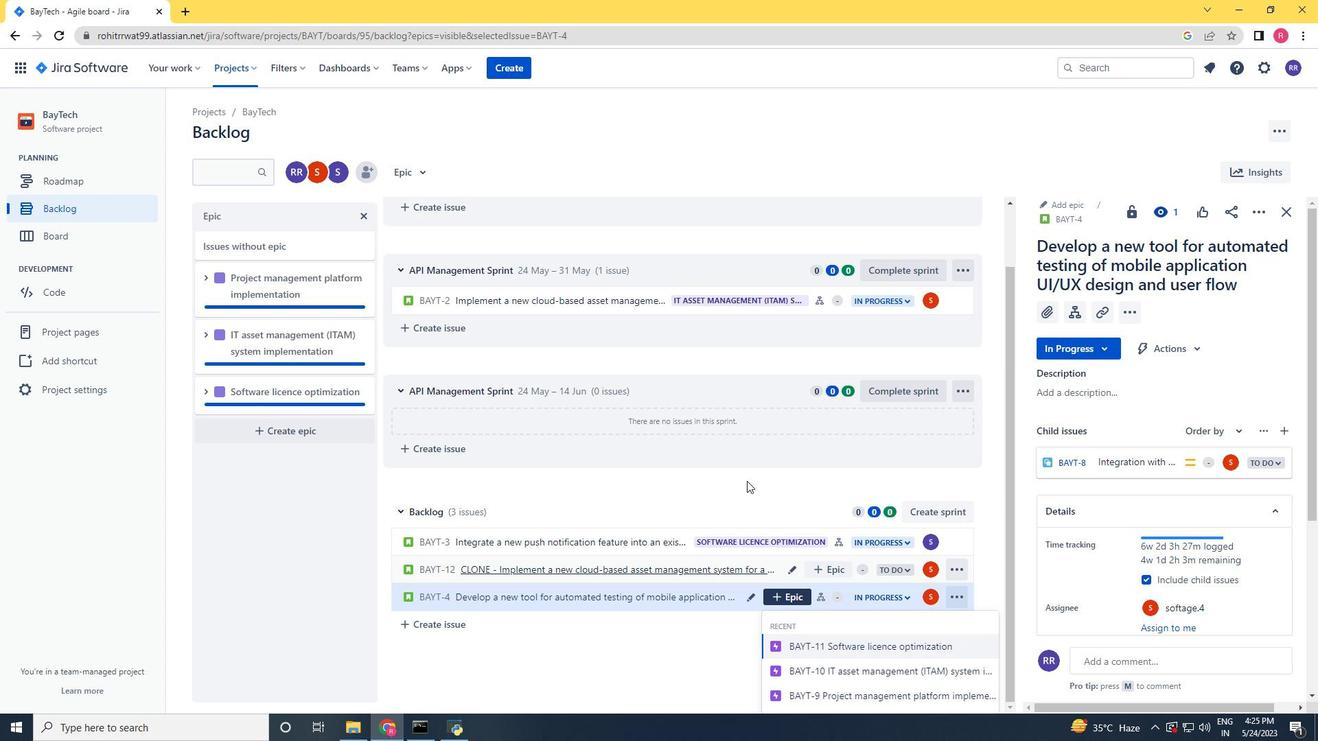 
Action: Mouse scrolled (747, 489) with delta (0, 0)
Screenshot: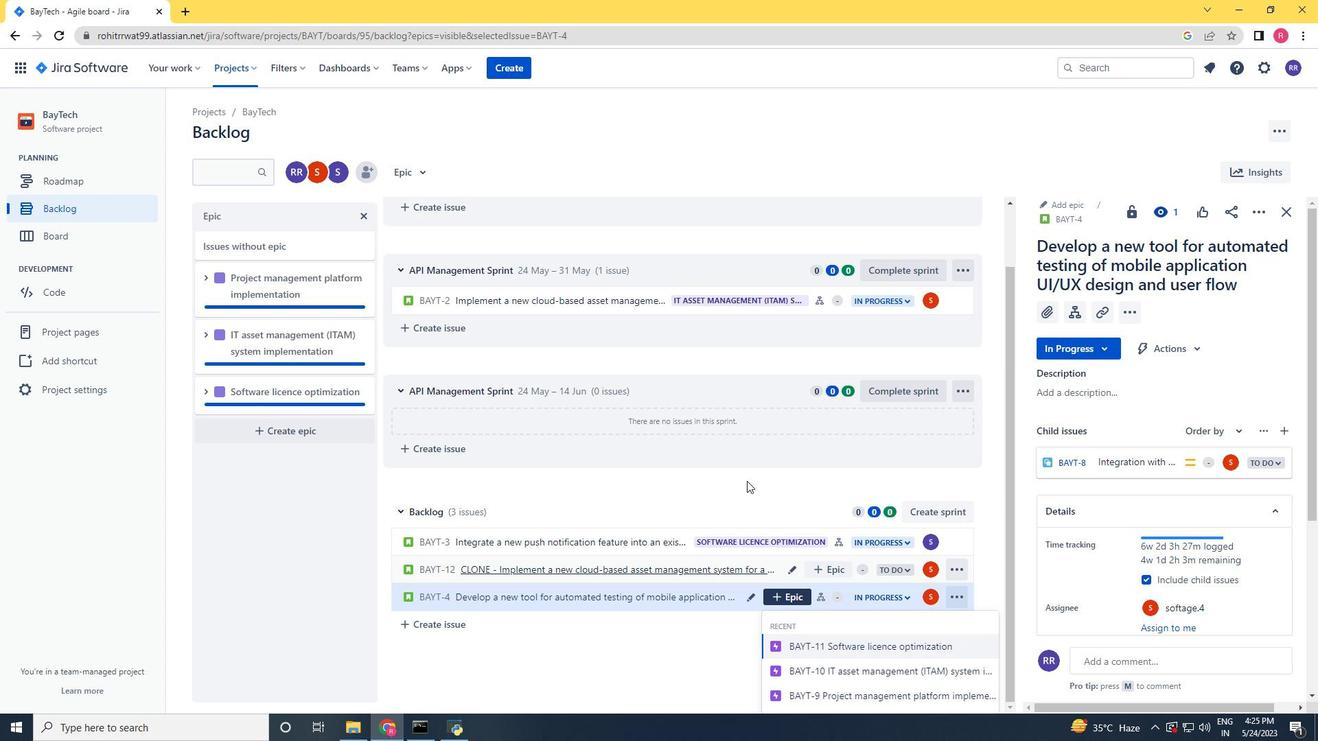 
Action: Mouse moved to (856, 688)
Screenshot: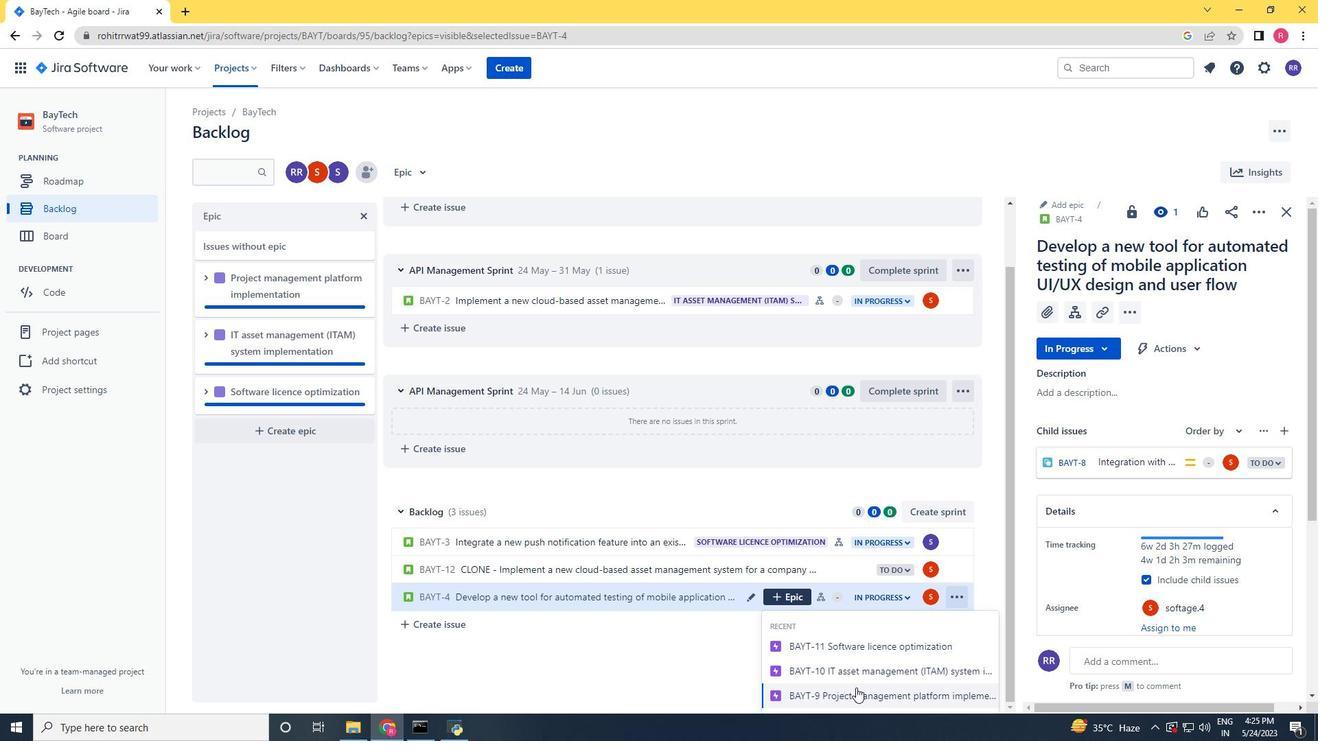 
Action: Mouse pressed left at (856, 688)
Screenshot: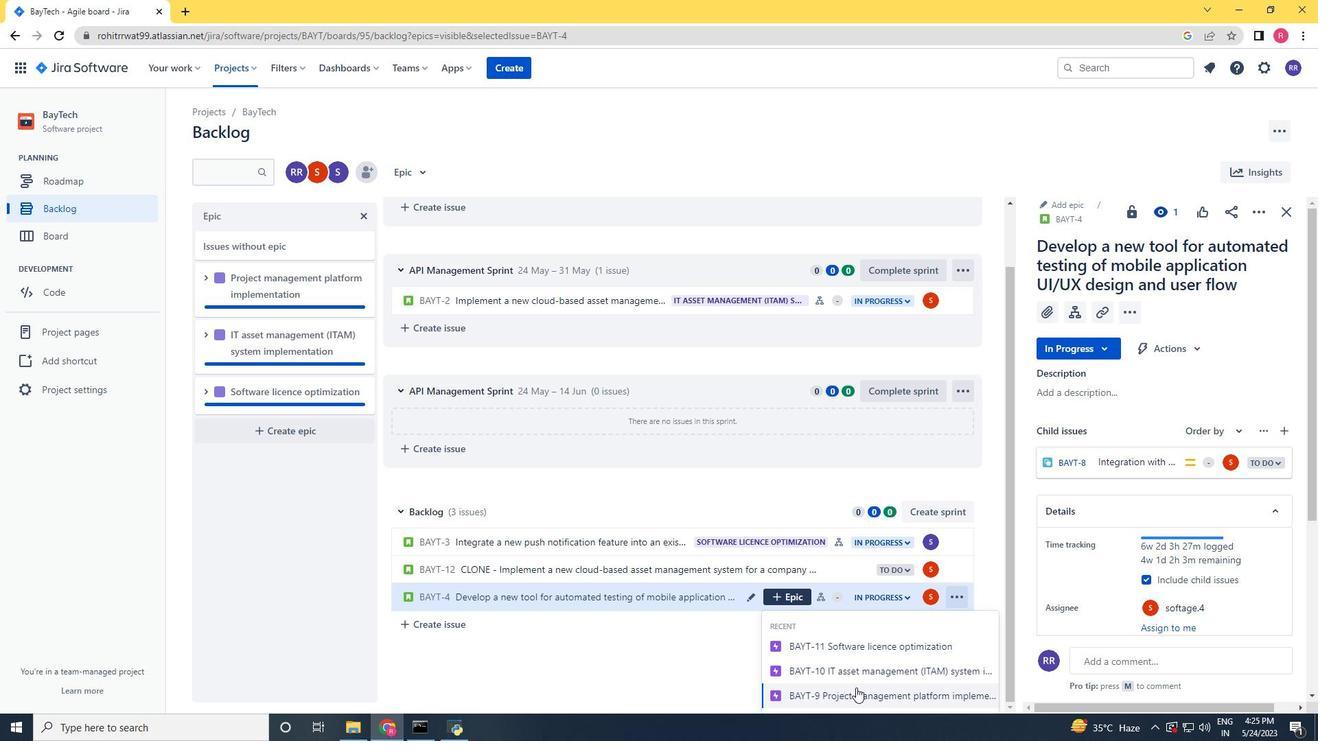 
Action: Mouse moved to (942, 628)
Screenshot: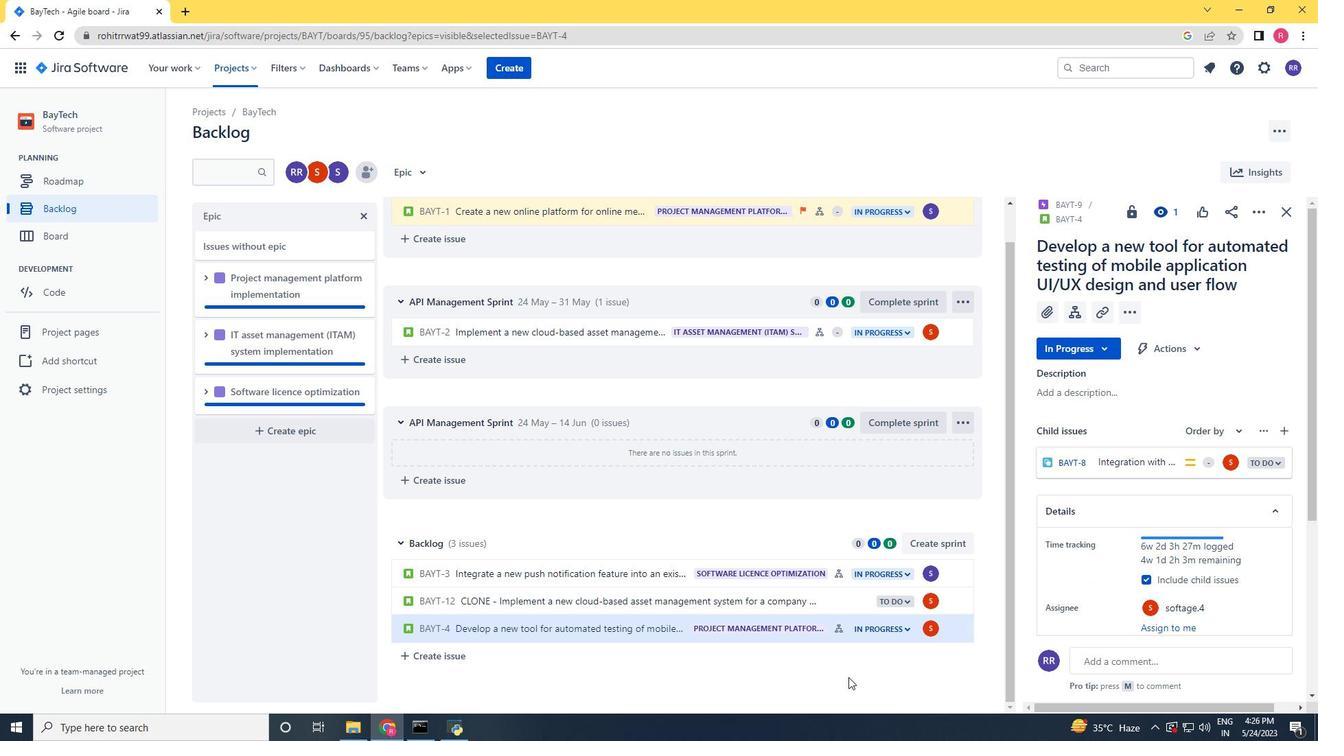 
Action: Mouse scrolled (942, 628) with delta (0, 0)
Screenshot: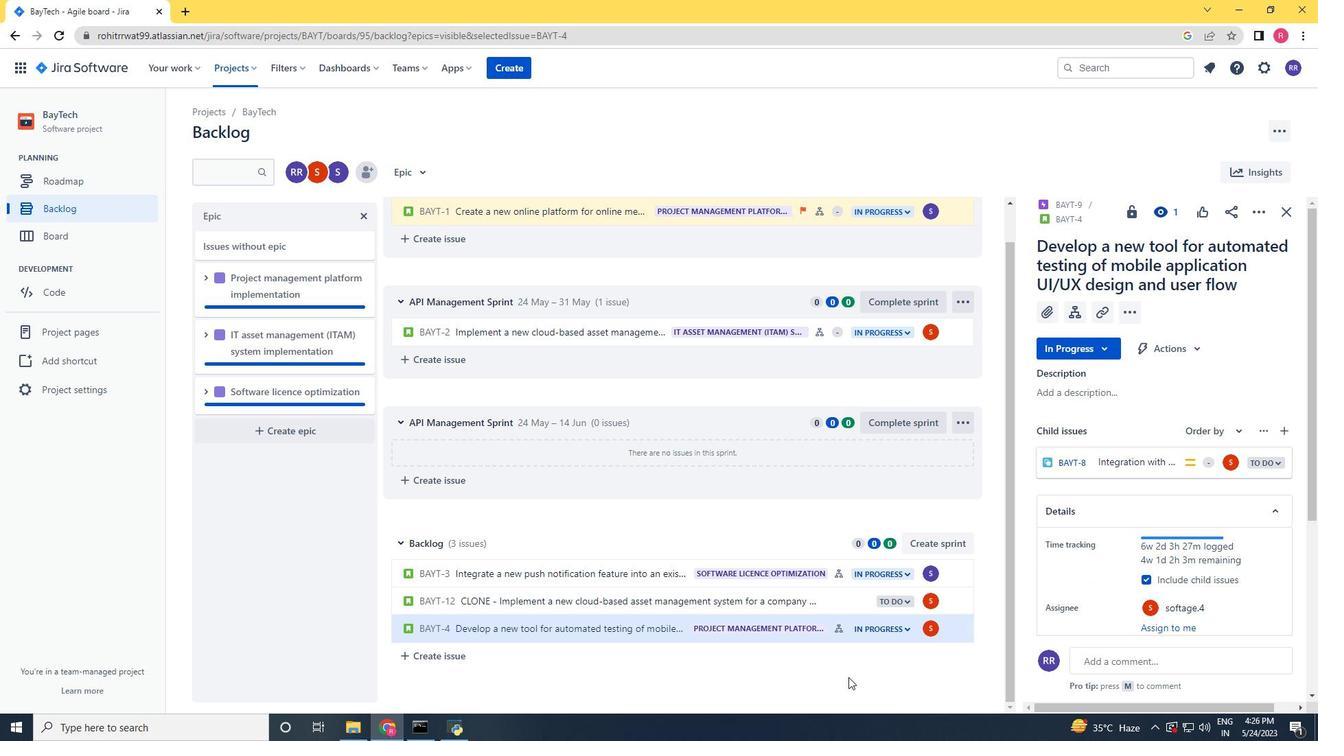 
Action: Mouse moved to (1162, 536)
Screenshot: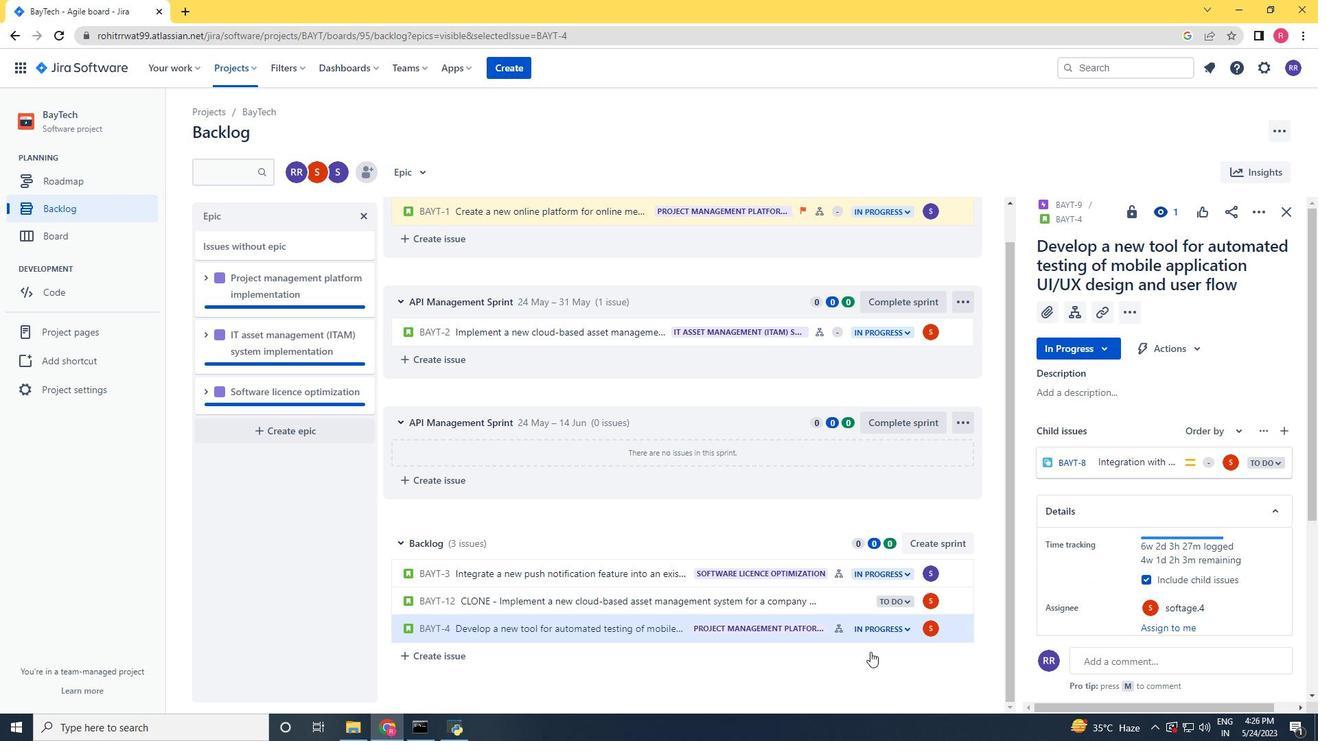 
Action: Mouse scrolled (1162, 536) with delta (0, 0)
Screenshot: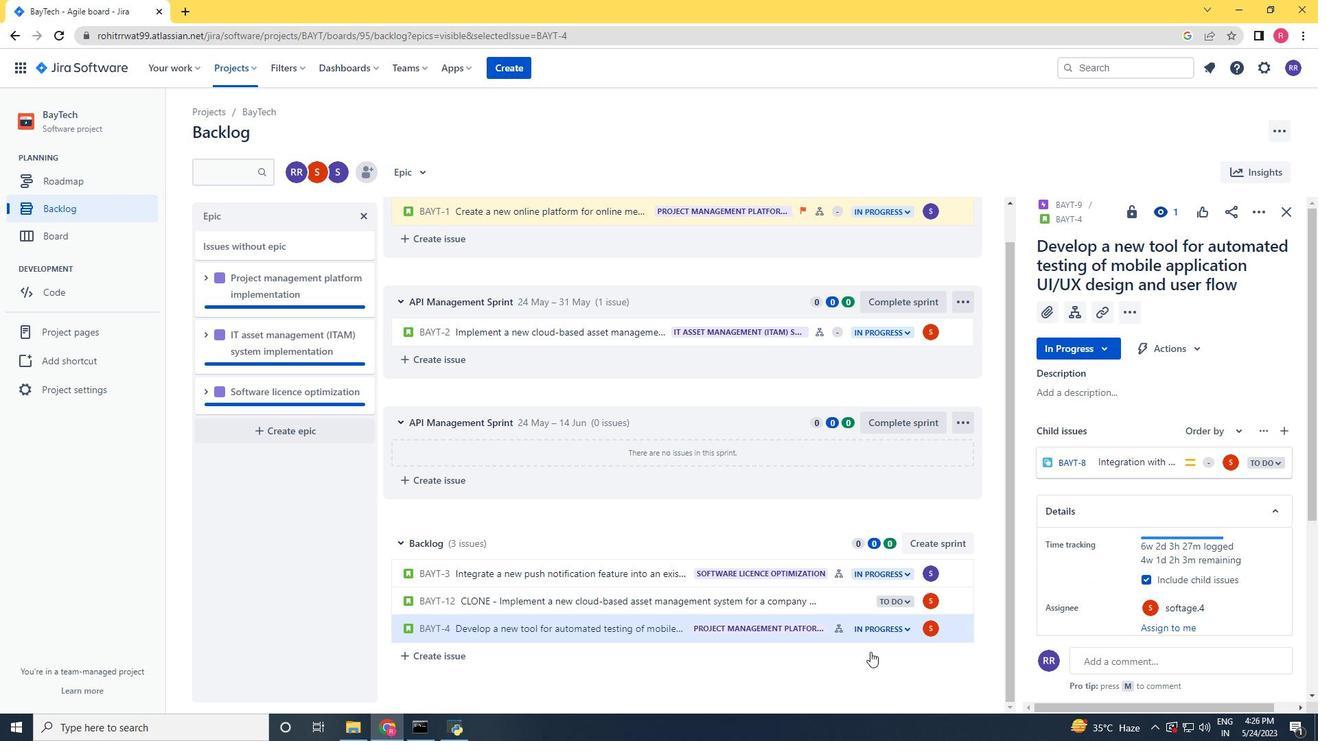 
Action: Mouse moved to (1292, 210)
Screenshot: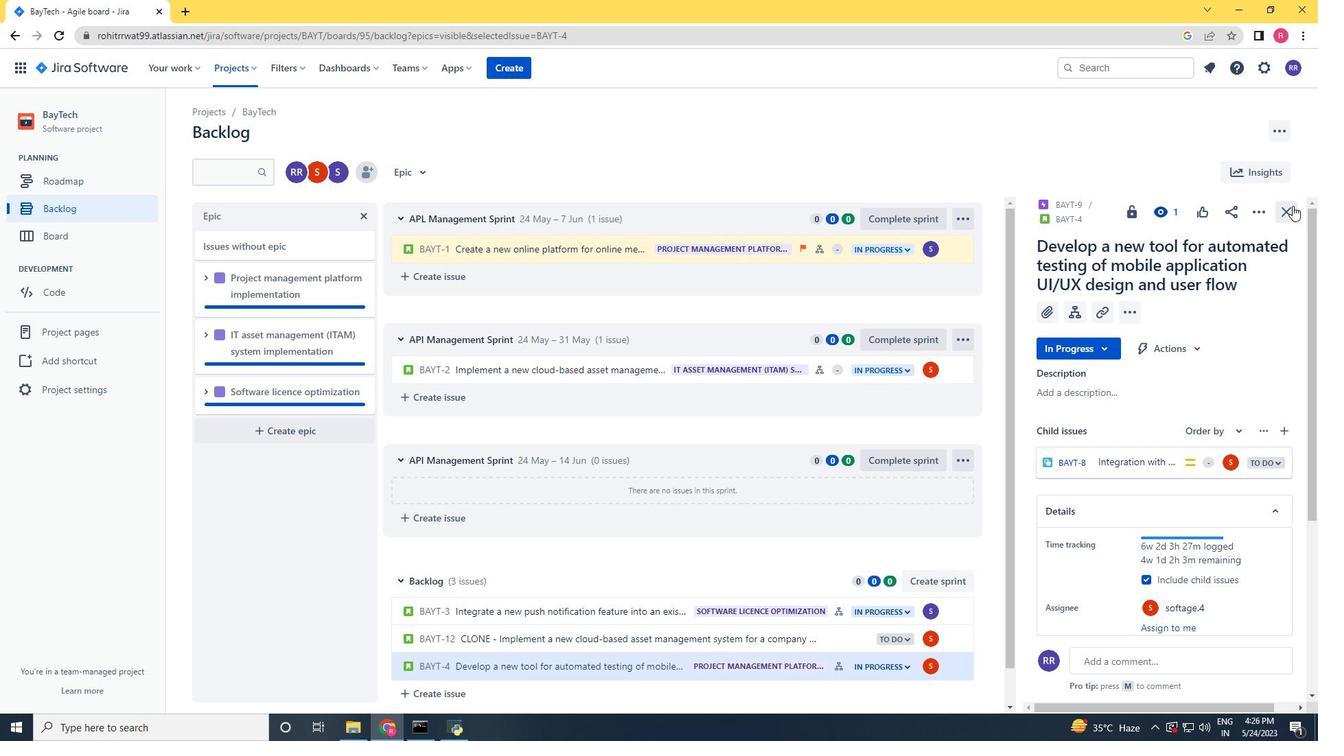 
Action: Mouse pressed left at (1292, 210)
Screenshot: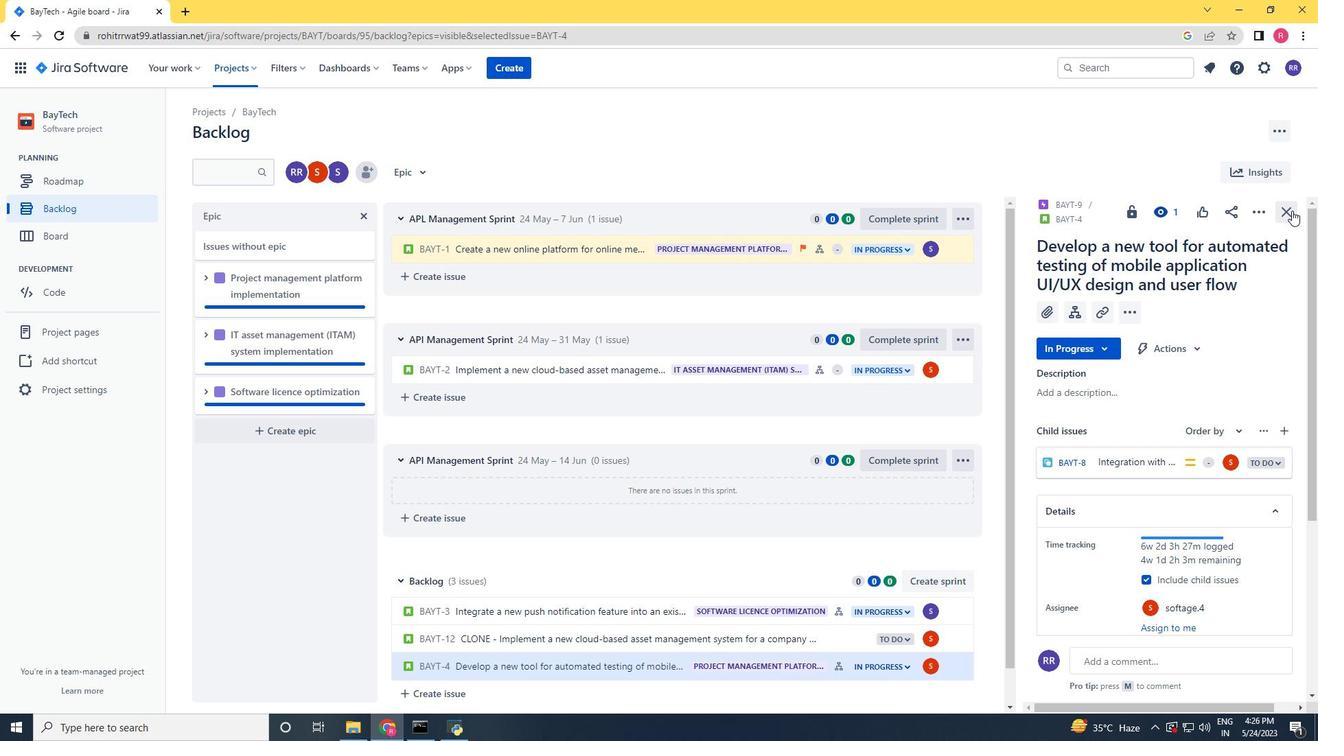 
Action: Mouse moved to (793, 466)
Screenshot: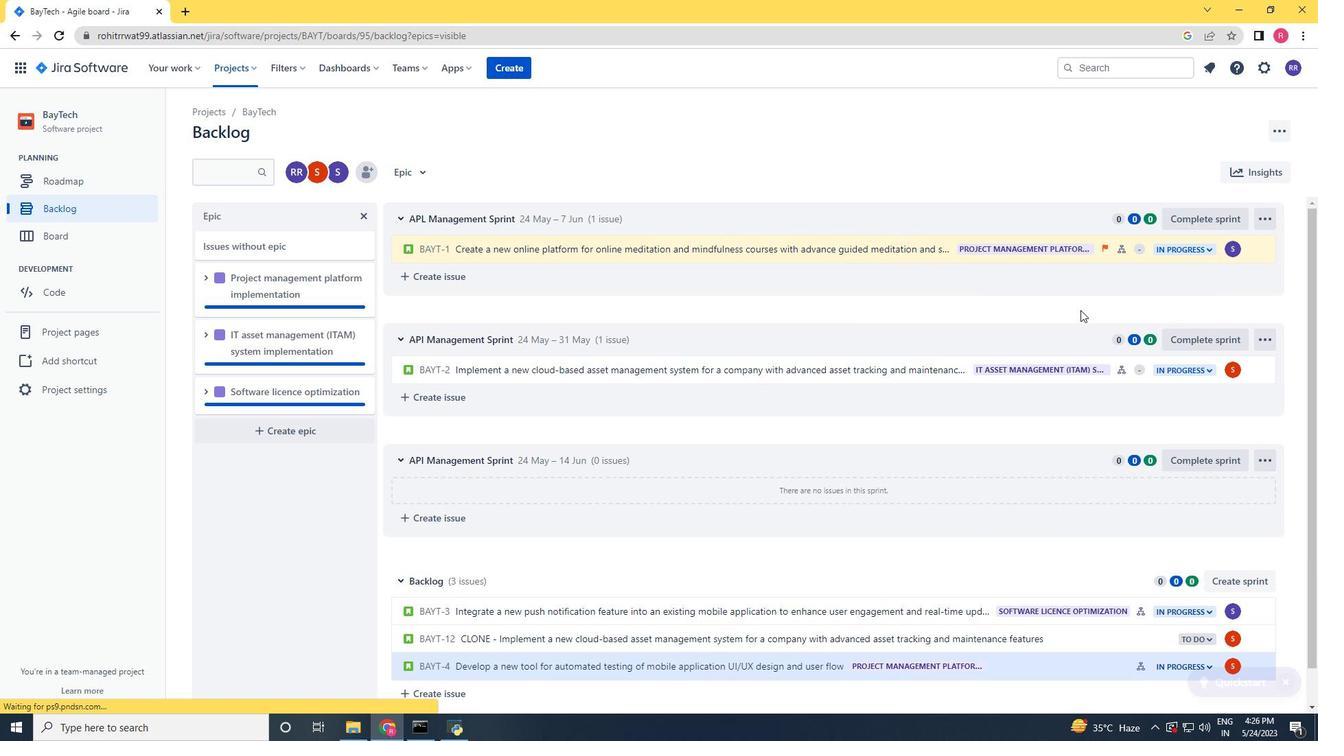 
Action: Mouse scrolled (793, 465) with delta (0, 0)
Screenshot: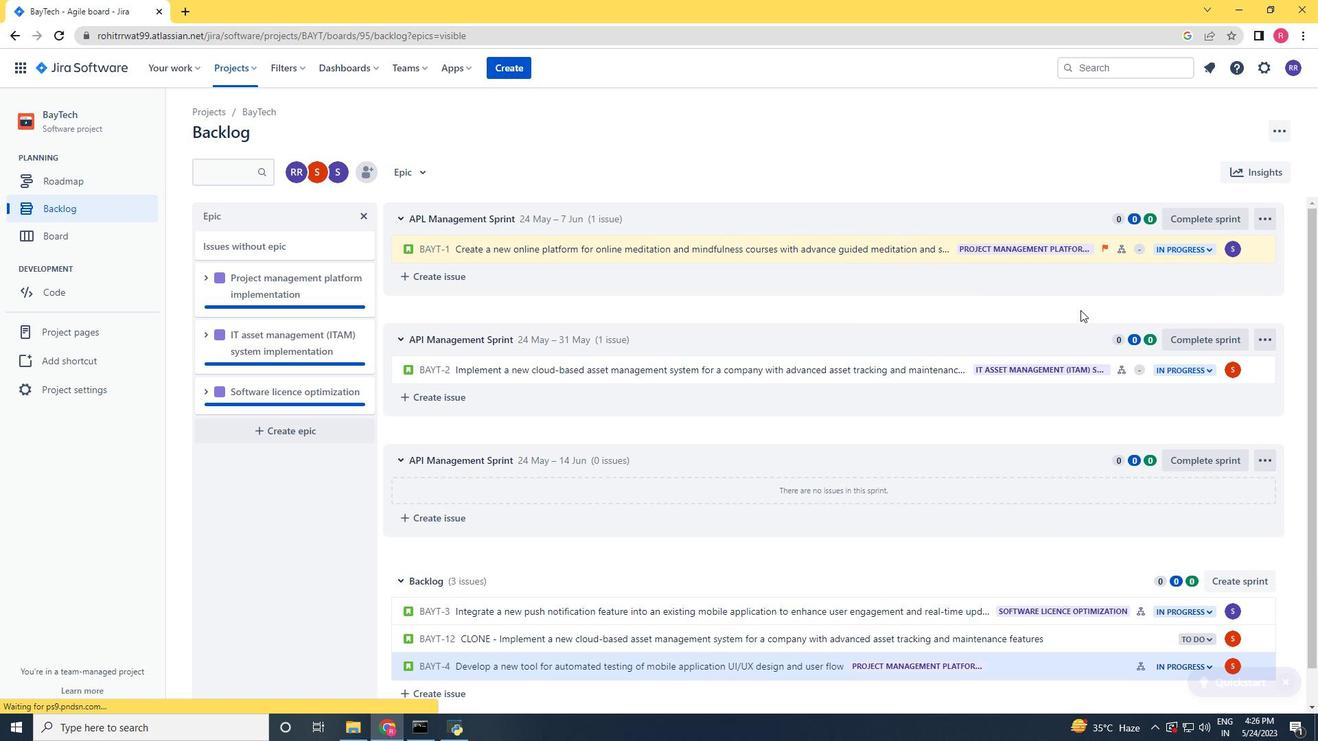 
Action: Mouse scrolled (793, 465) with delta (0, 0)
Screenshot: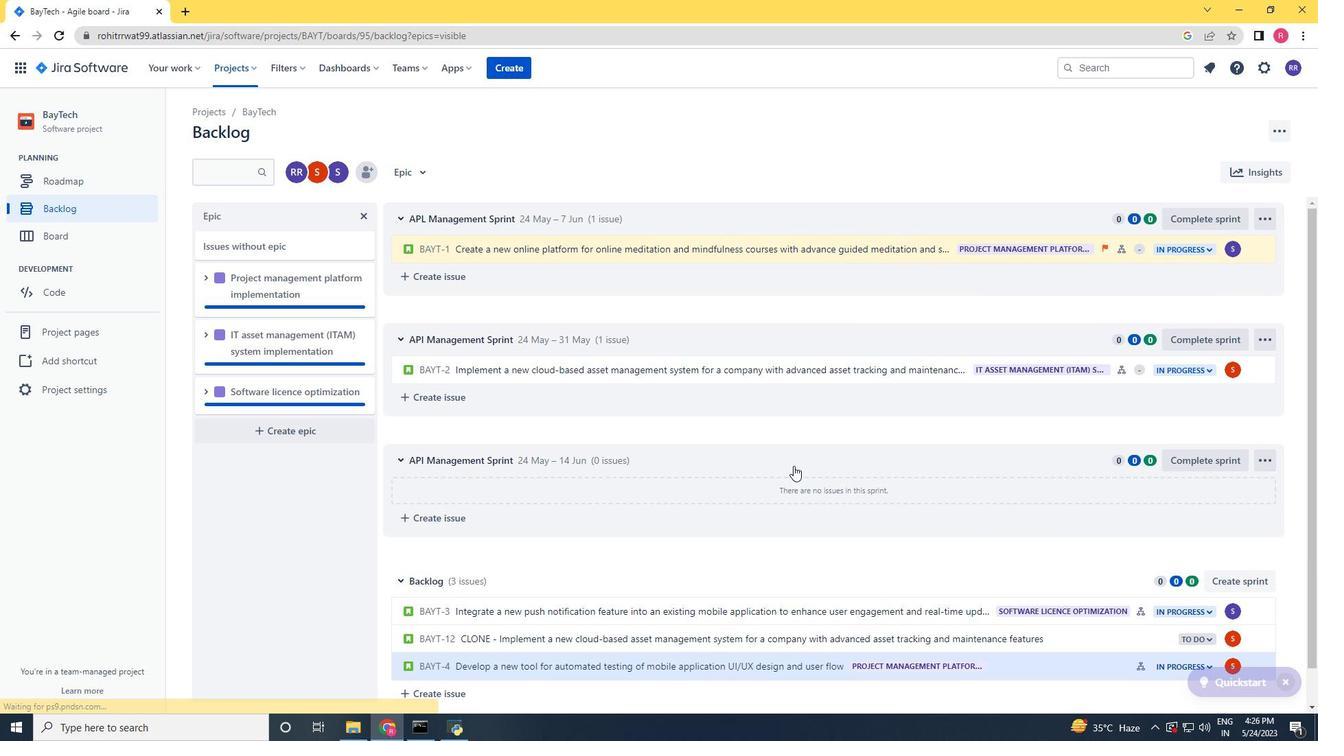 
Action: Mouse scrolled (793, 465) with delta (0, 0)
Screenshot: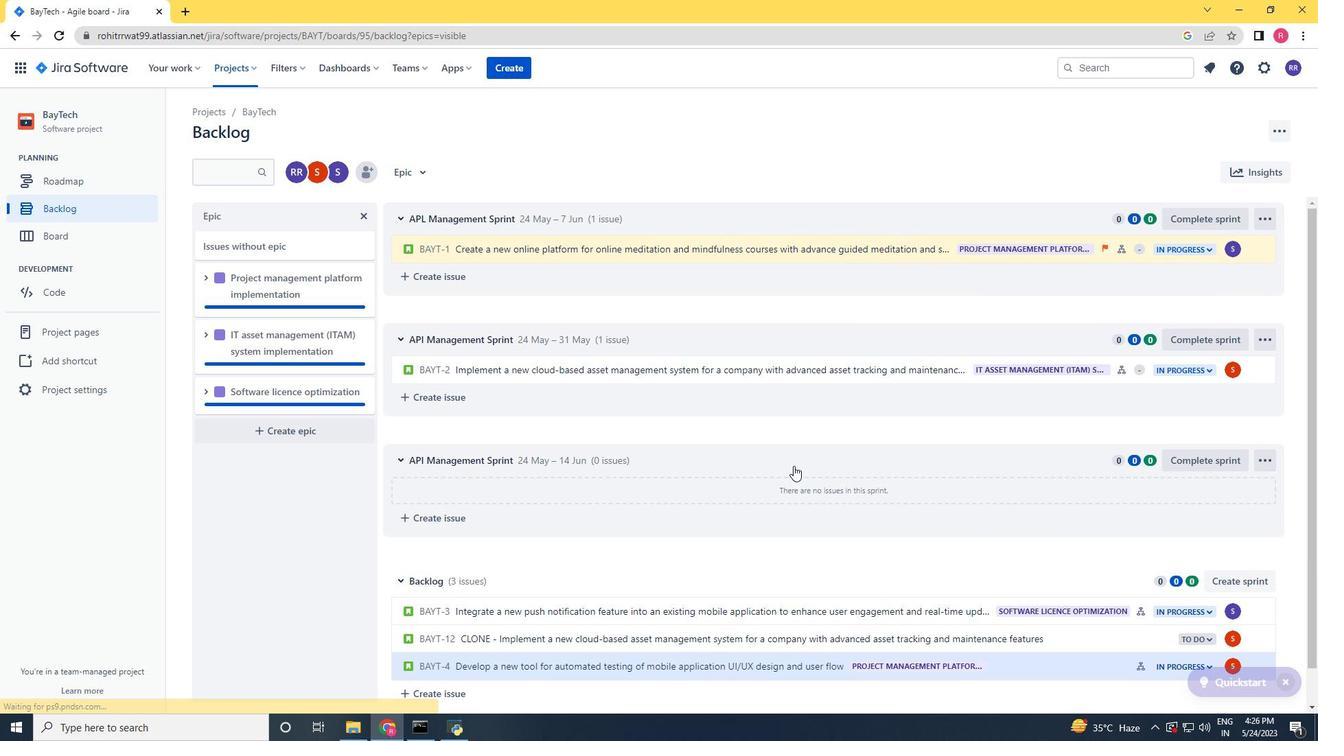 
Action: Mouse scrolled (793, 465) with delta (0, 0)
Screenshot: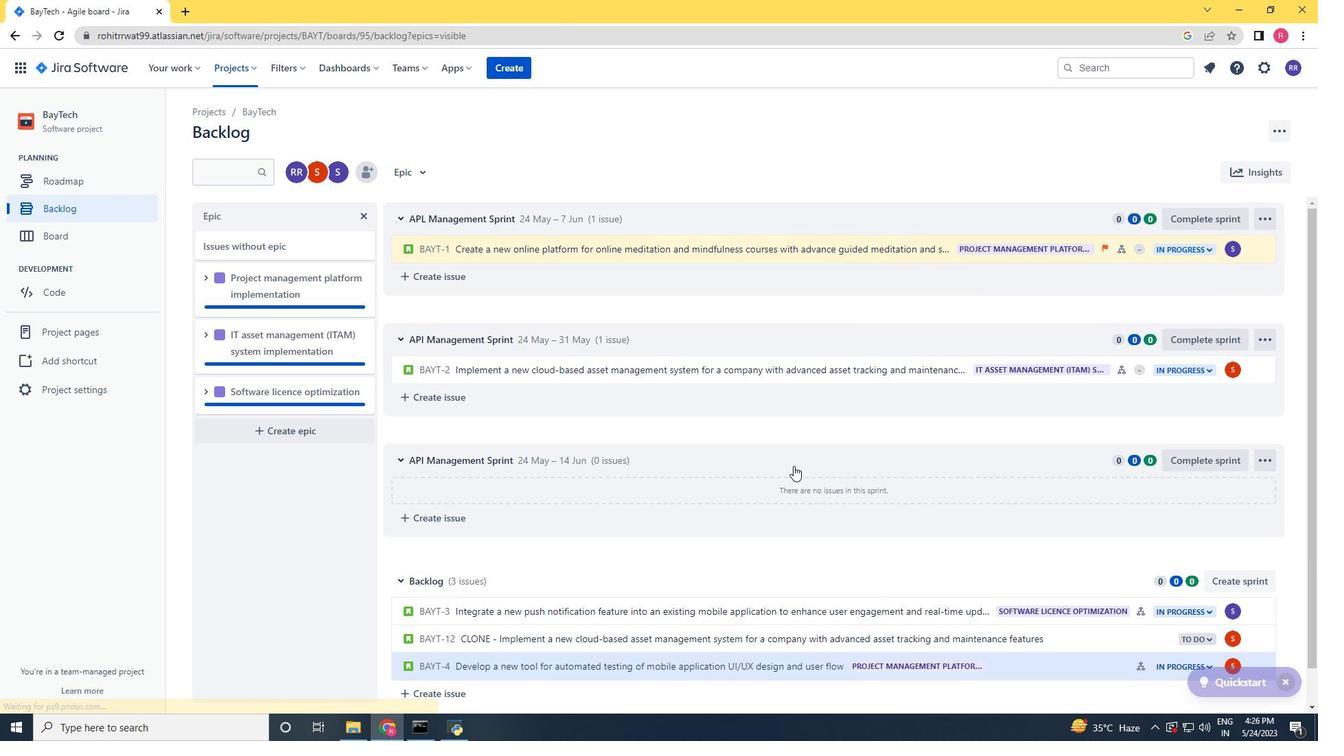 
Action: Mouse scrolled (793, 465) with delta (0, 0)
Screenshot: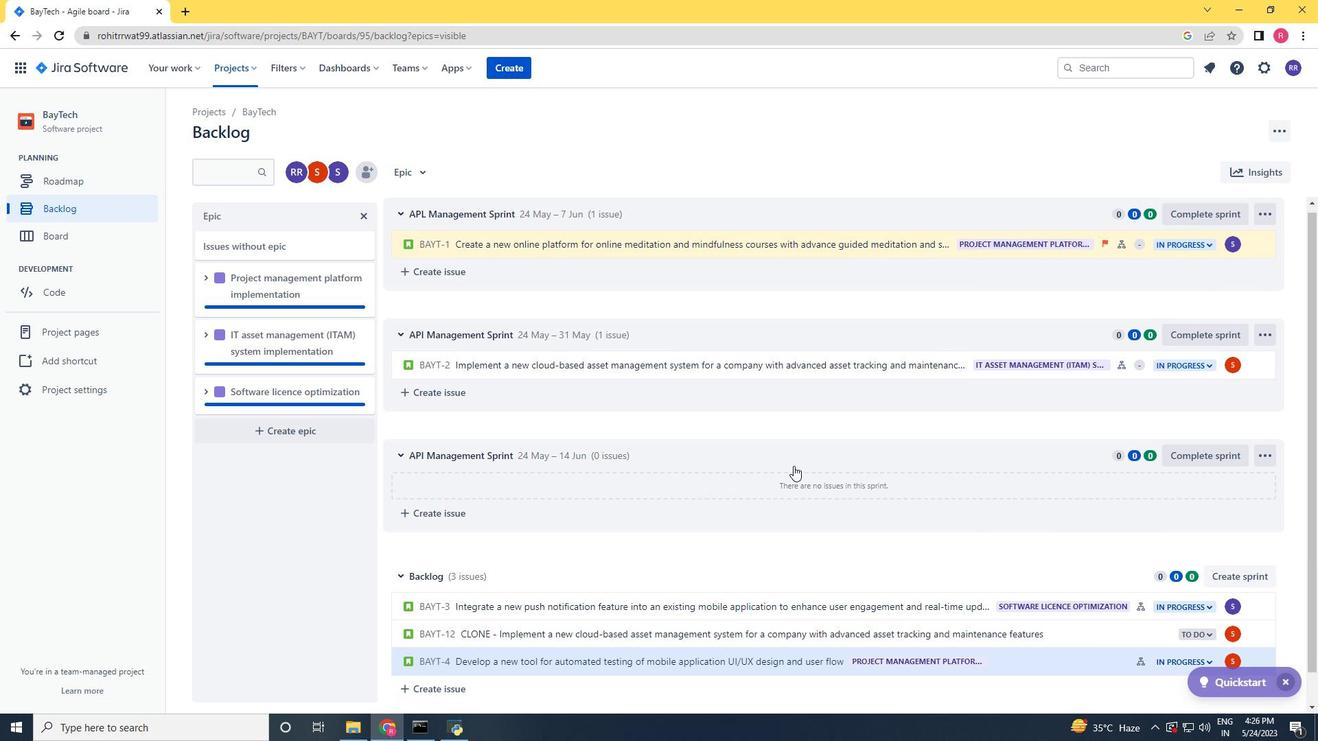 
Action: Mouse scrolled (793, 466) with delta (0, 0)
Screenshot: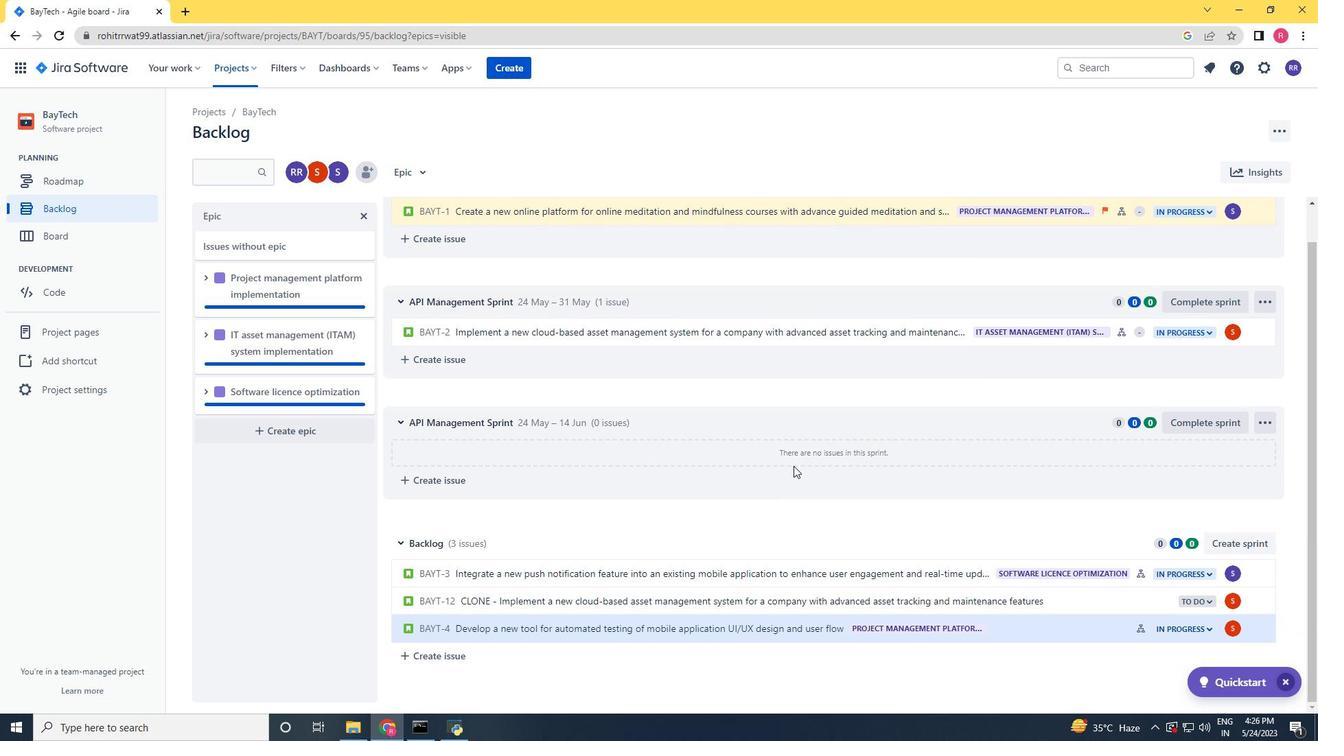
Action: Mouse scrolled (793, 466) with delta (0, 0)
Screenshot: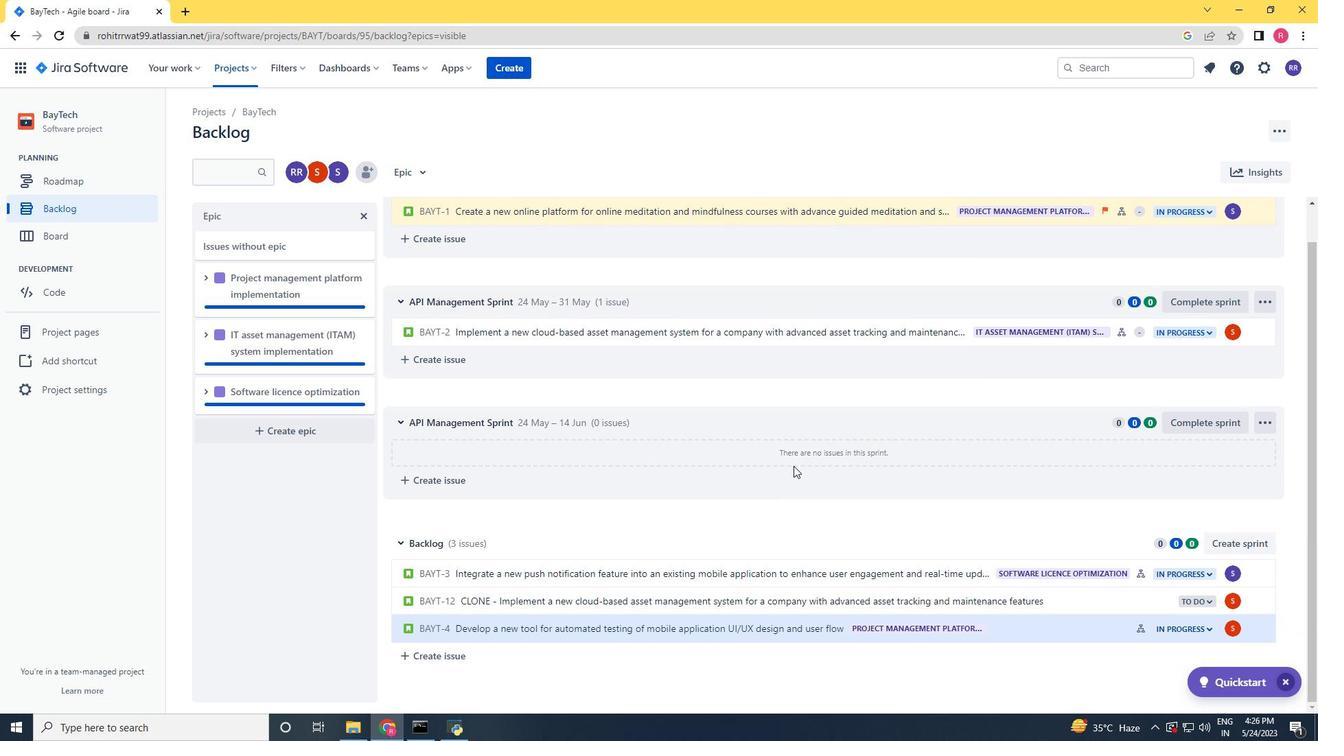 
Action: Mouse scrolled (793, 466) with delta (0, 0)
Screenshot: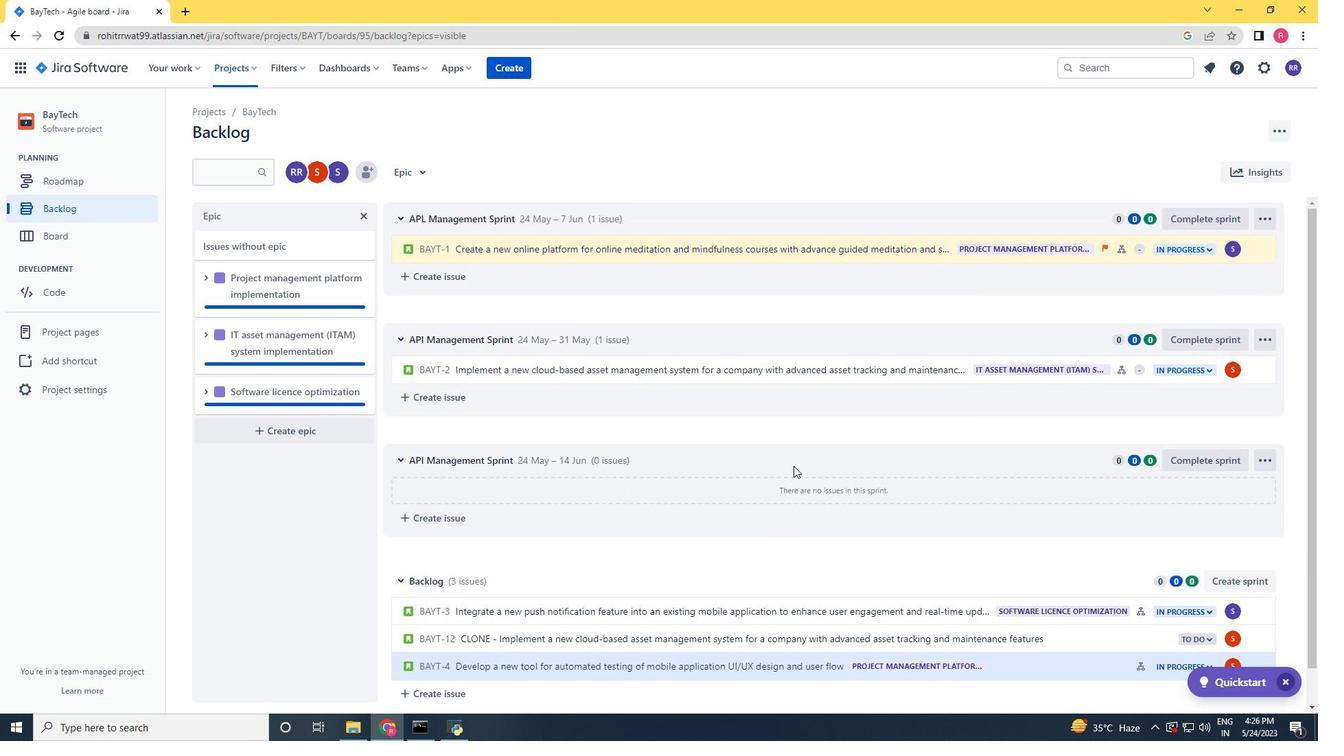 
Action: Mouse scrolled (793, 466) with delta (0, 0)
Screenshot: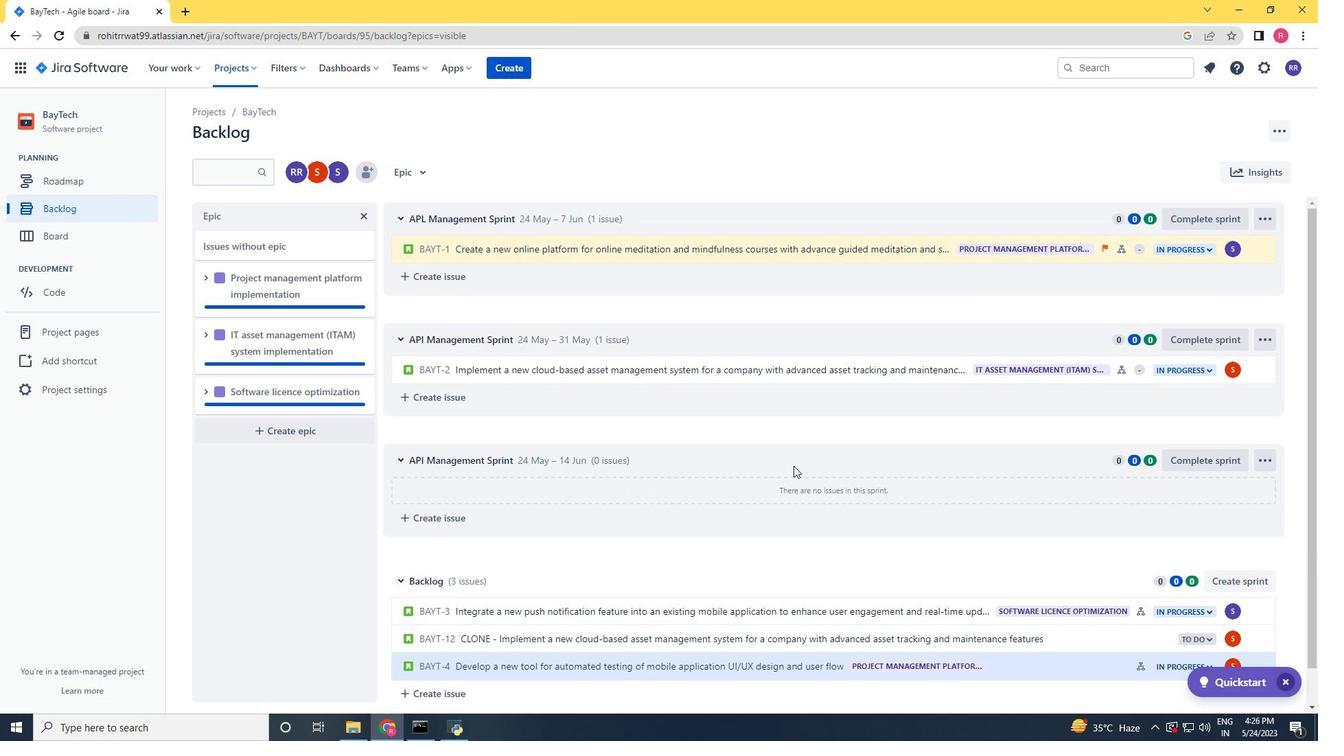 
Action: Mouse scrolled (793, 466) with delta (0, 0)
Screenshot: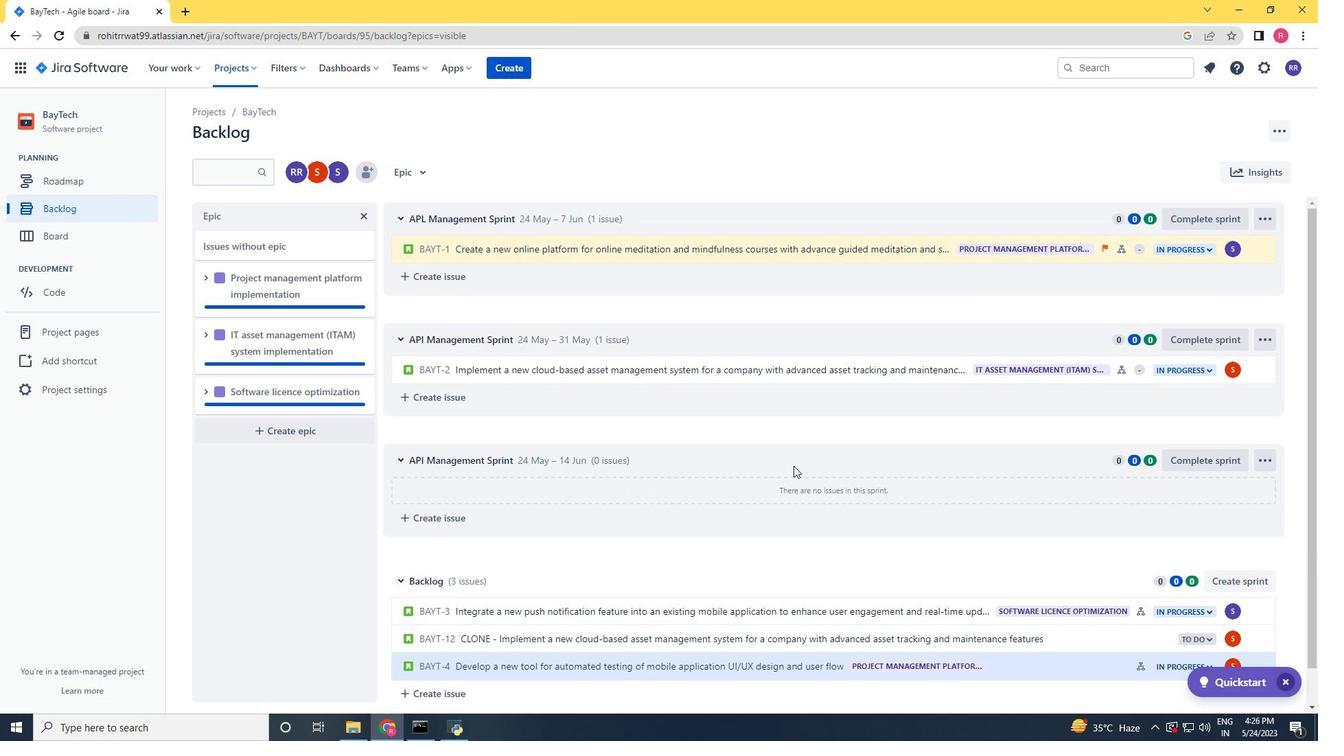 
